 Task: Start a Sprint called Sprint0000000246 in Scrum Project Project0000000082 in Jira. Create a Scrum Project Project0000000083 in Jira. Create a Scrum Project Project0000000084 in Jira. Add mailaustralia7@gmail.com as Team Member of Scrum Project Project0000000083 in Jira. Add carxxstreet791@gmail.com as Team Member of Scrum Project Project0000000083 in Jira
Action: Mouse moved to (114, 321)
Screenshot: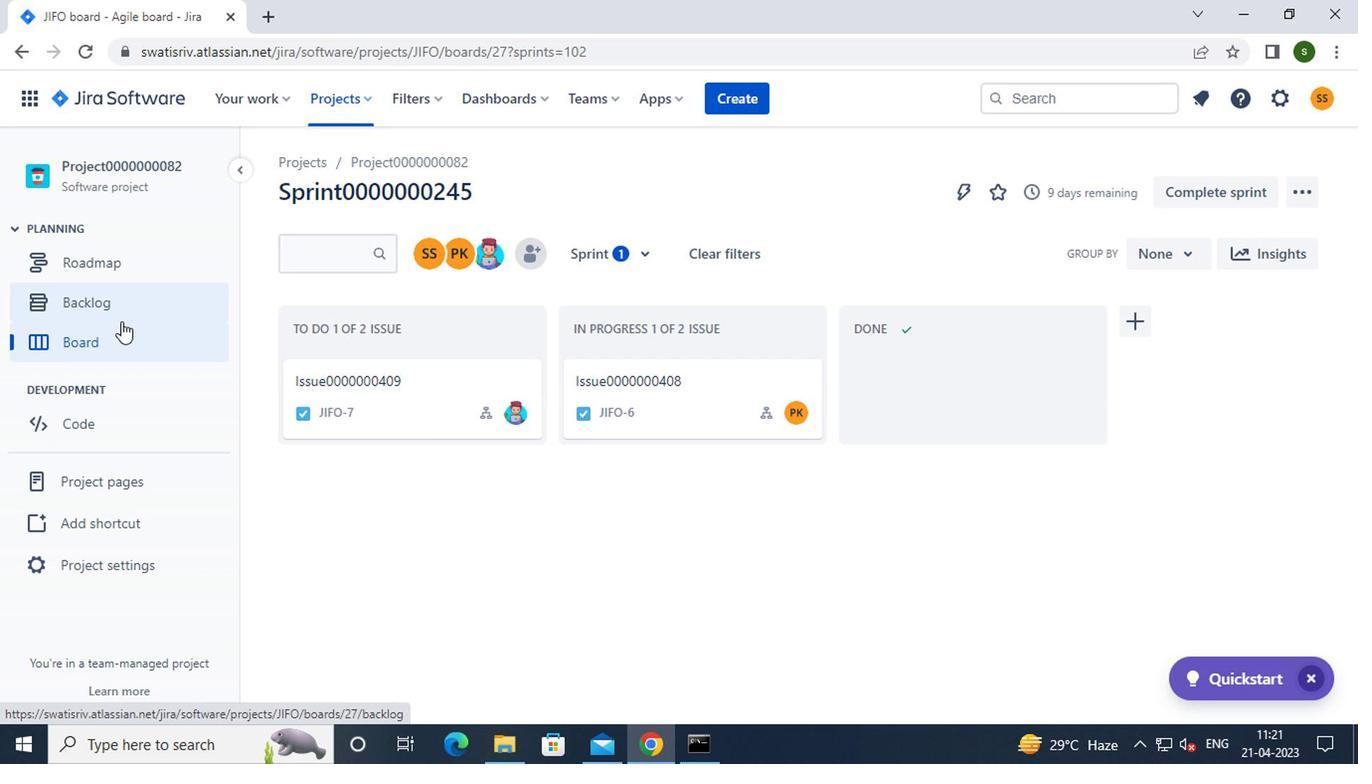 
Action: Mouse pressed left at (114, 321)
Screenshot: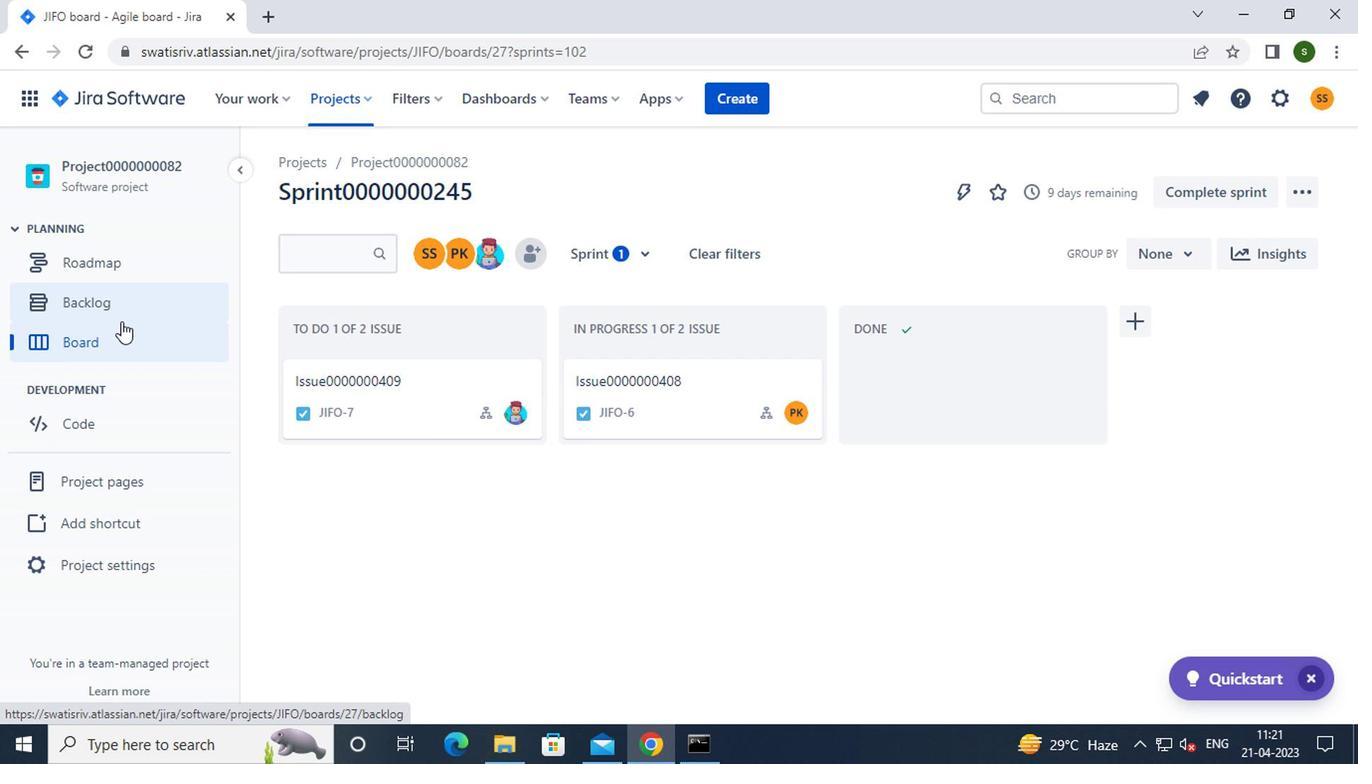
Action: Mouse moved to (841, 496)
Screenshot: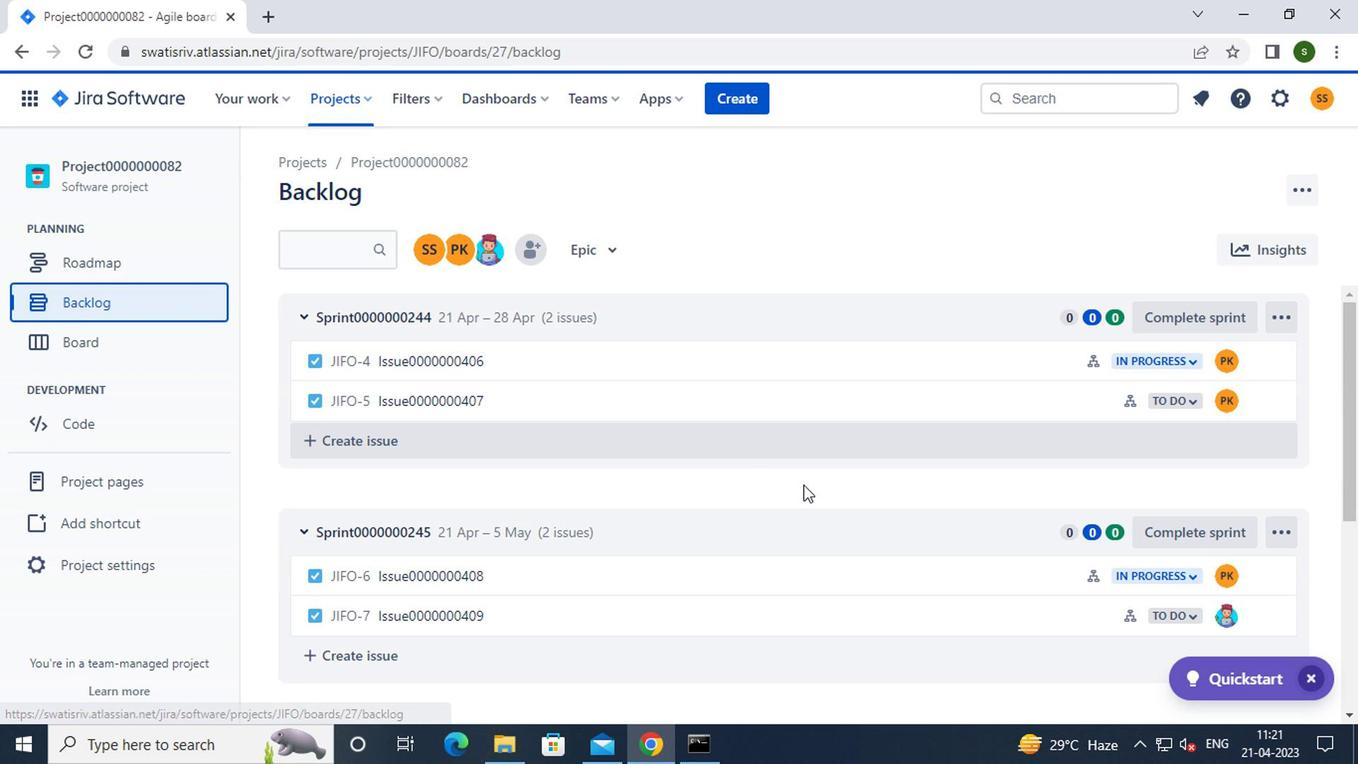 
Action: Mouse scrolled (841, 495) with delta (0, 0)
Screenshot: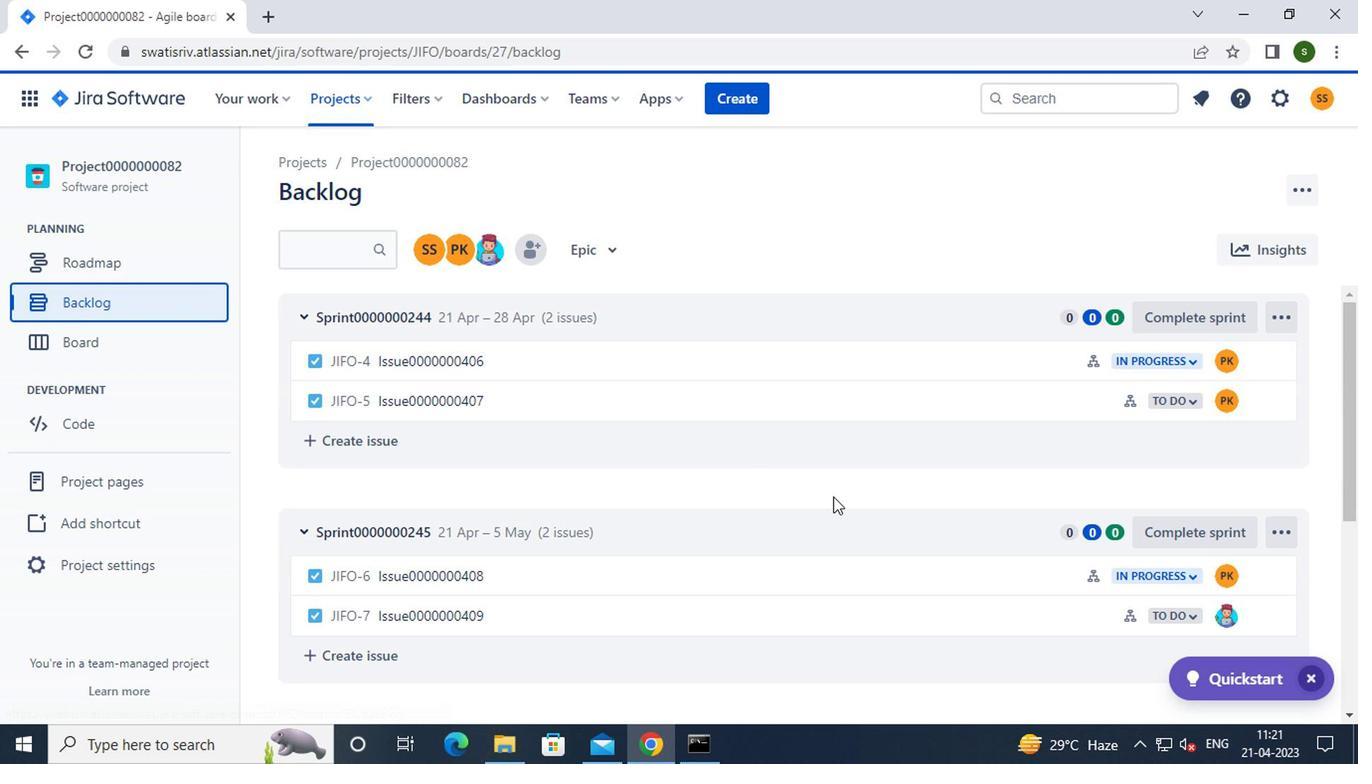 
Action: Mouse scrolled (841, 495) with delta (0, 0)
Screenshot: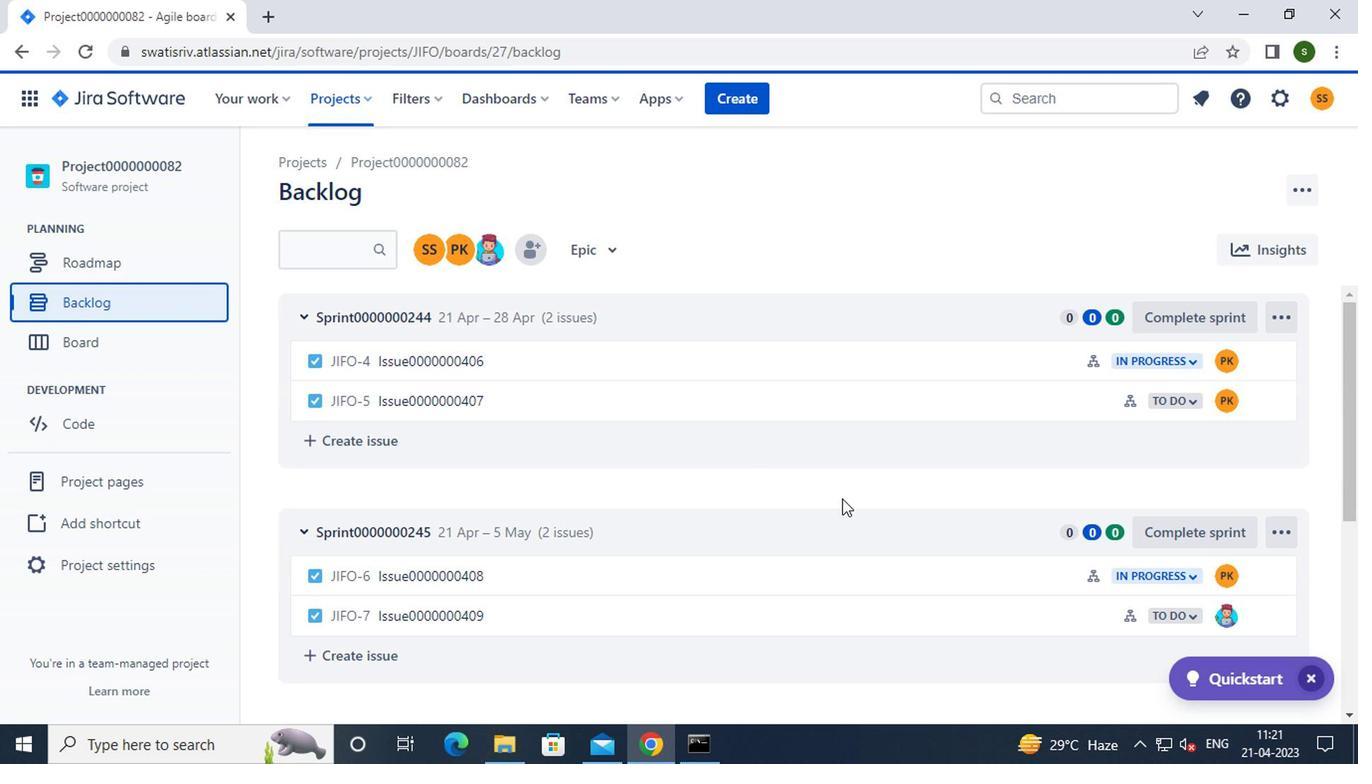 
Action: Mouse moved to (1223, 551)
Screenshot: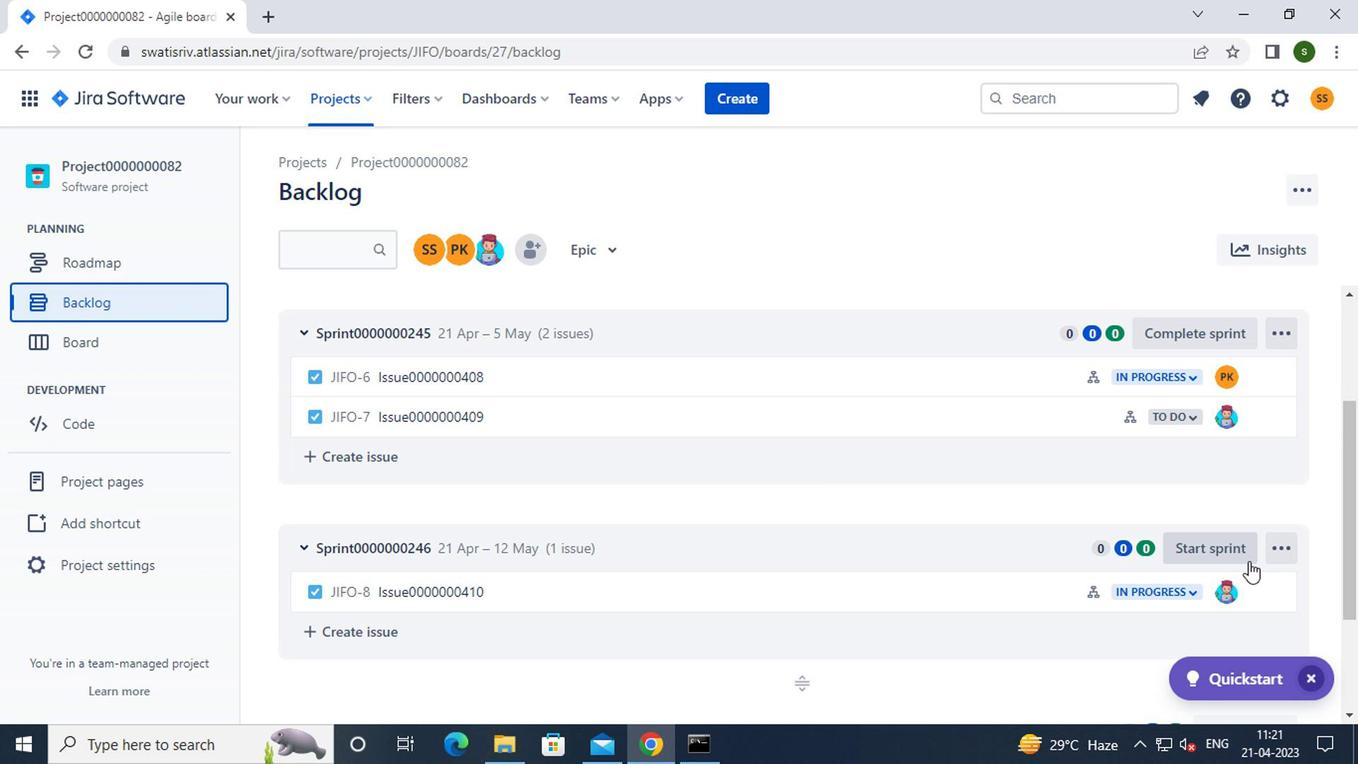 
Action: Mouse pressed left at (1223, 551)
Screenshot: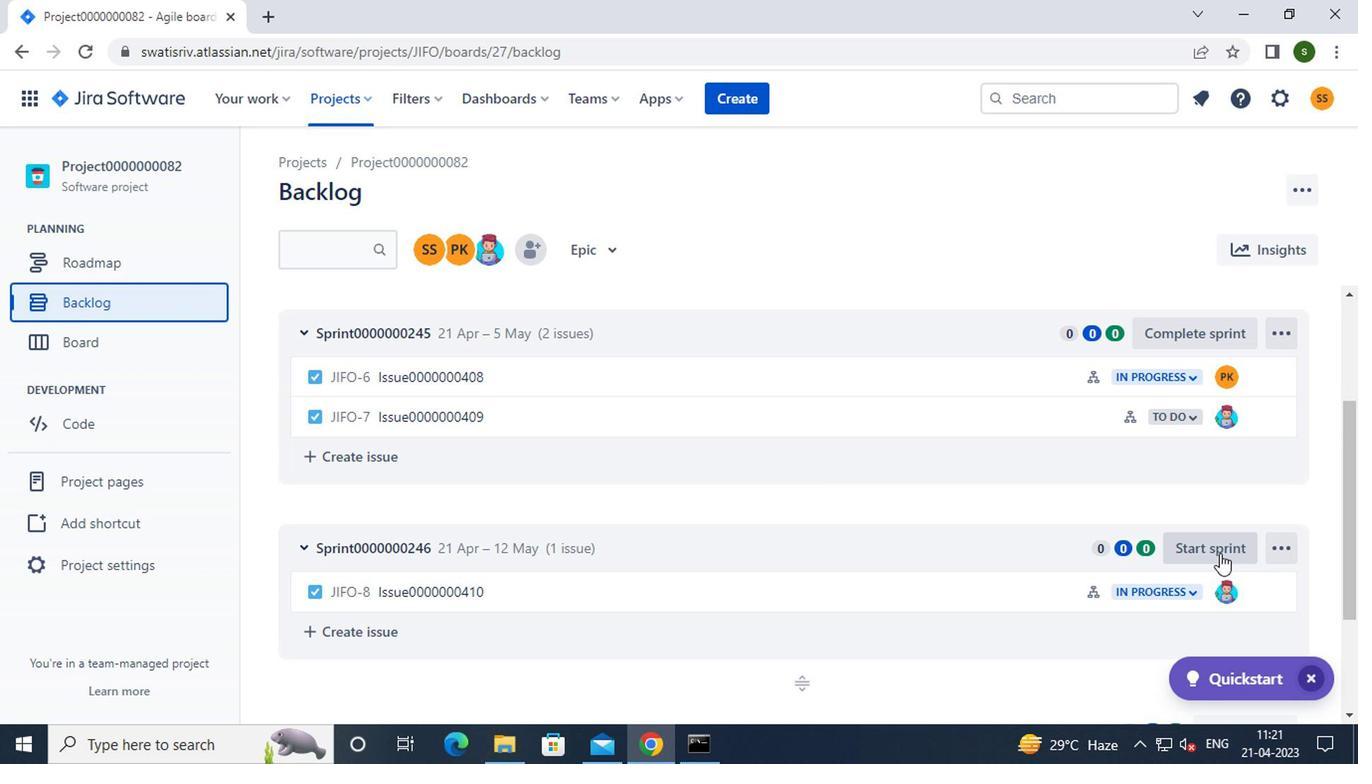 
Action: Mouse moved to (923, 539)
Screenshot: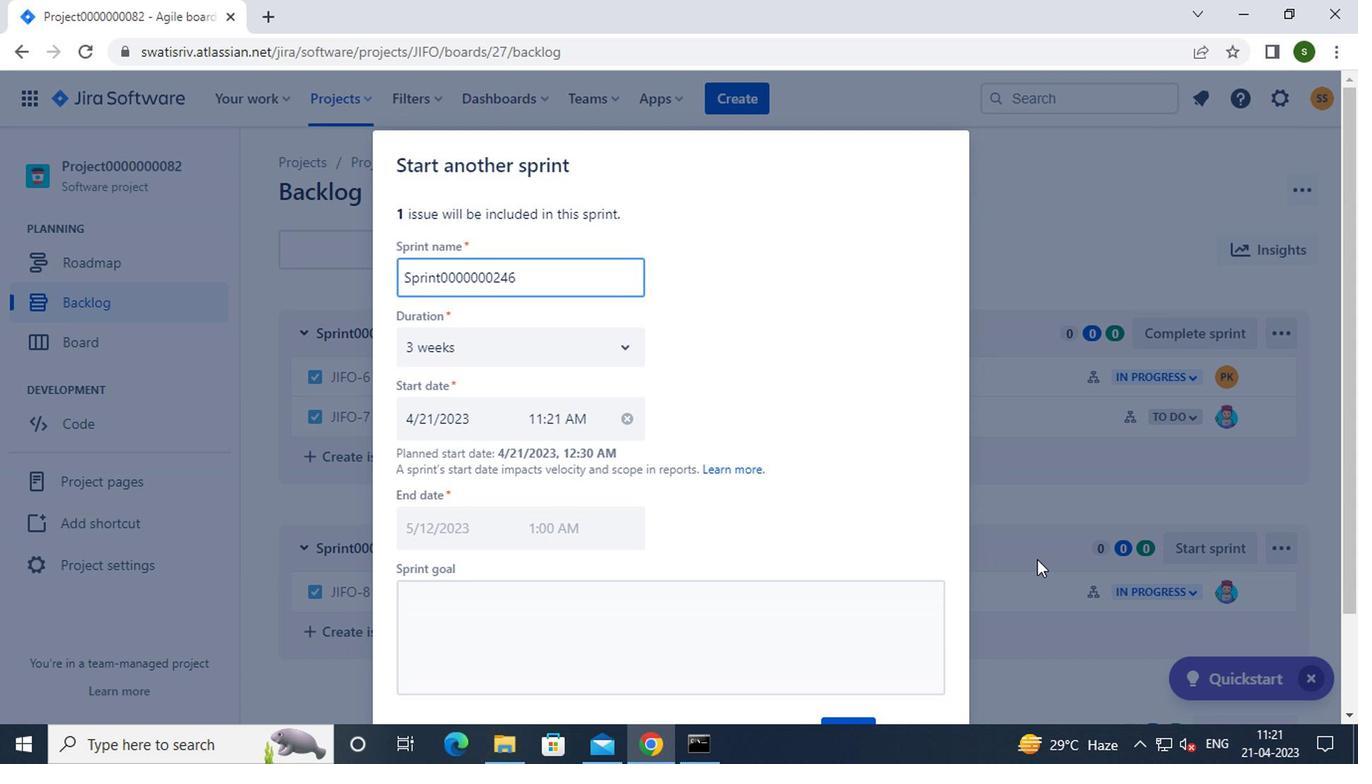 
Action: Mouse scrolled (923, 538) with delta (0, 0)
Screenshot: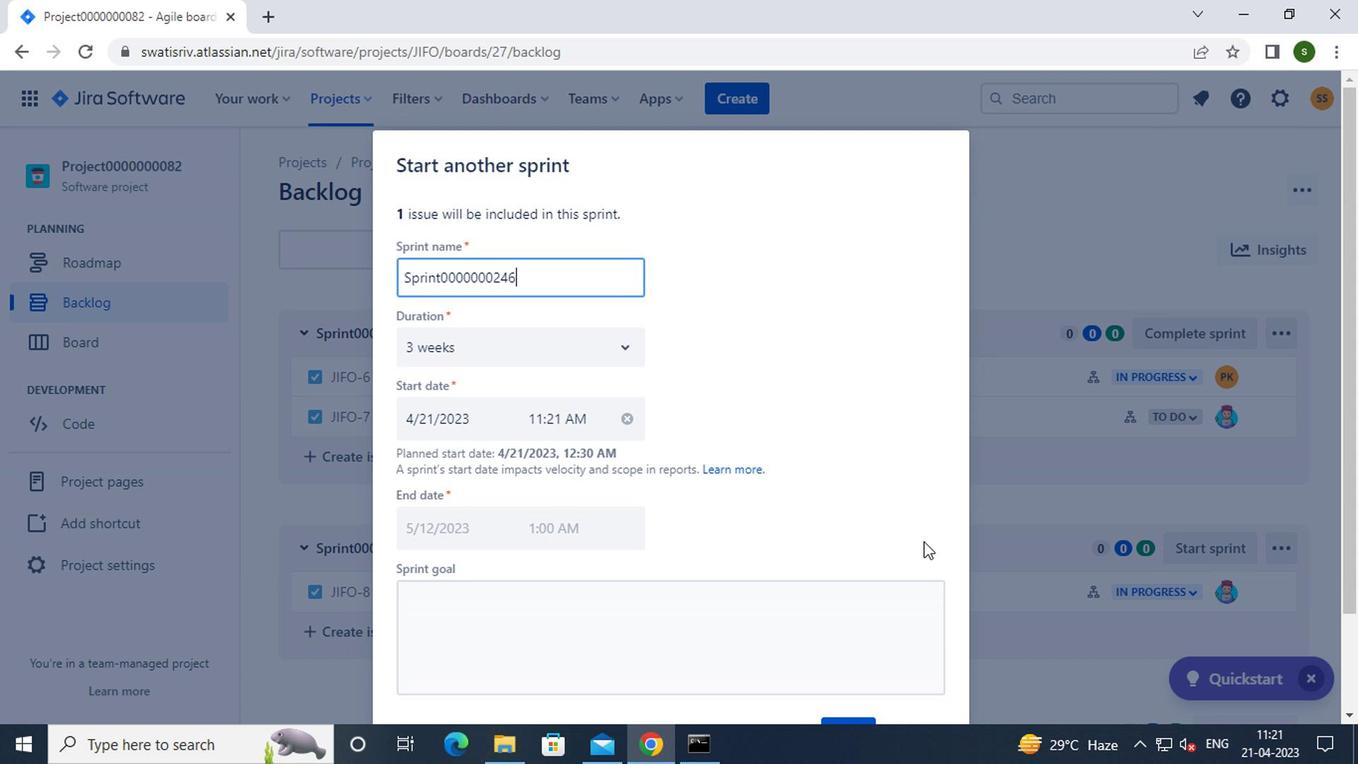 
Action: Mouse scrolled (923, 538) with delta (0, 0)
Screenshot: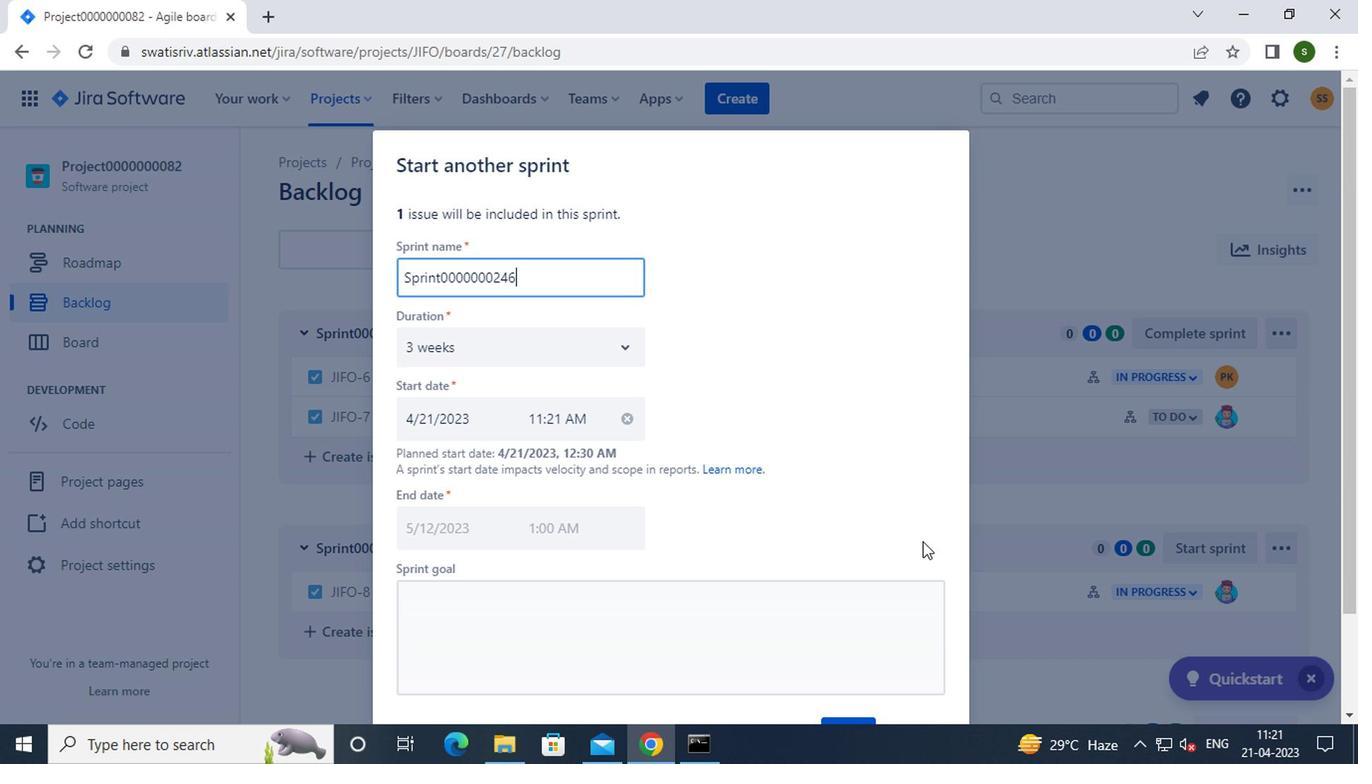 
Action: Mouse moved to (863, 611)
Screenshot: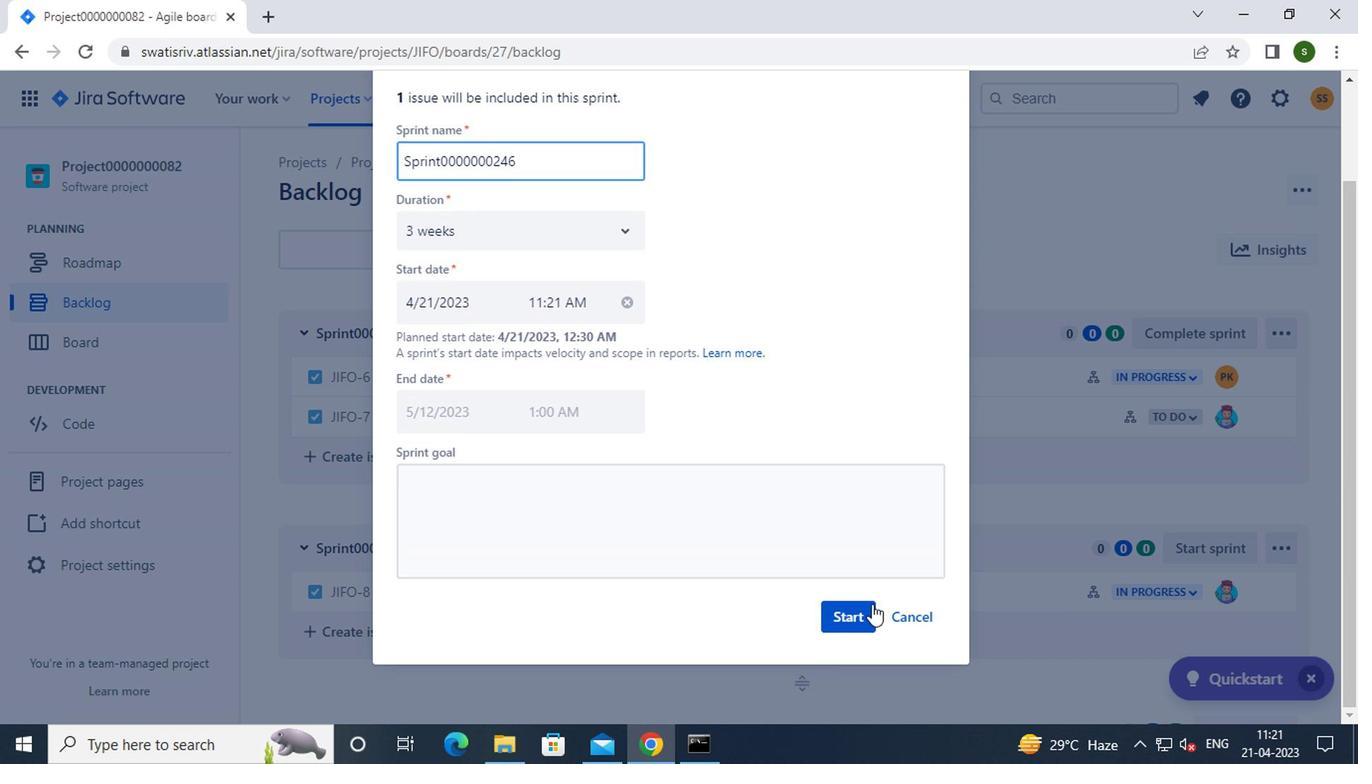 
Action: Mouse pressed left at (863, 611)
Screenshot: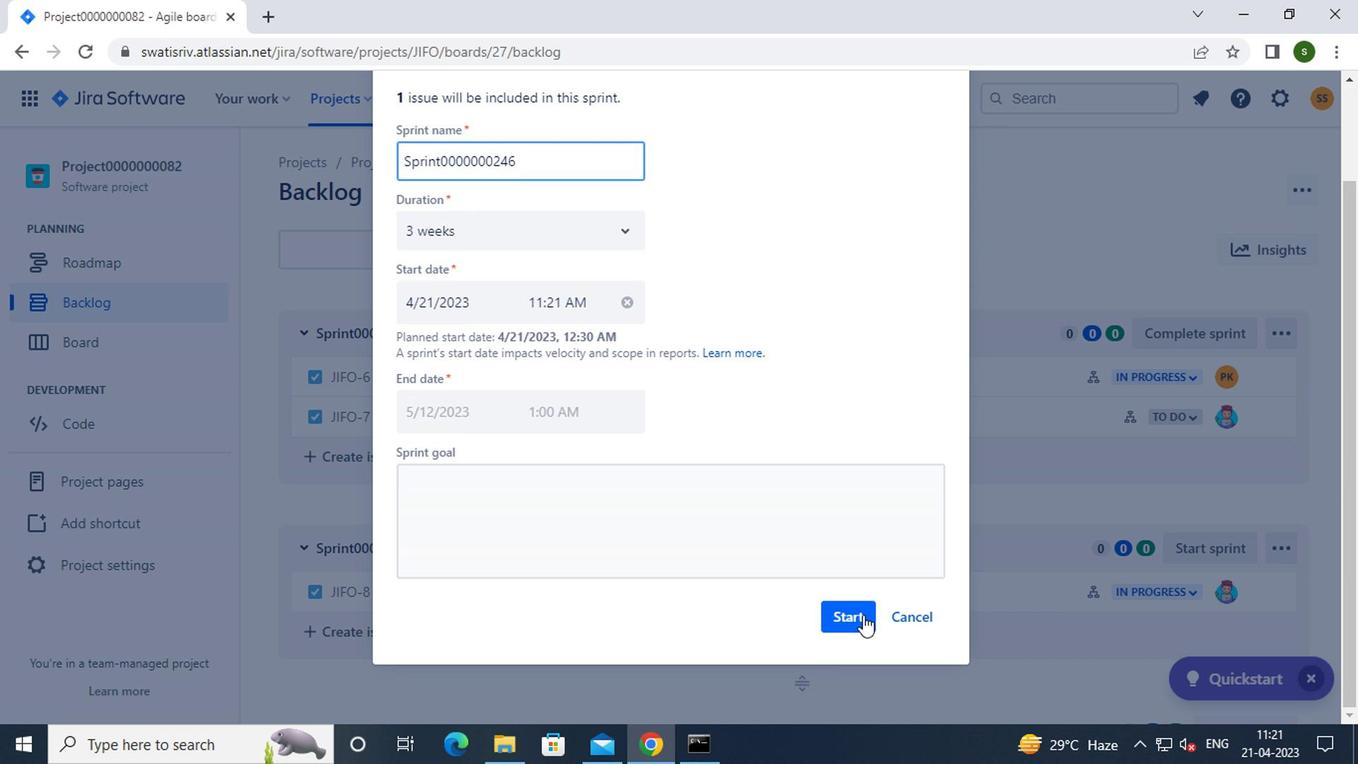 
Action: Mouse moved to (352, 97)
Screenshot: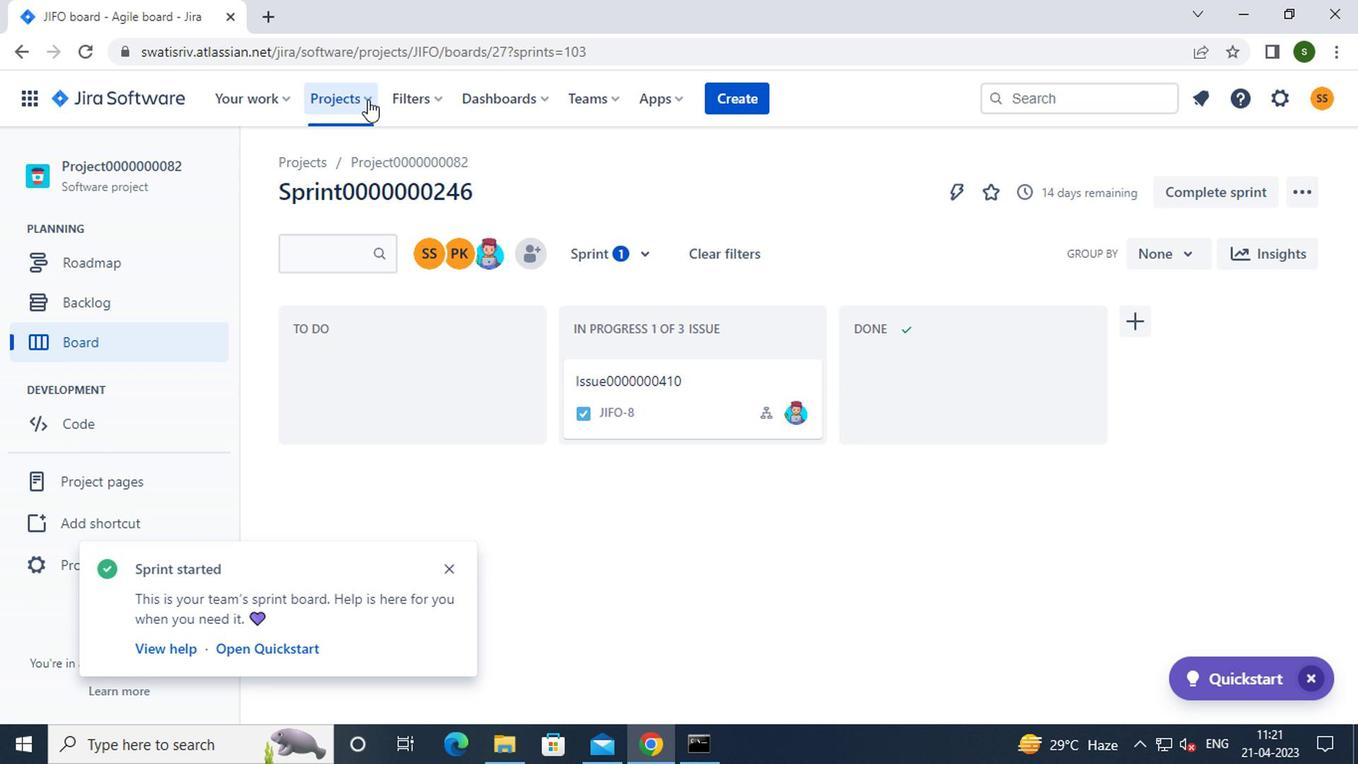 
Action: Mouse pressed left at (352, 97)
Screenshot: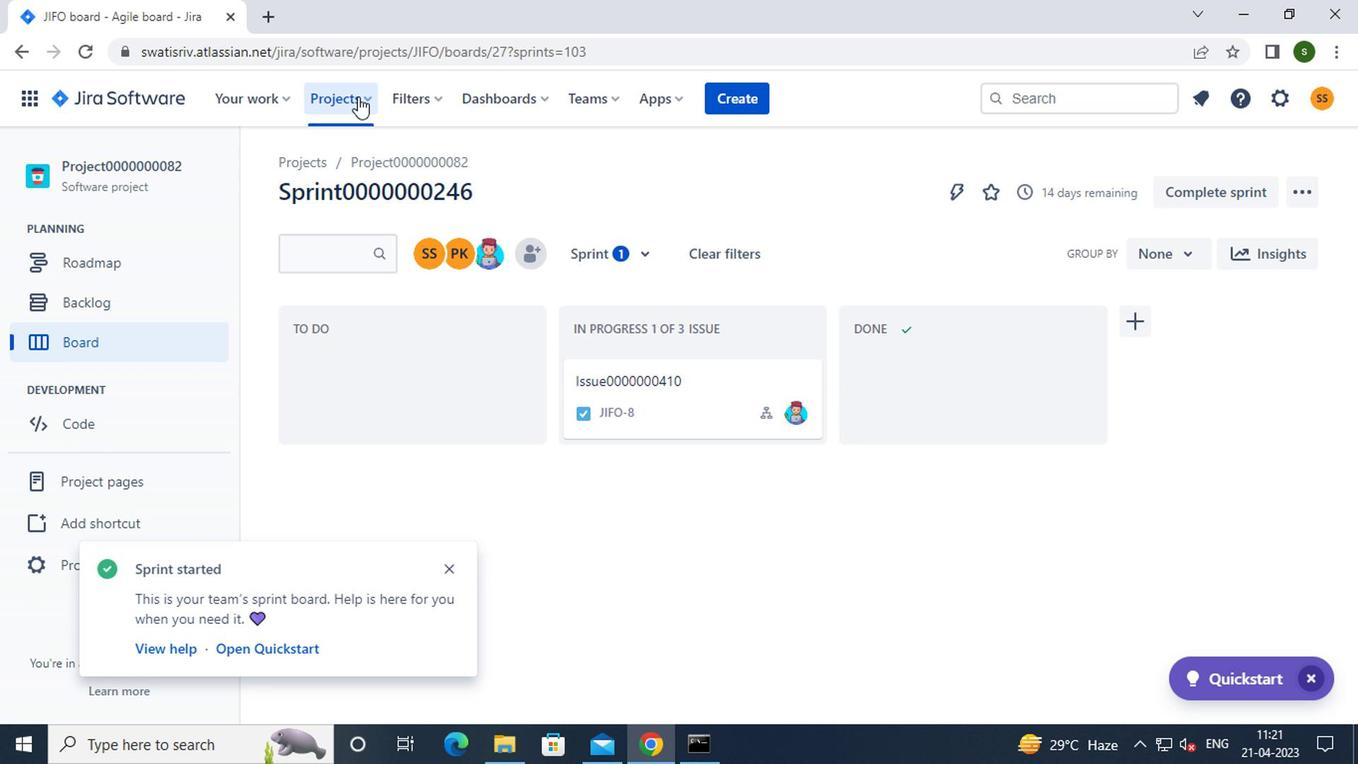 
Action: Mouse moved to (409, 484)
Screenshot: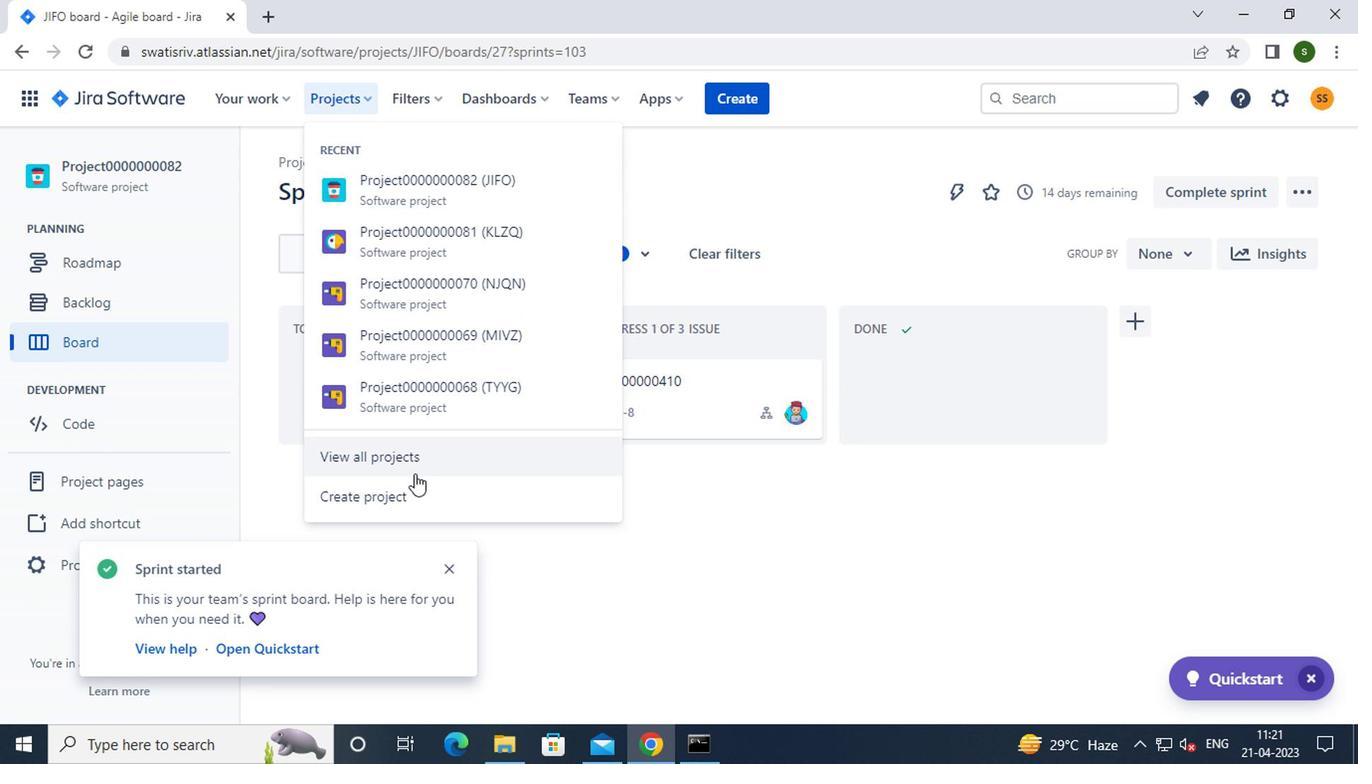 
Action: Mouse pressed left at (409, 484)
Screenshot: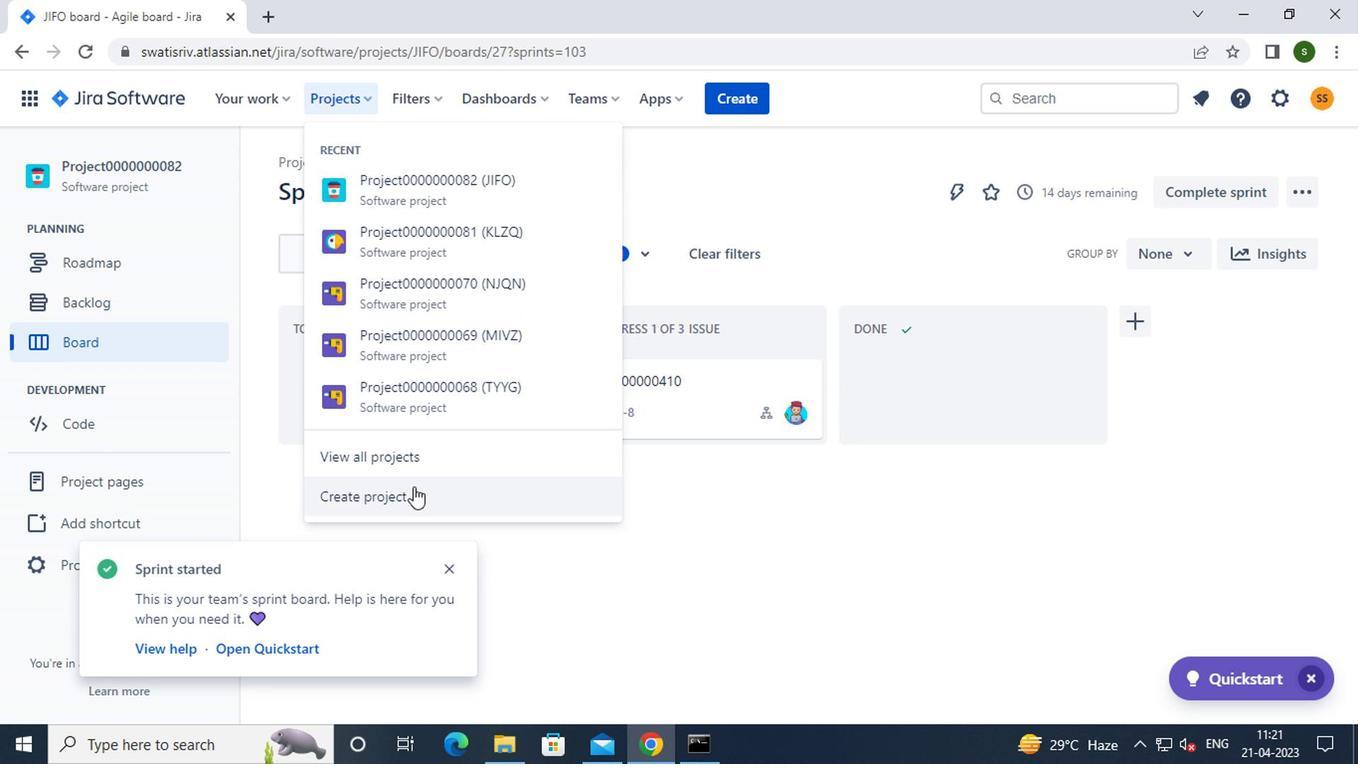 
Action: Mouse moved to (994, 512)
Screenshot: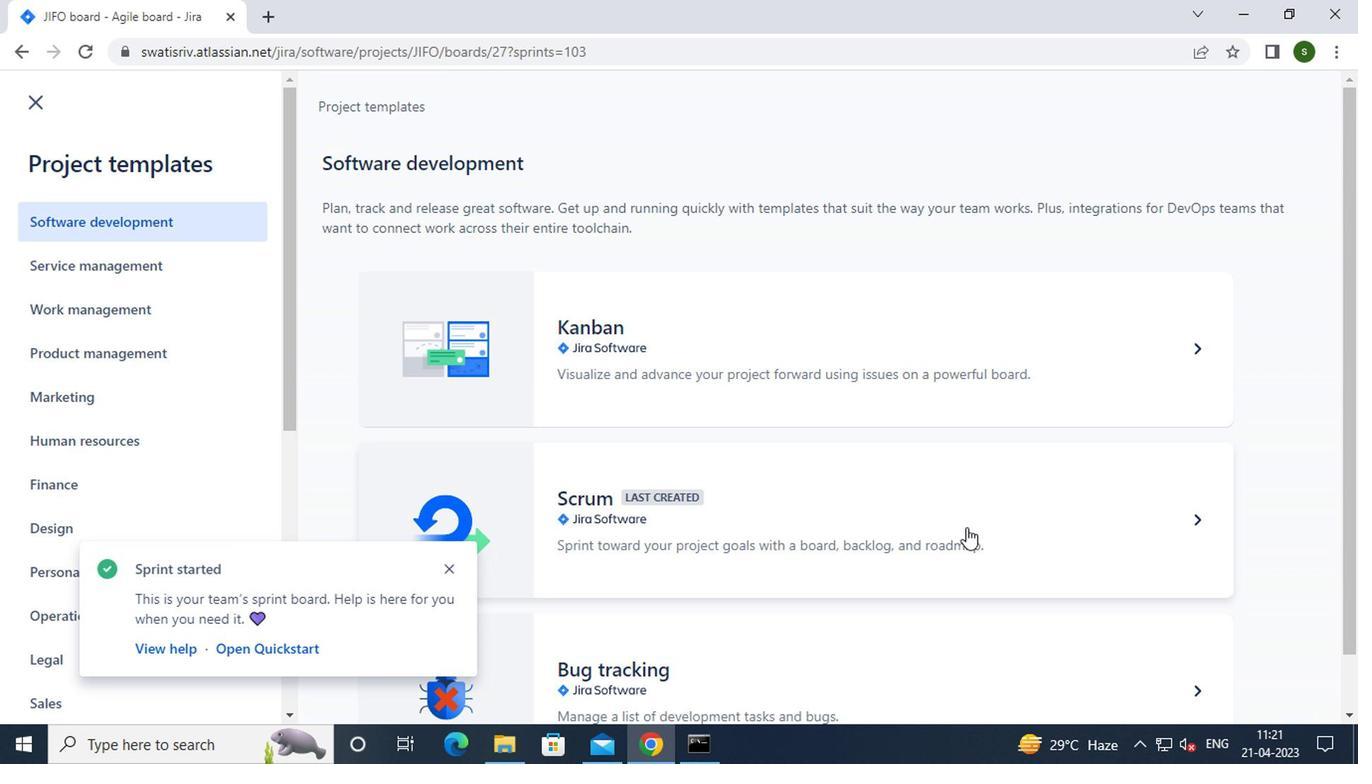 
Action: Mouse pressed left at (994, 512)
Screenshot: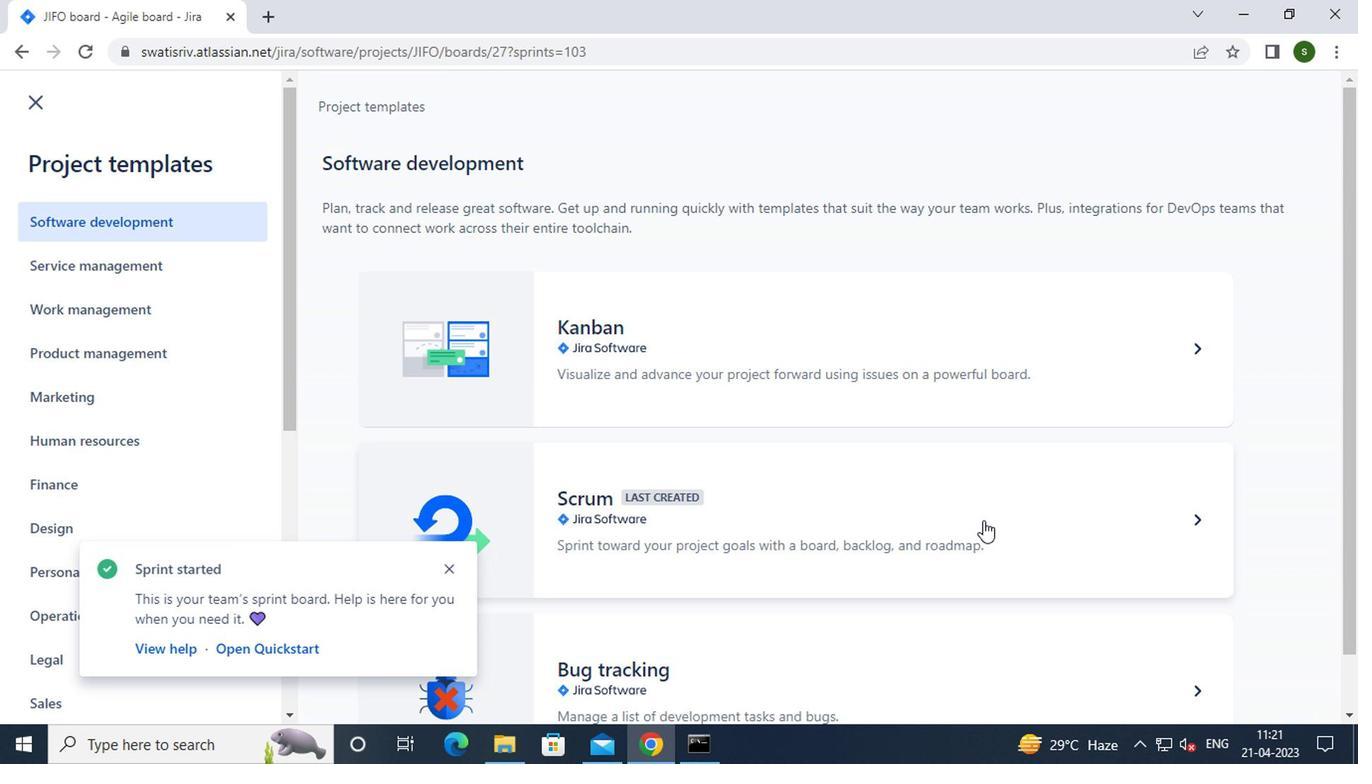 
Action: Mouse moved to (1191, 669)
Screenshot: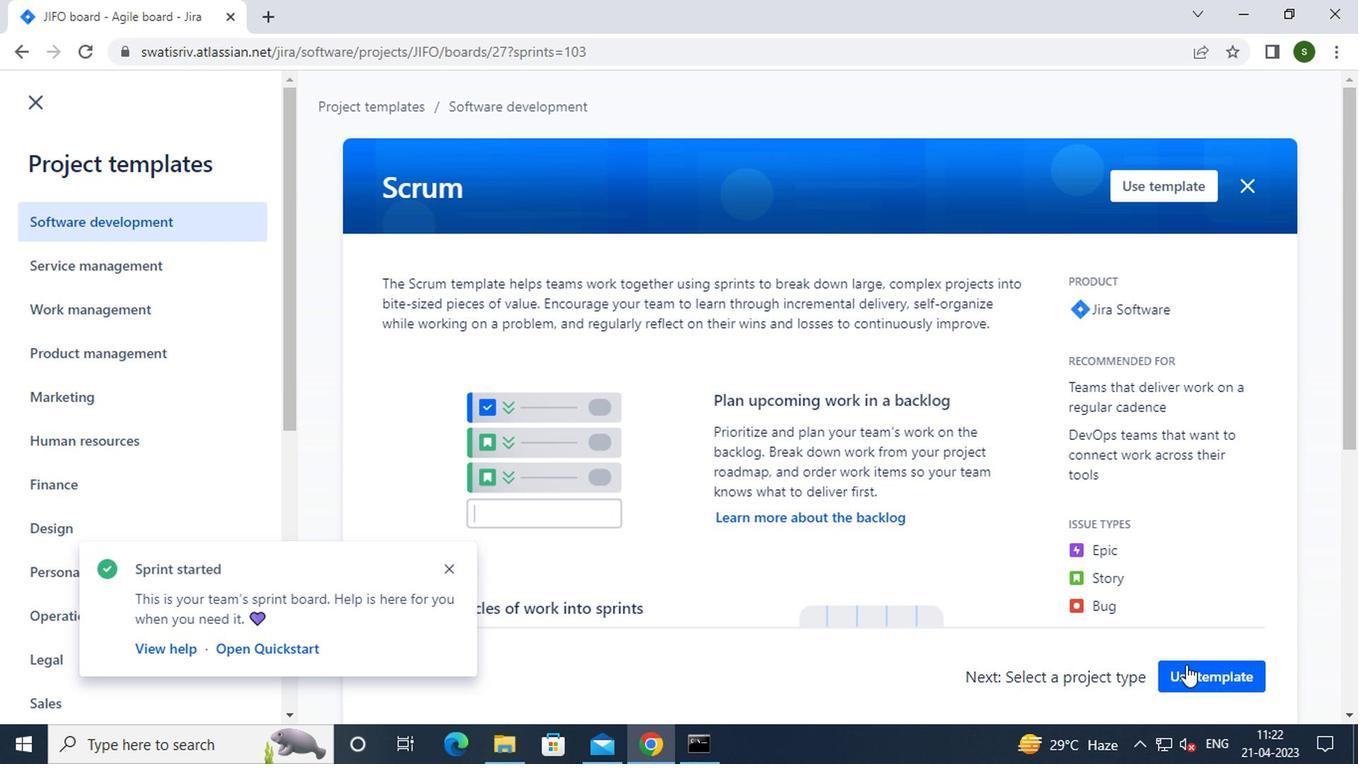 
Action: Mouse pressed left at (1191, 669)
Screenshot: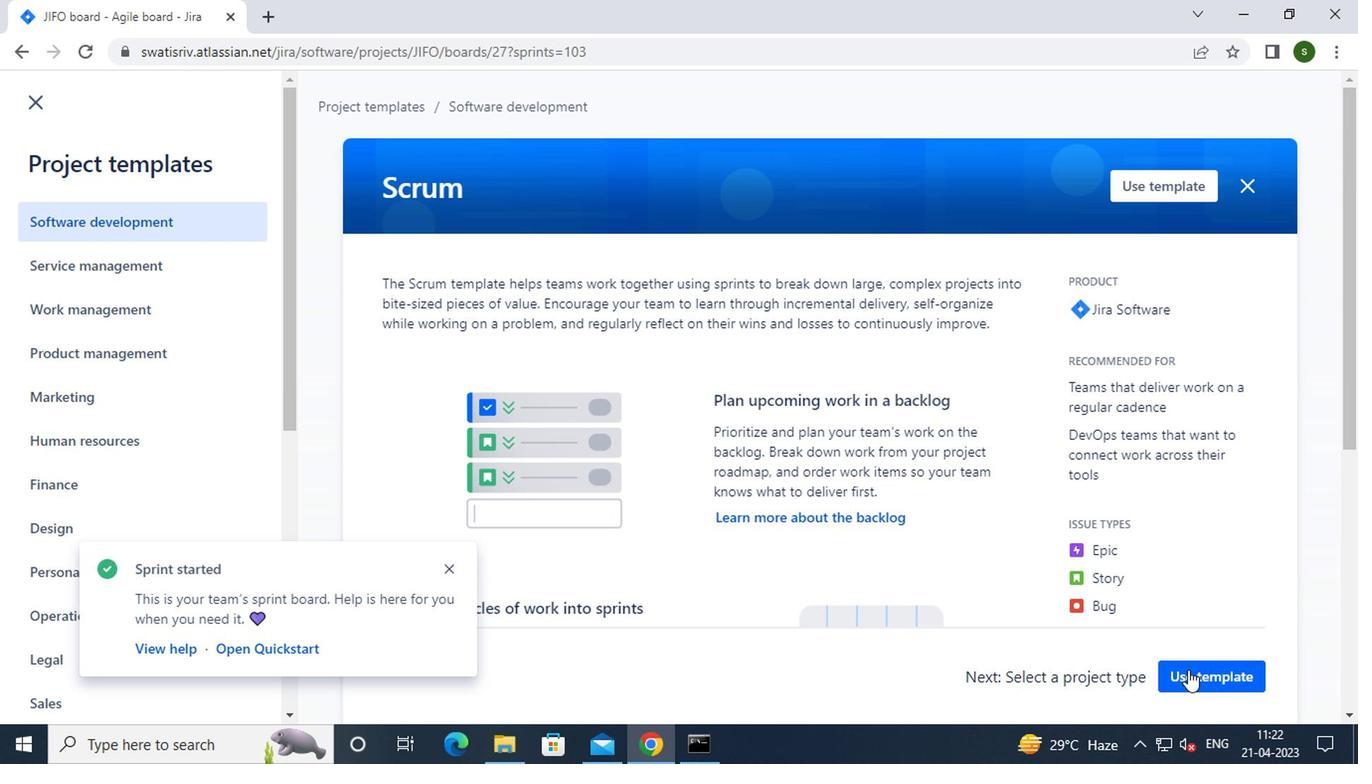 
Action: Mouse moved to (573, 645)
Screenshot: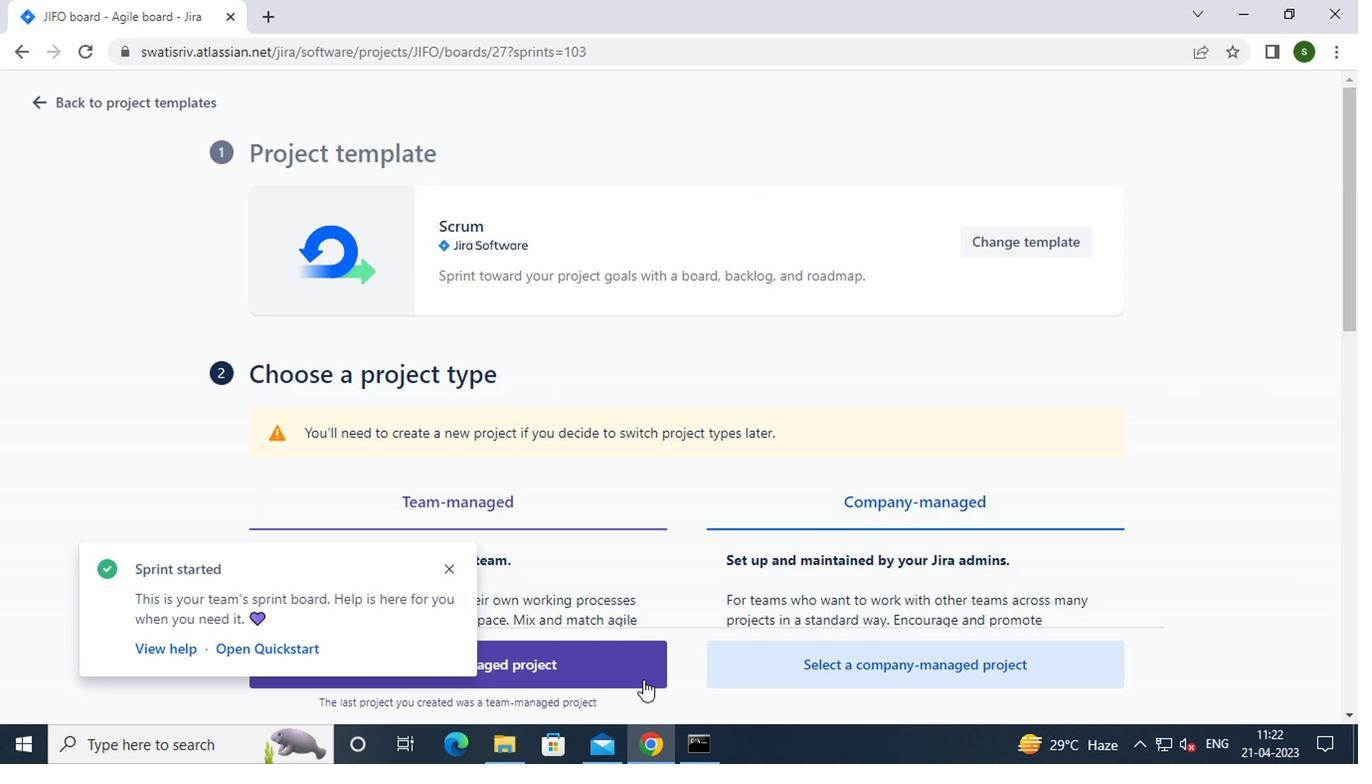 
Action: Mouse pressed left at (573, 645)
Screenshot: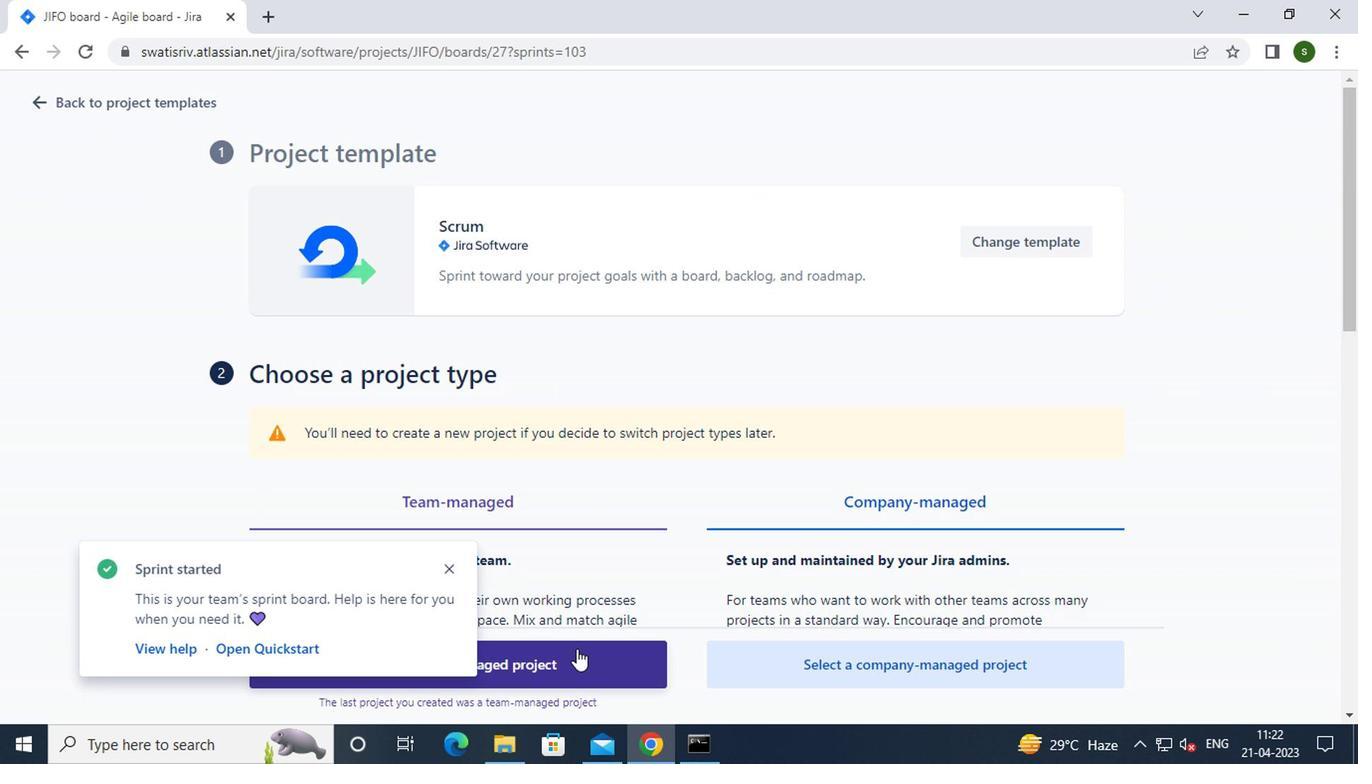 
Action: Mouse moved to (441, 565)
Screenshot: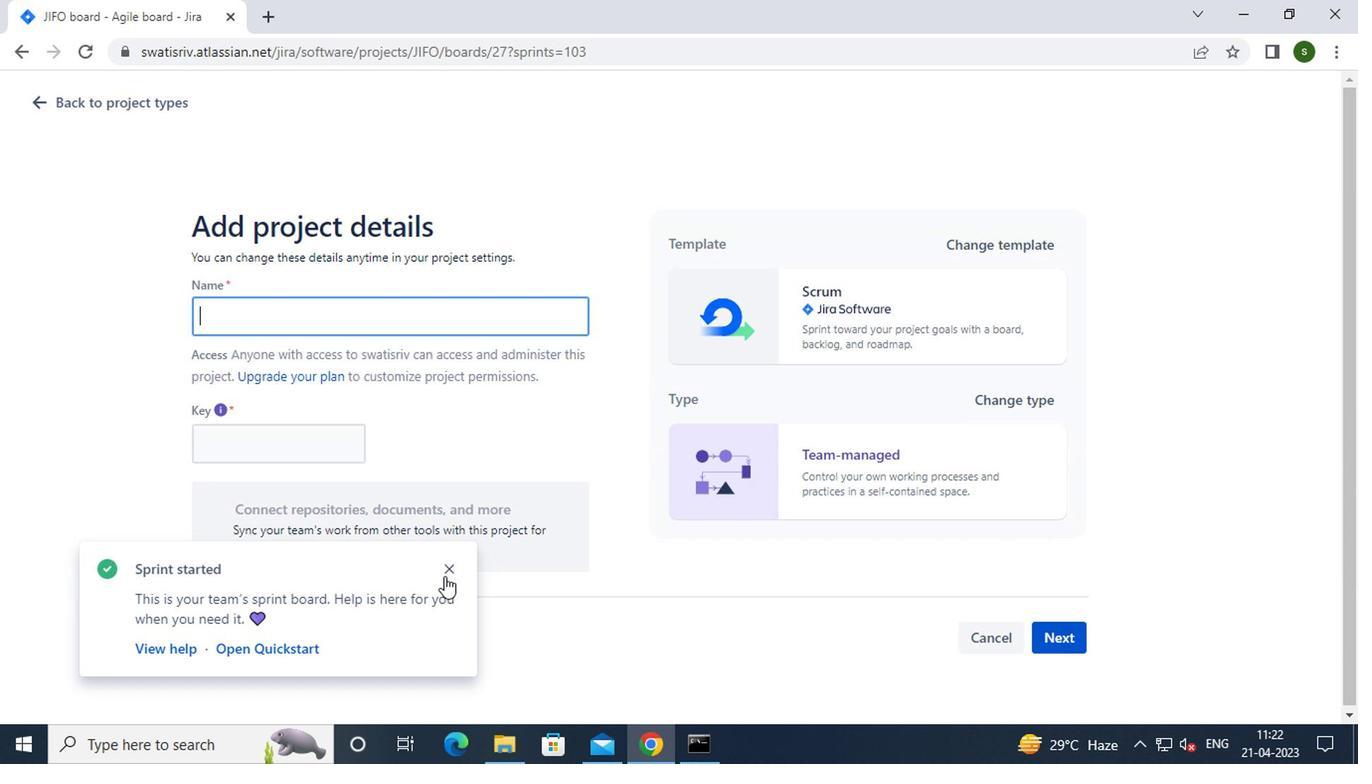 
Action: Mouse pressed left at (441, 565)
Screenshot: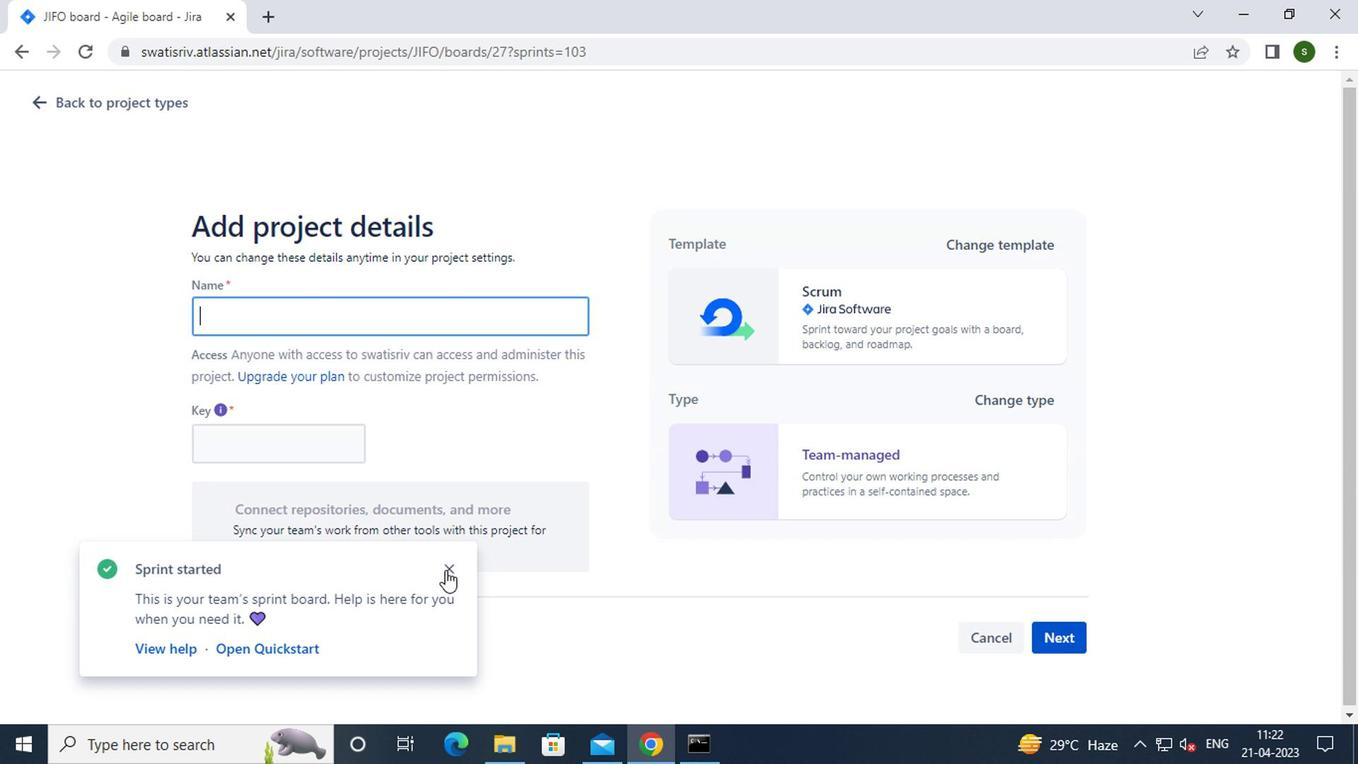 
Action: Mouse moved to (401, 316)
Screenshot: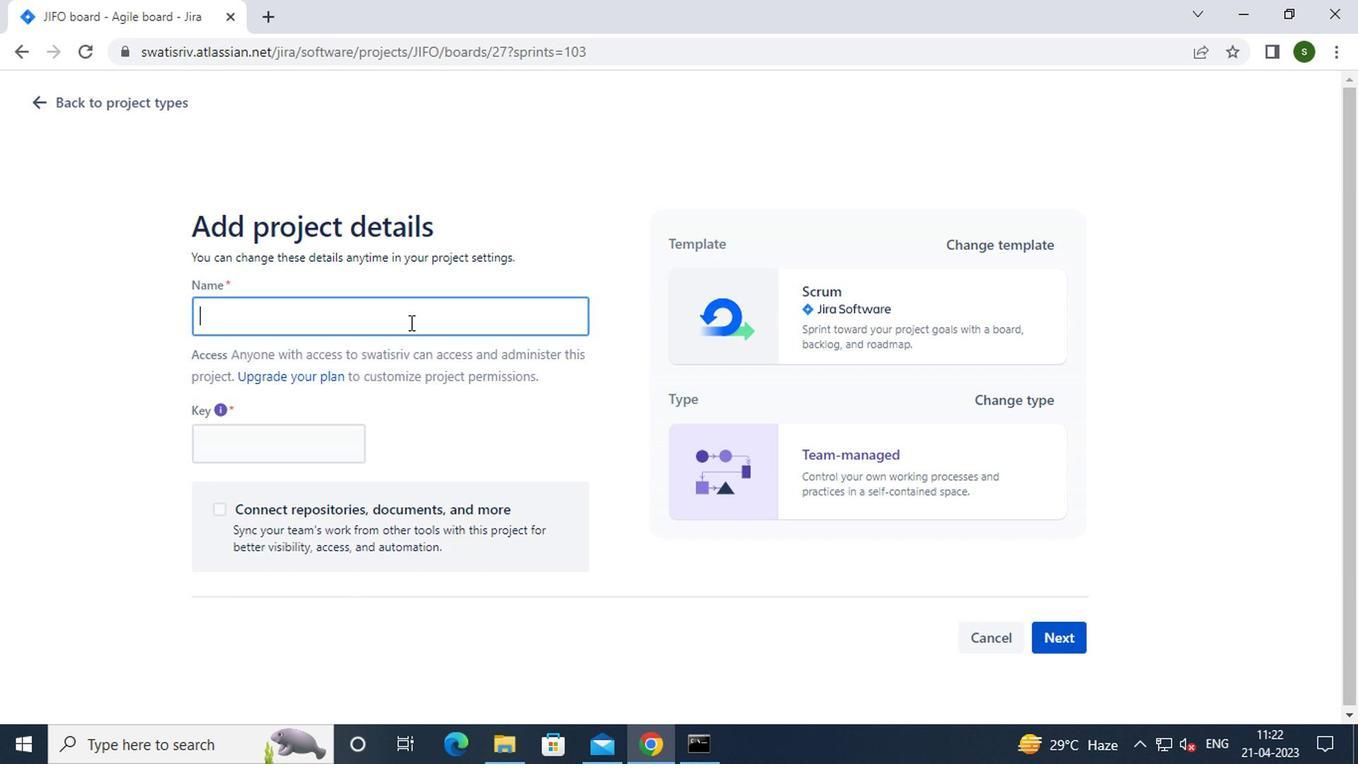 
Action: Mouse pressed left at (401, 316)
Screenshot: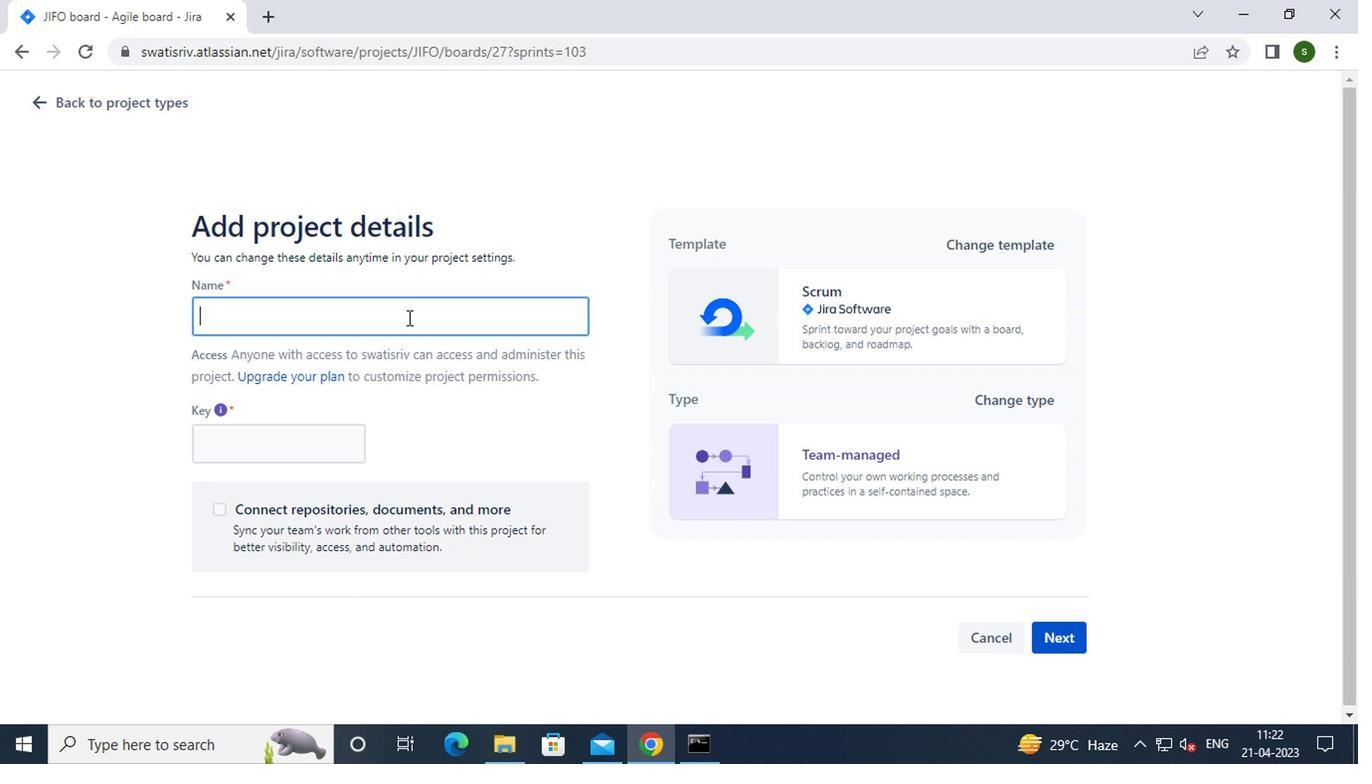 
Action: Key pressed p<Key.caps_lock>roject0000000083
Screenshot: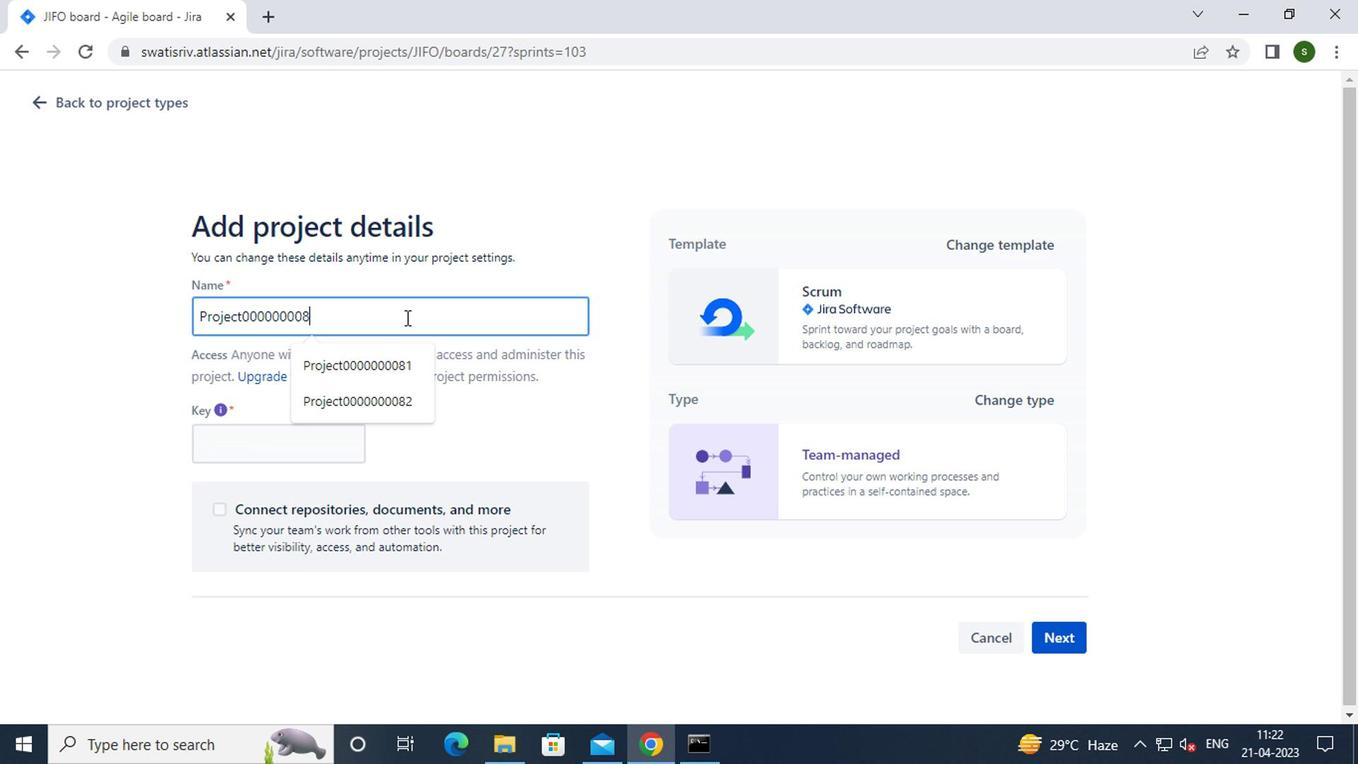 
Action: Mouse moved to (1047, 631)
Screenshot: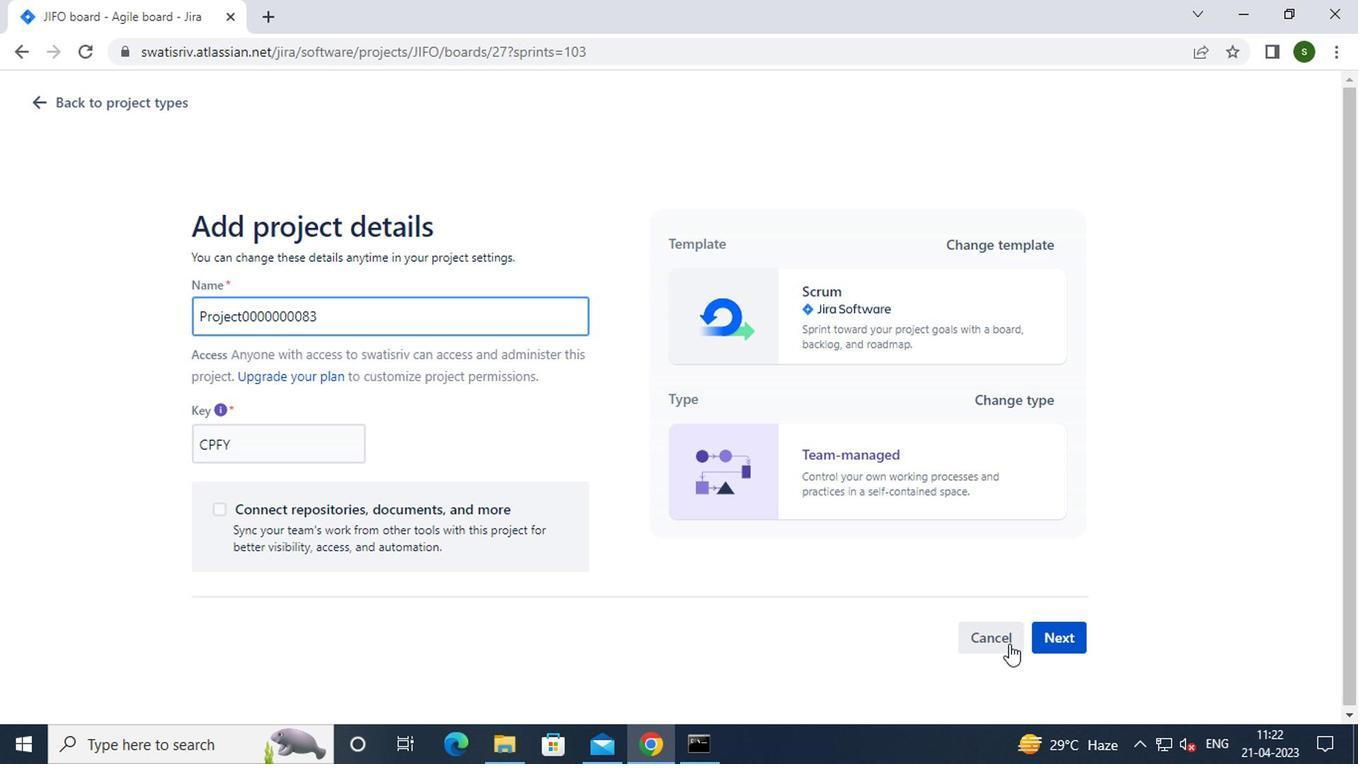 
Action: Mouse pressed left at (1047, 631)
Screenshot: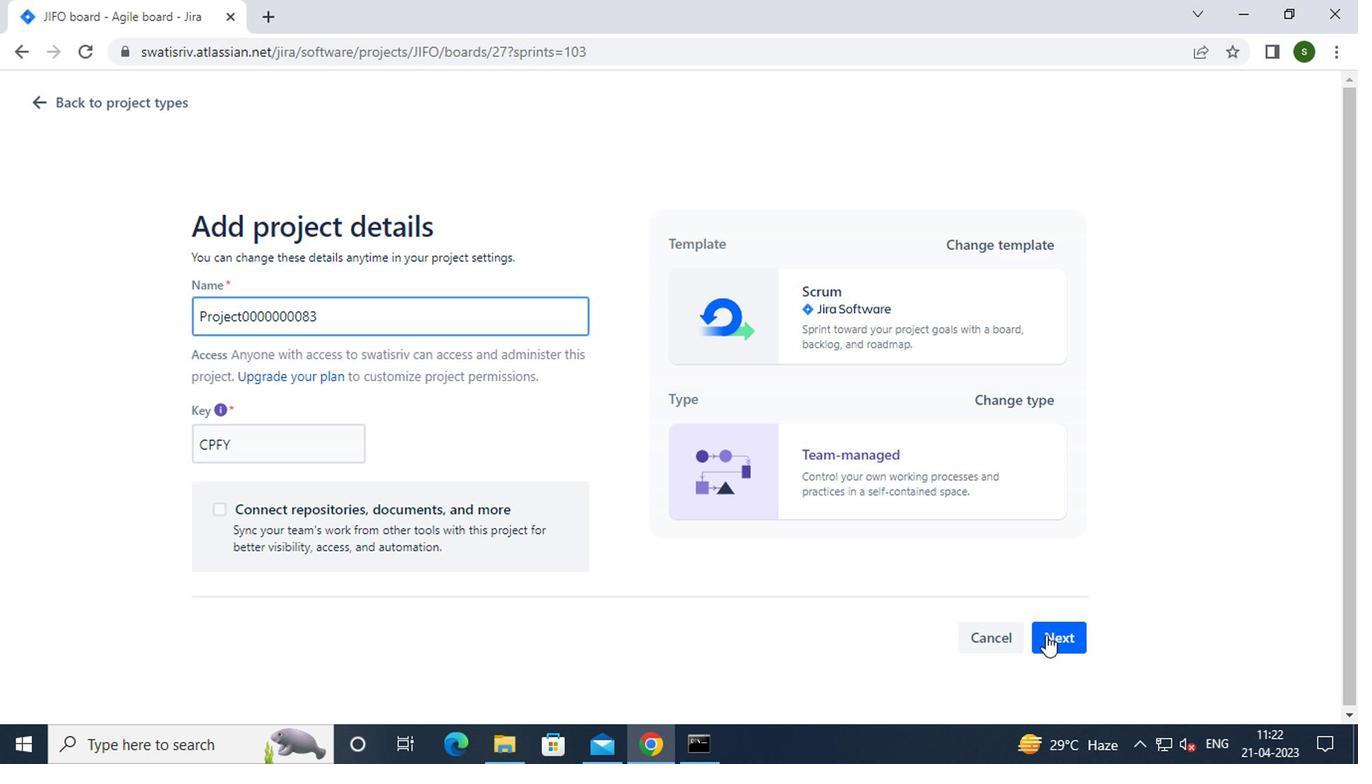 
Action: Mouse moved to (926, 517)
Screenshot: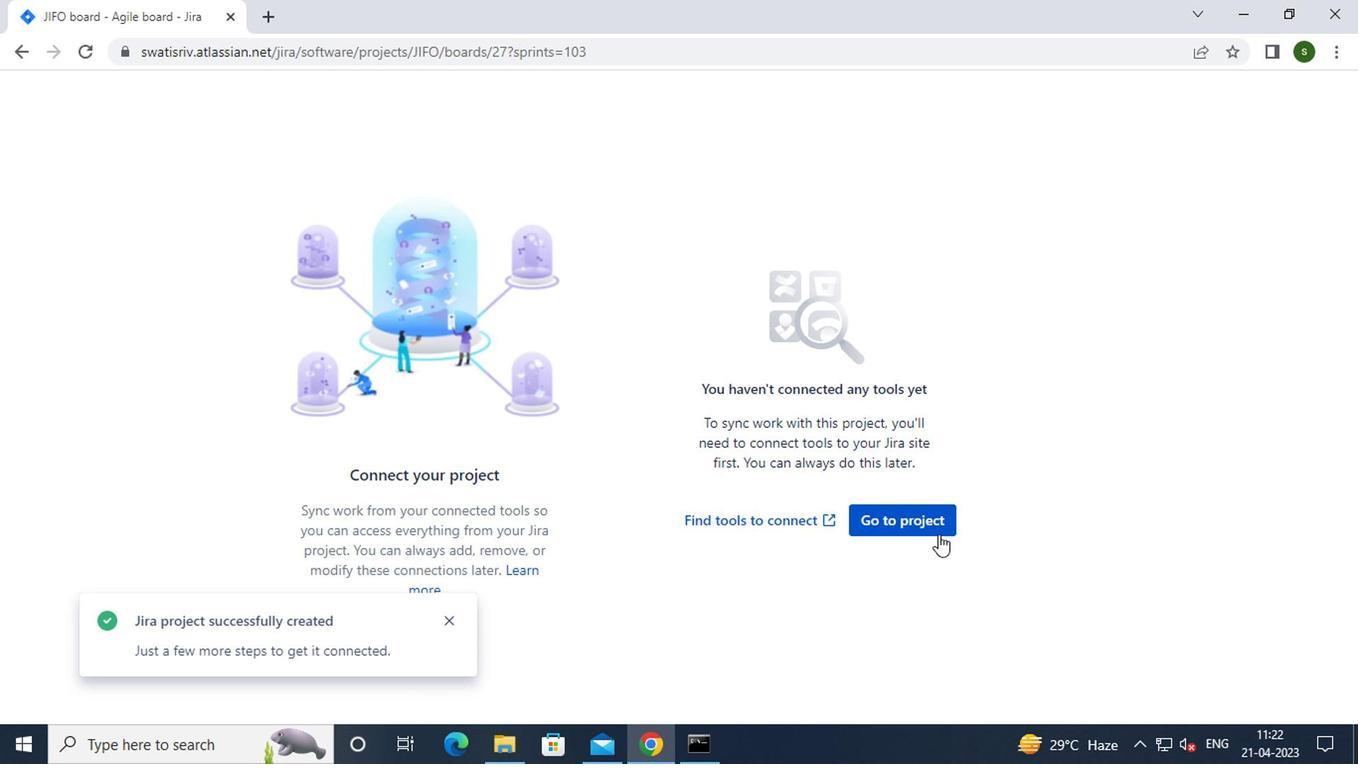 
Action: Mouse pressed left at (926, 517)
Screenshot: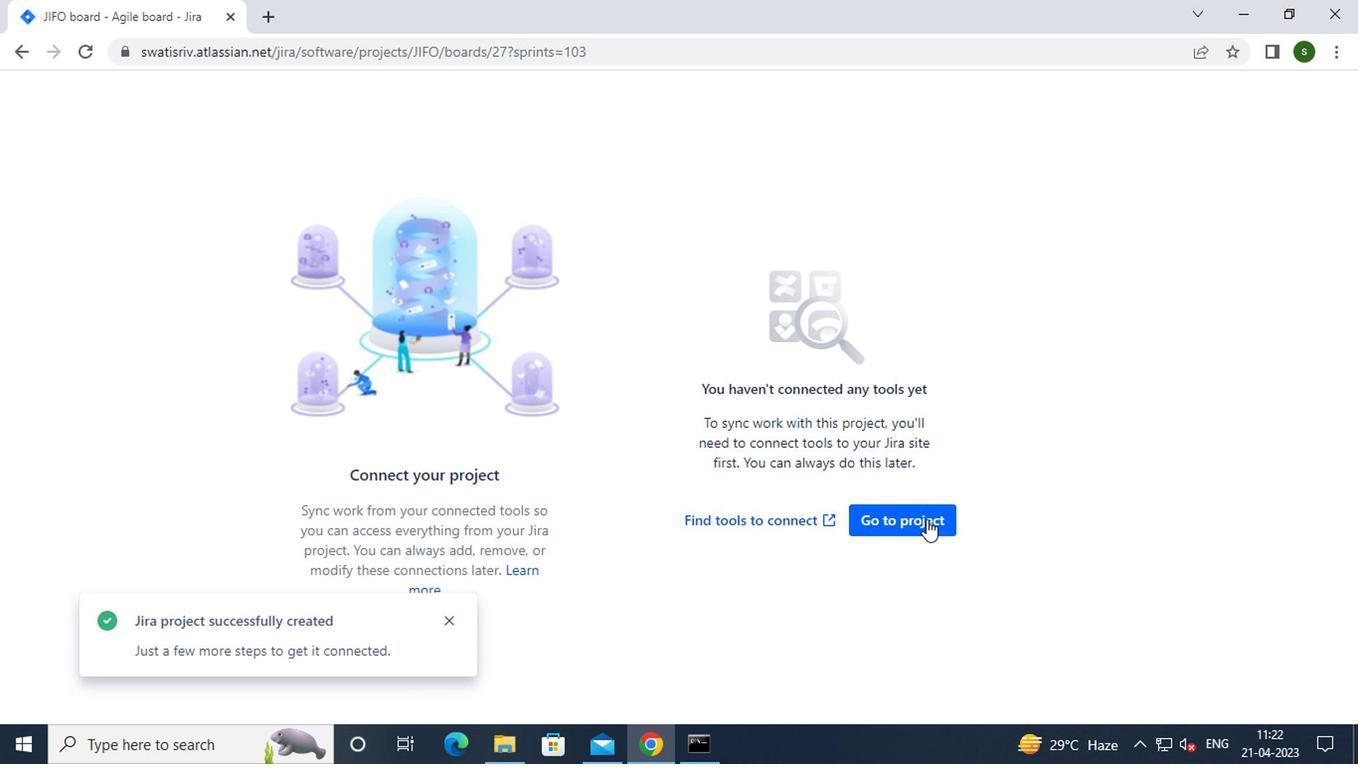 
Action: Mouse moved to (348, 105)
Screenshot: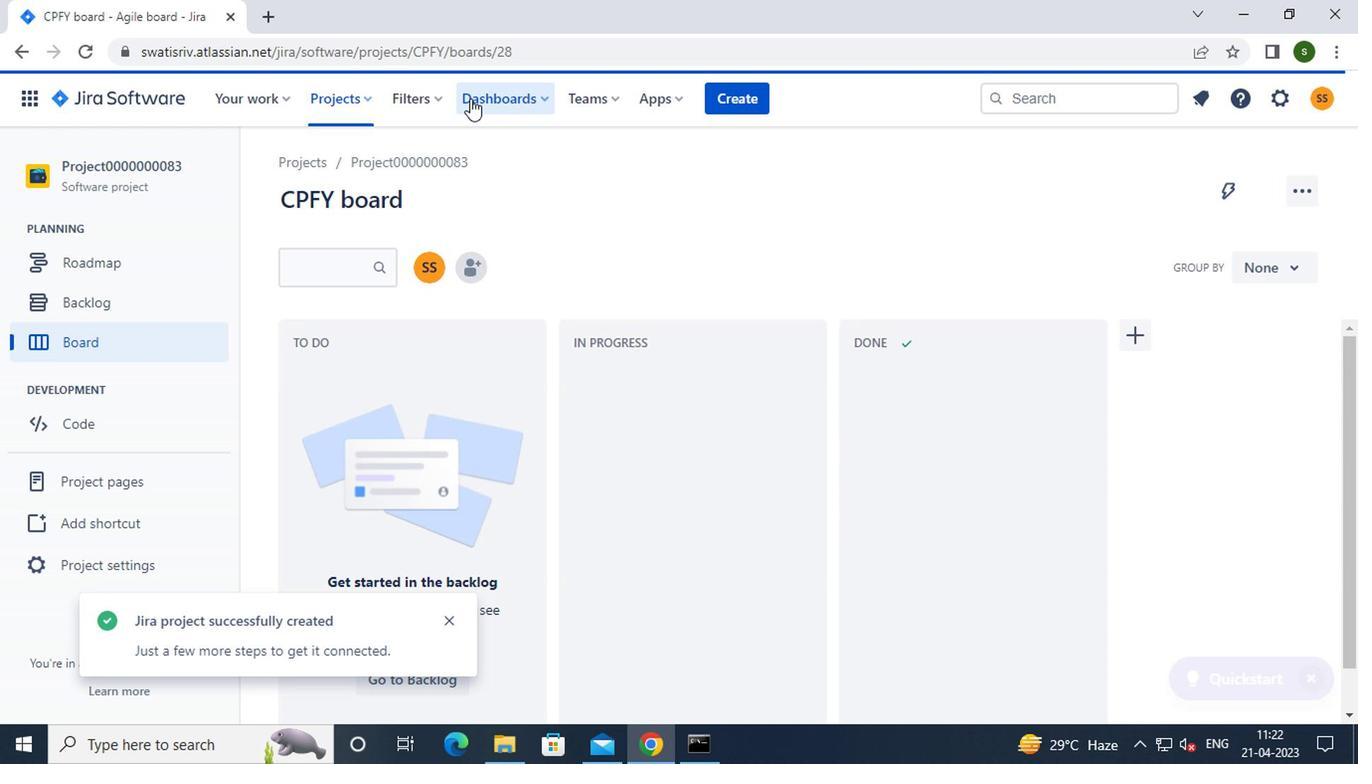 
Action: Mouse pressed left at (348, 105)
Screenshot: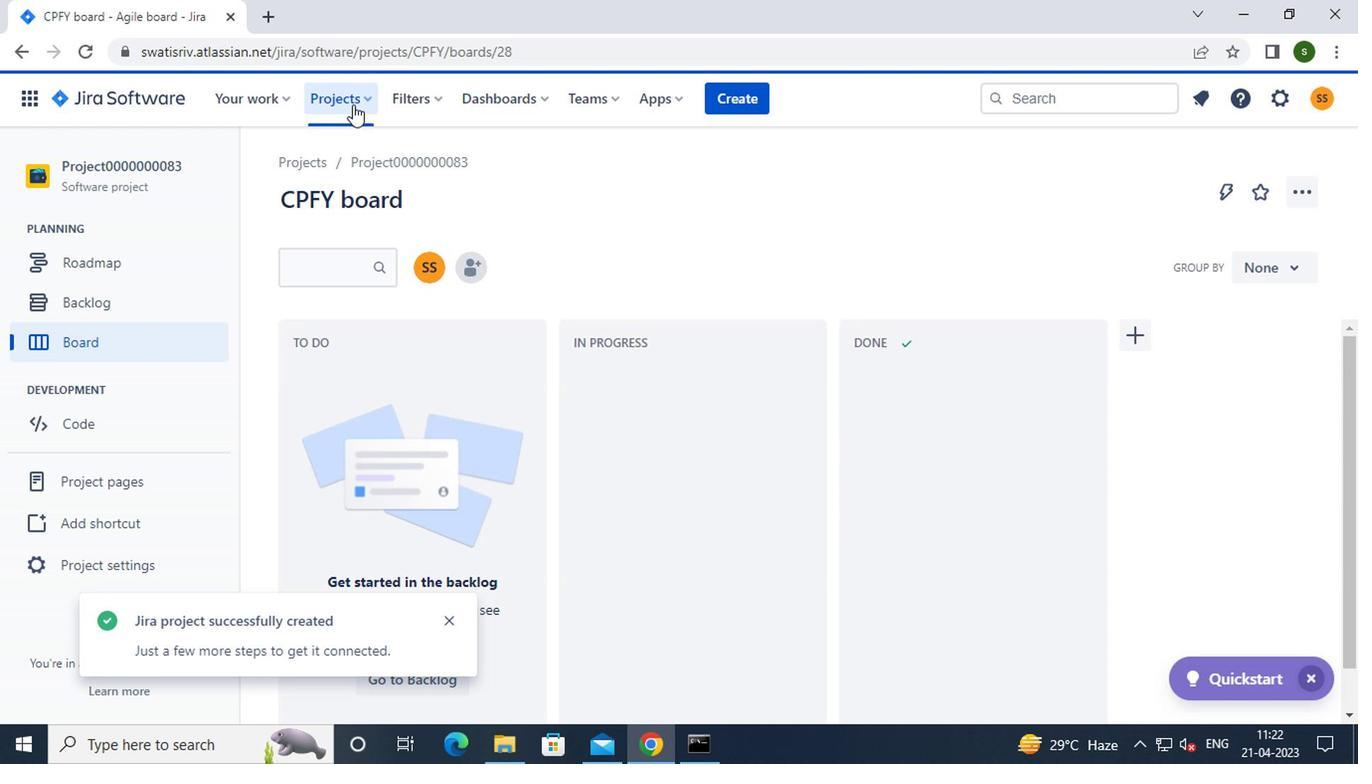 
Action: Mouse moved to (386, 492)
Screenshot: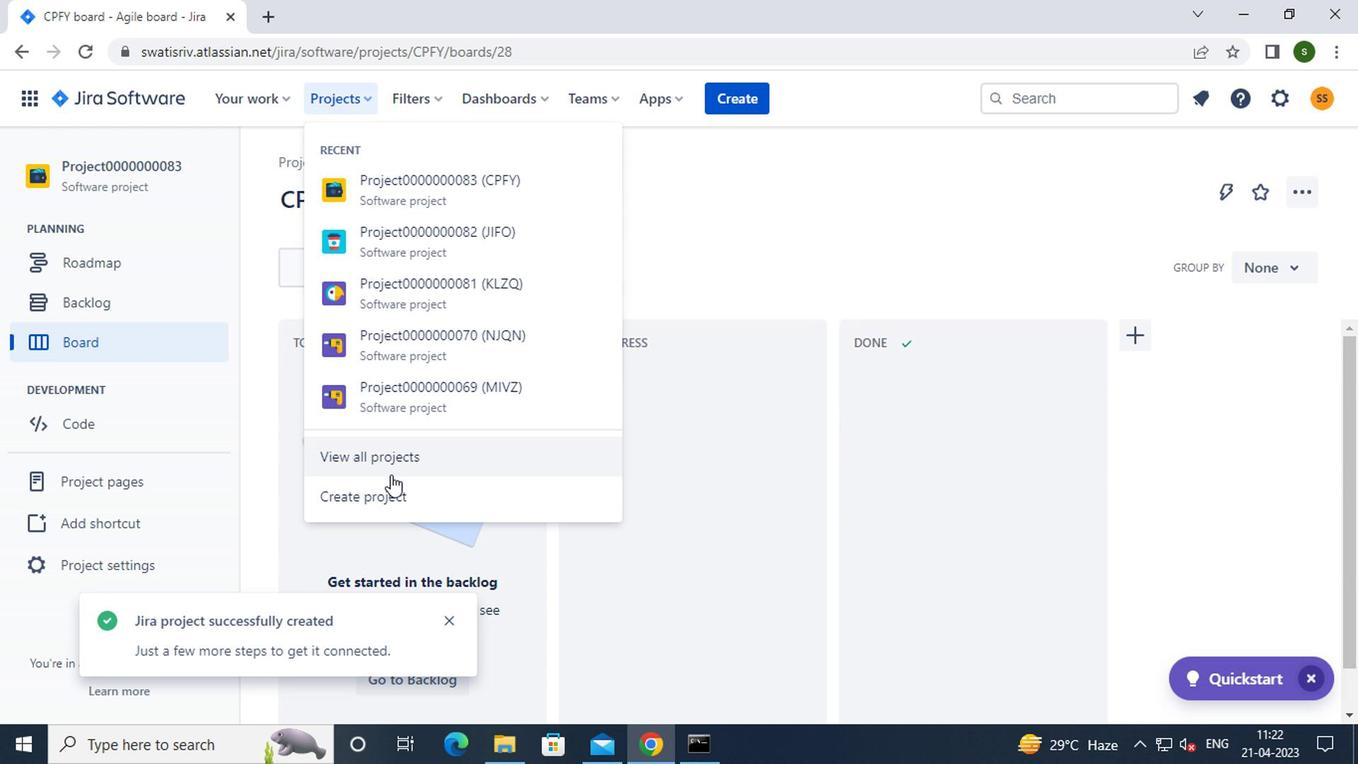 
Action: Mouse pressed left at (386, 492)
Screenshot: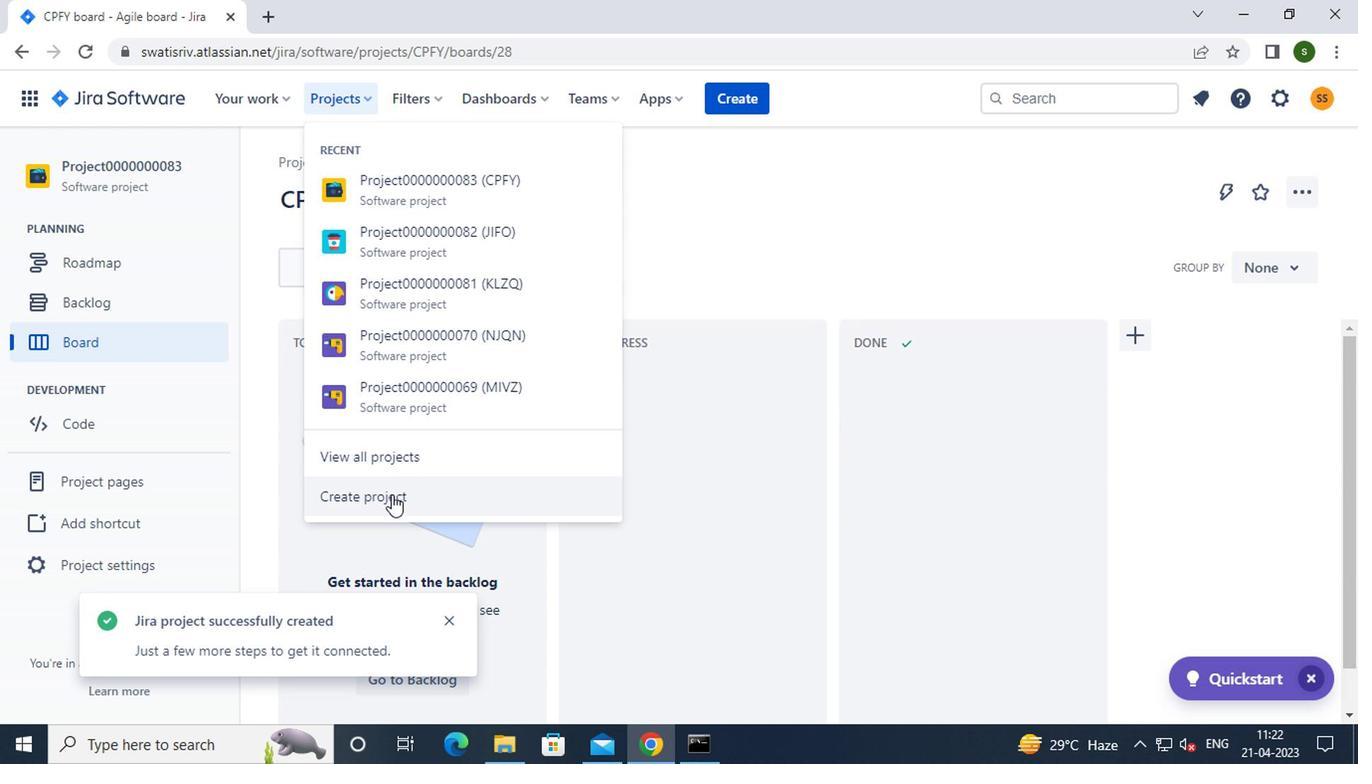 
Action: Mouse moved to (962, 497)
Screenshot: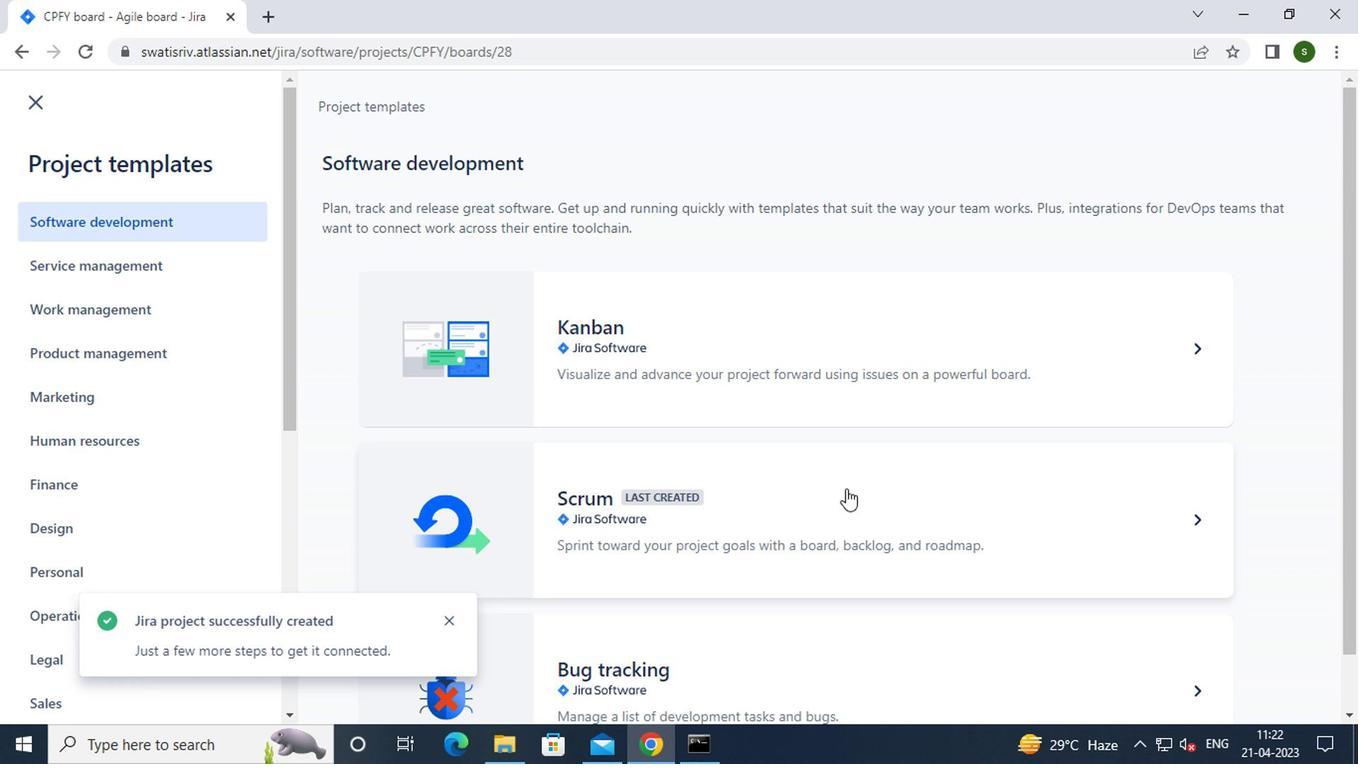 
Action: Mouse pressed left at (962, 497)
Screenshot: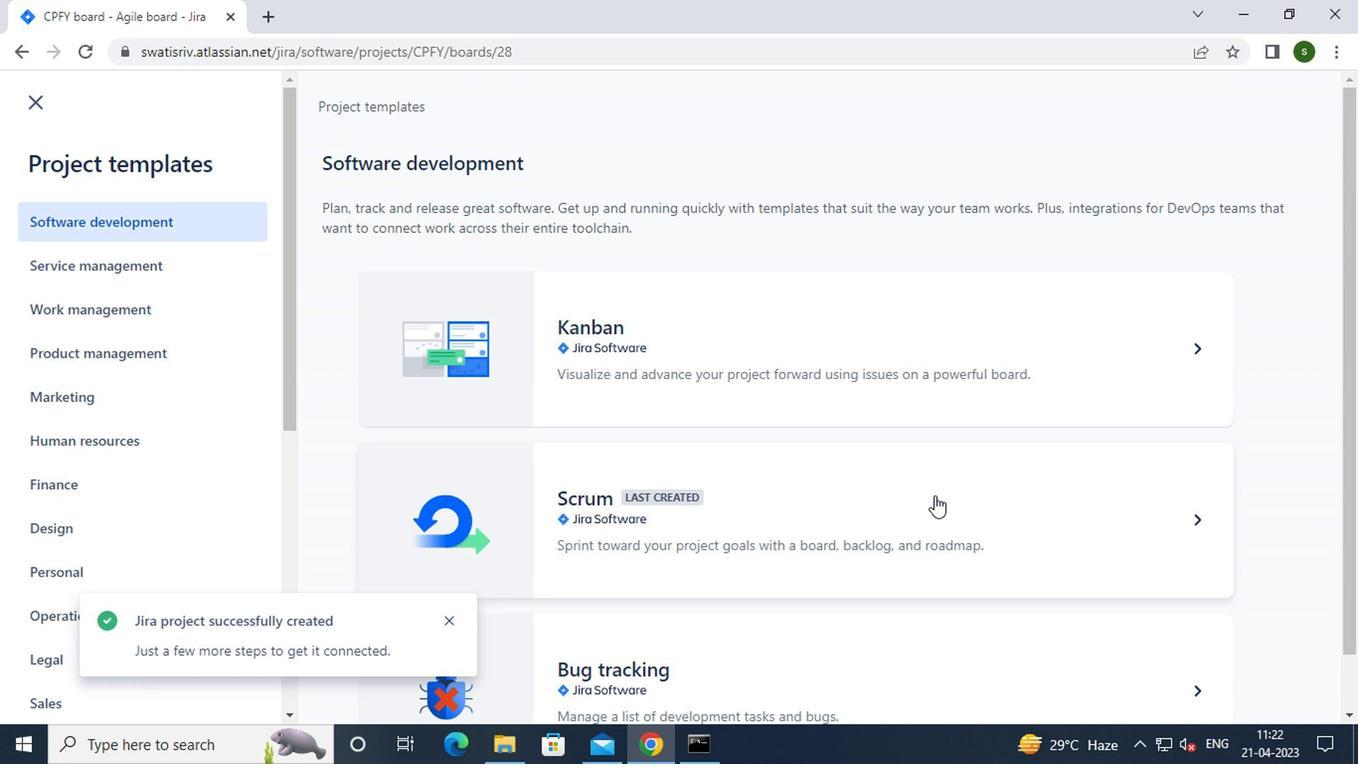 
Action: Mouse moved to (1215, 668)
Screenshot: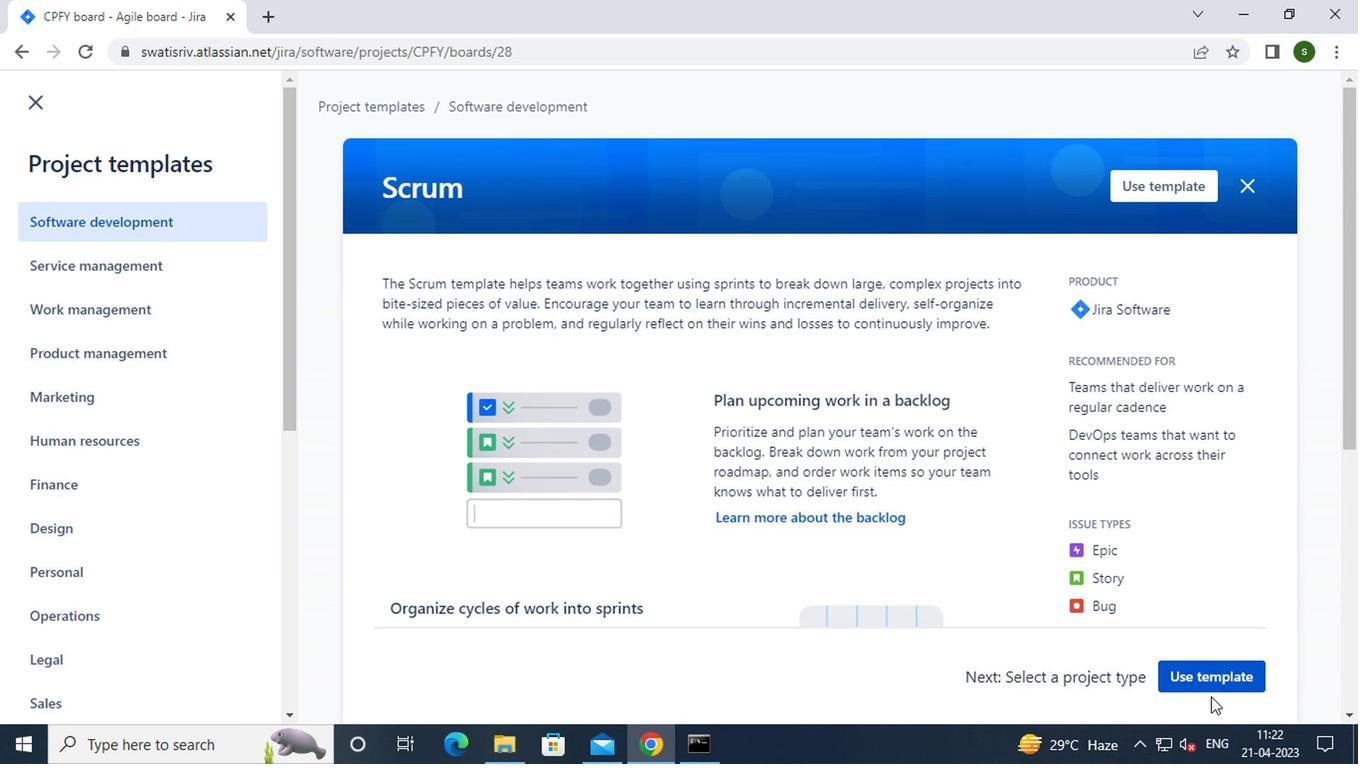 
Action: Mouse pressed left at (1215, 668)
Screenshot: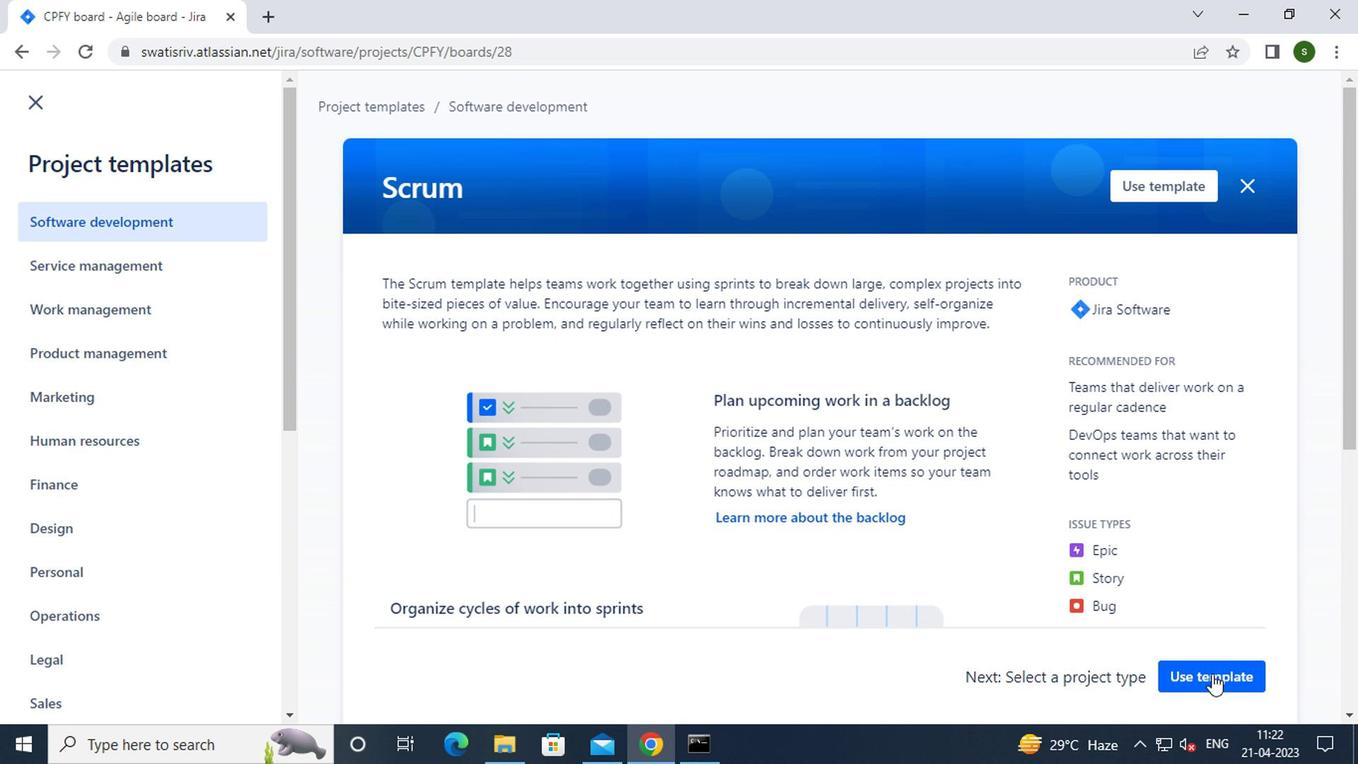 
Action: Mouse moved to (631, 641)
Screenshot: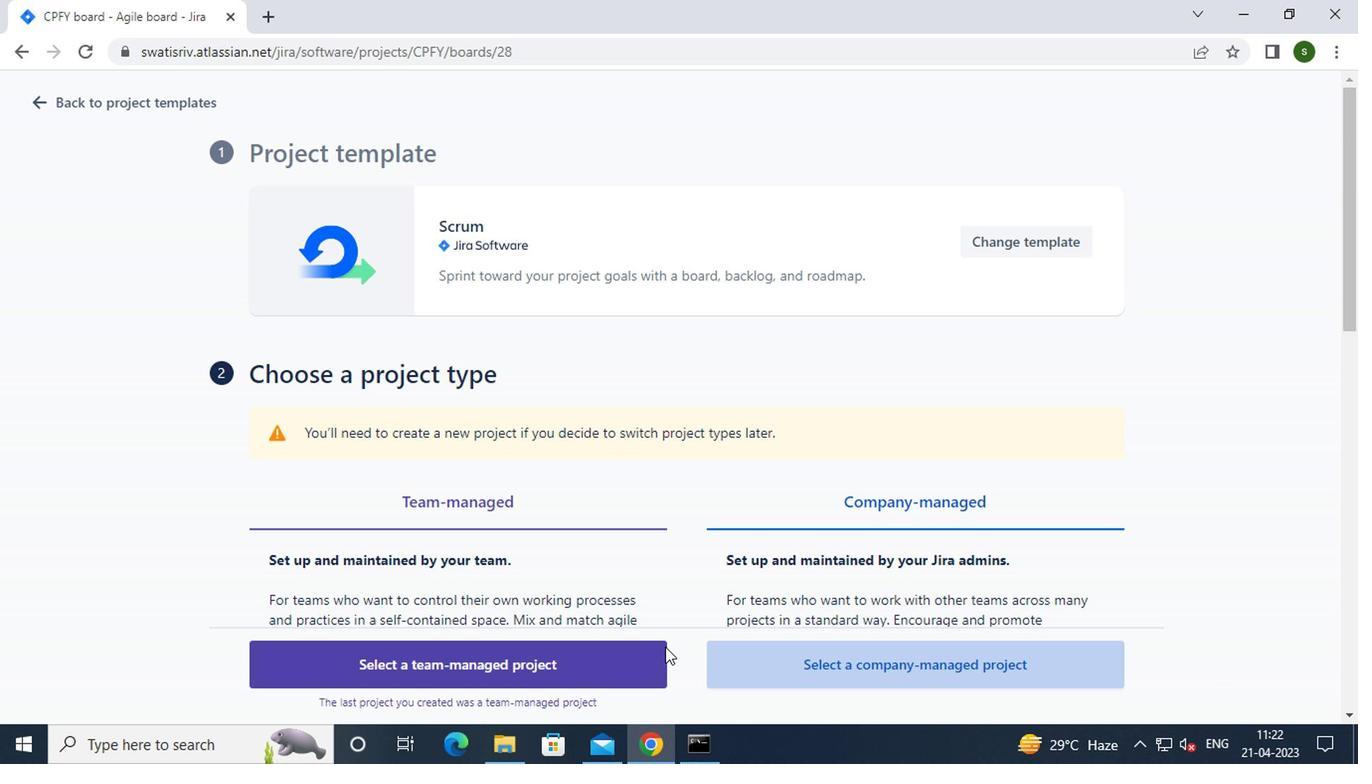 
Action: Mouse pressed left at (631, 641)
Screenshot: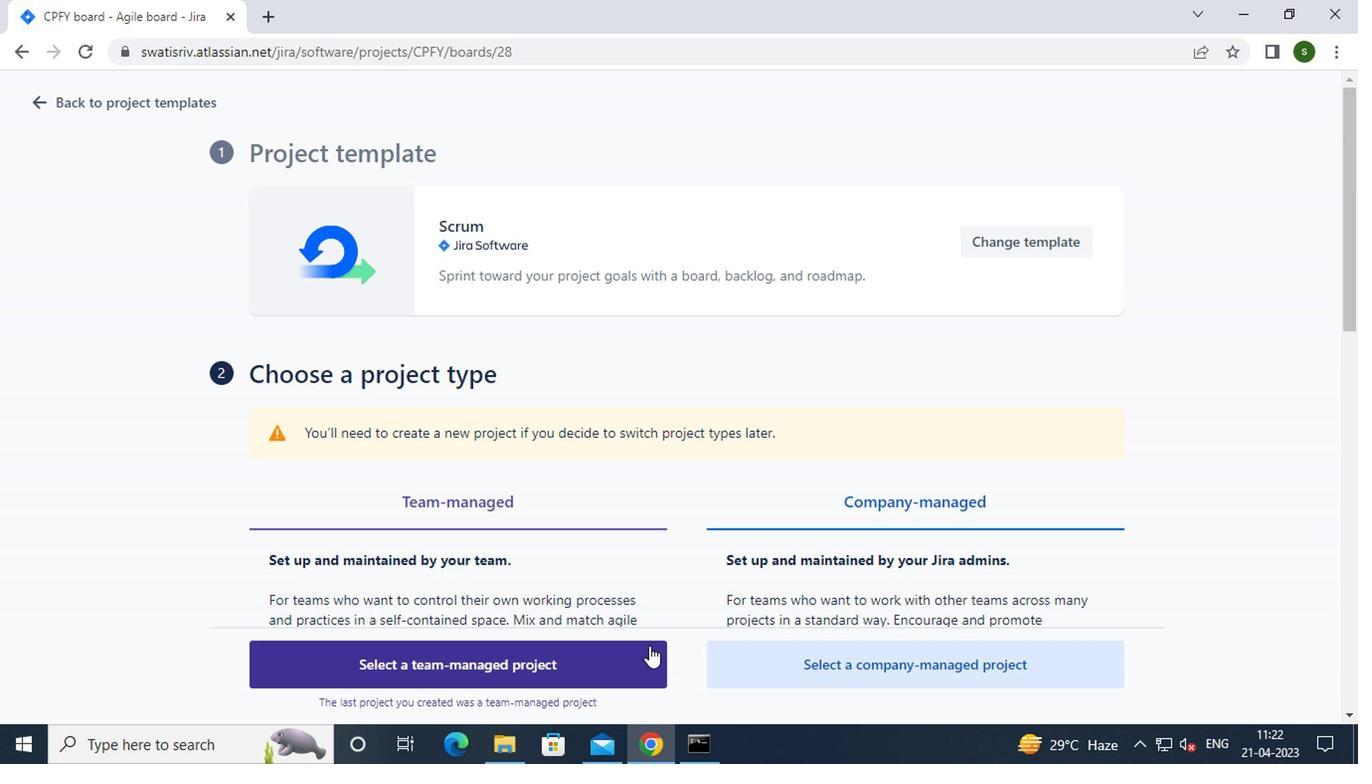 
Action: Mouse moved to (407, 317)
Screenshot: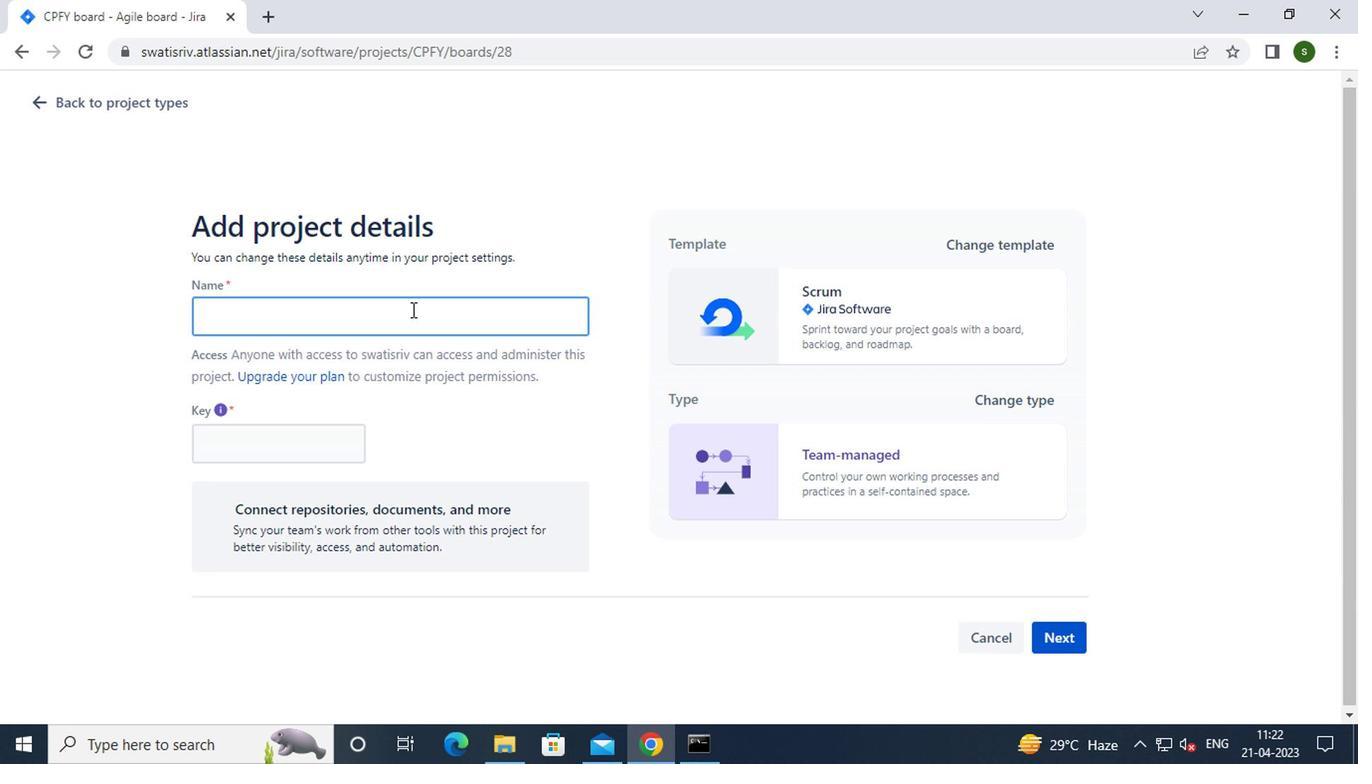 
Action: Mouse pressed left at (407, 317)
Screenshot: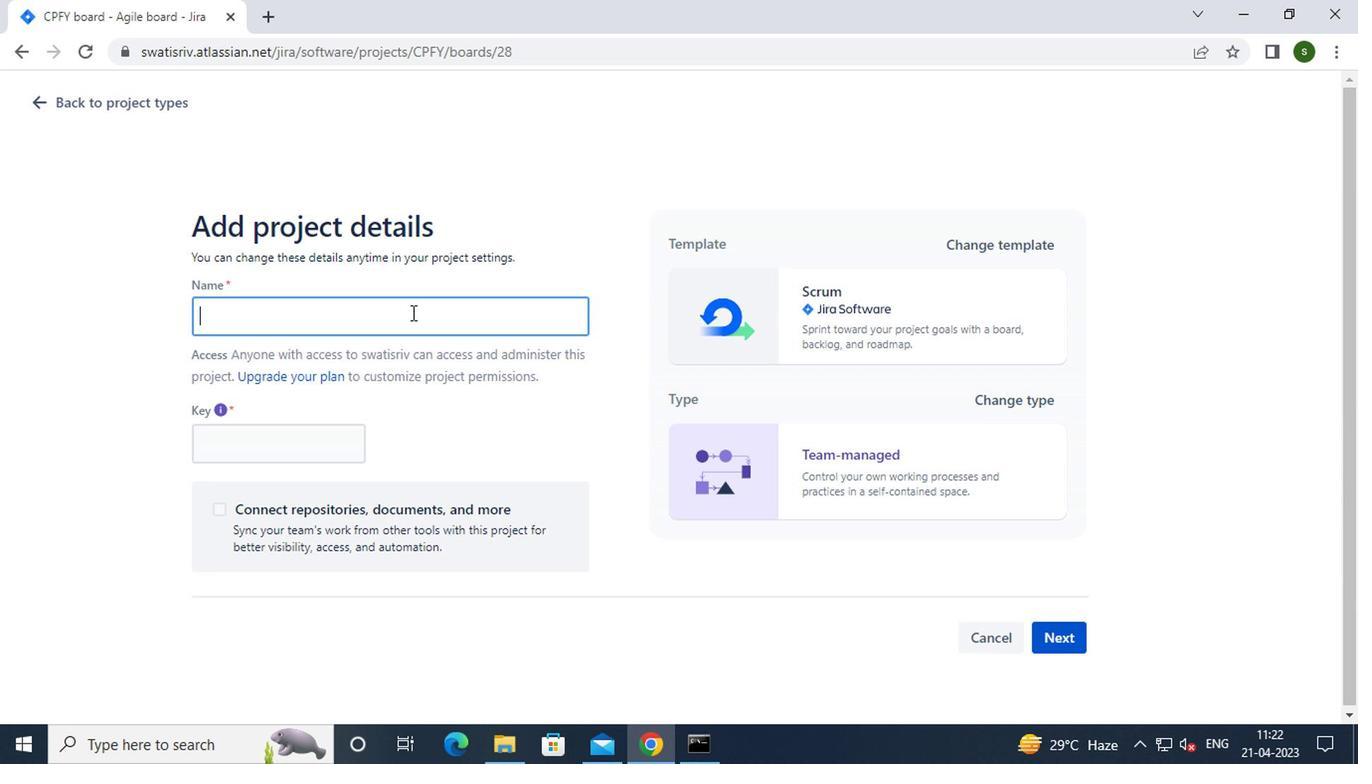 
Action: Key pressed <Key.caps_lock>p<Key.caps_lock>roject0000000084
Screenshot: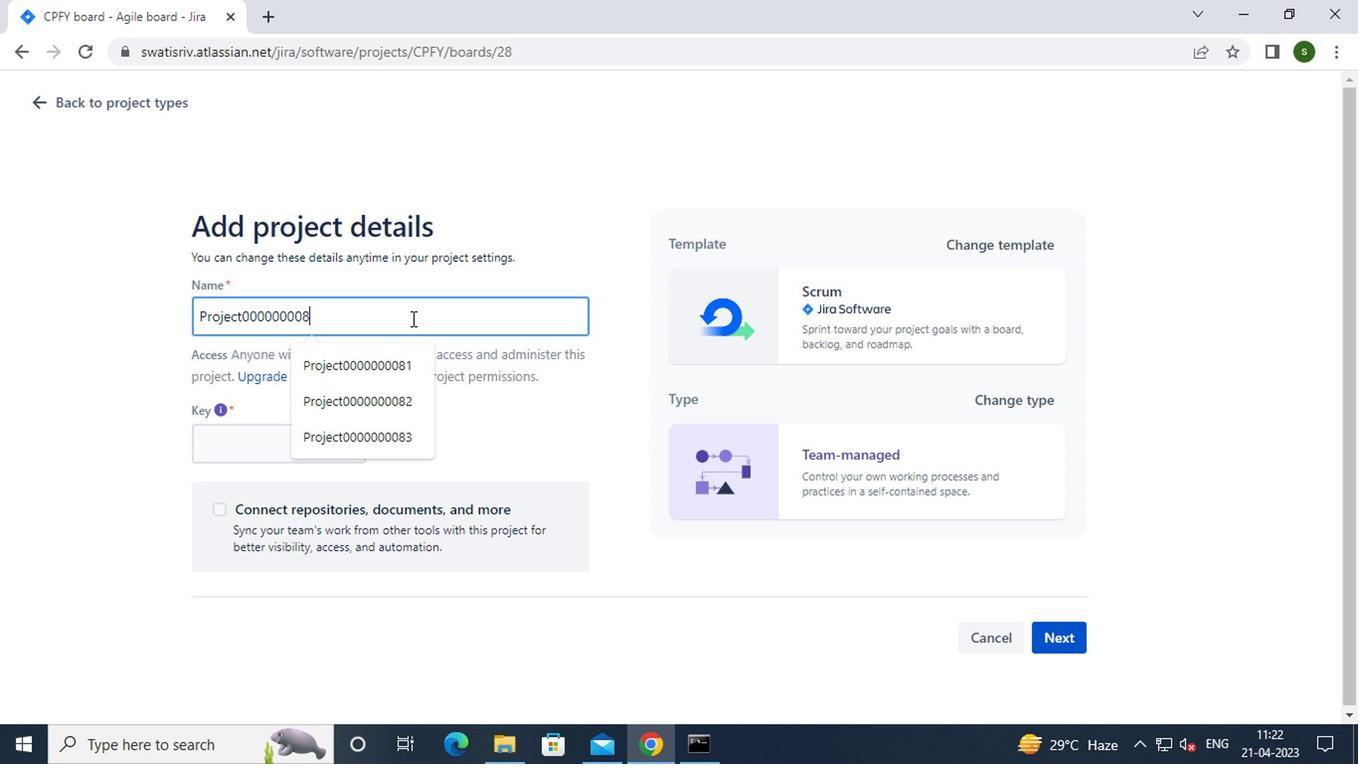 
Action: Mouse moved to (1068, 628)
Screenshot: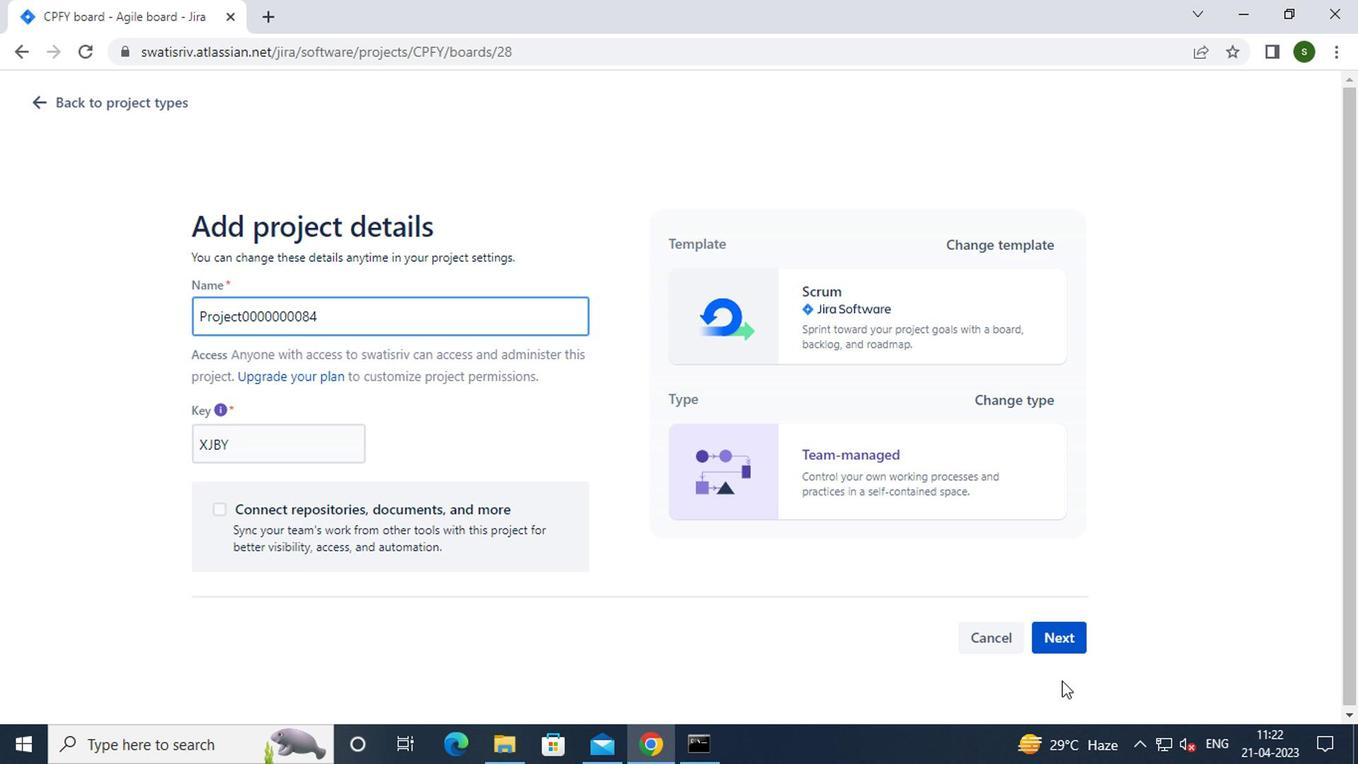 
Action: Mouse pressed left at (1068, 628)
Screenshot: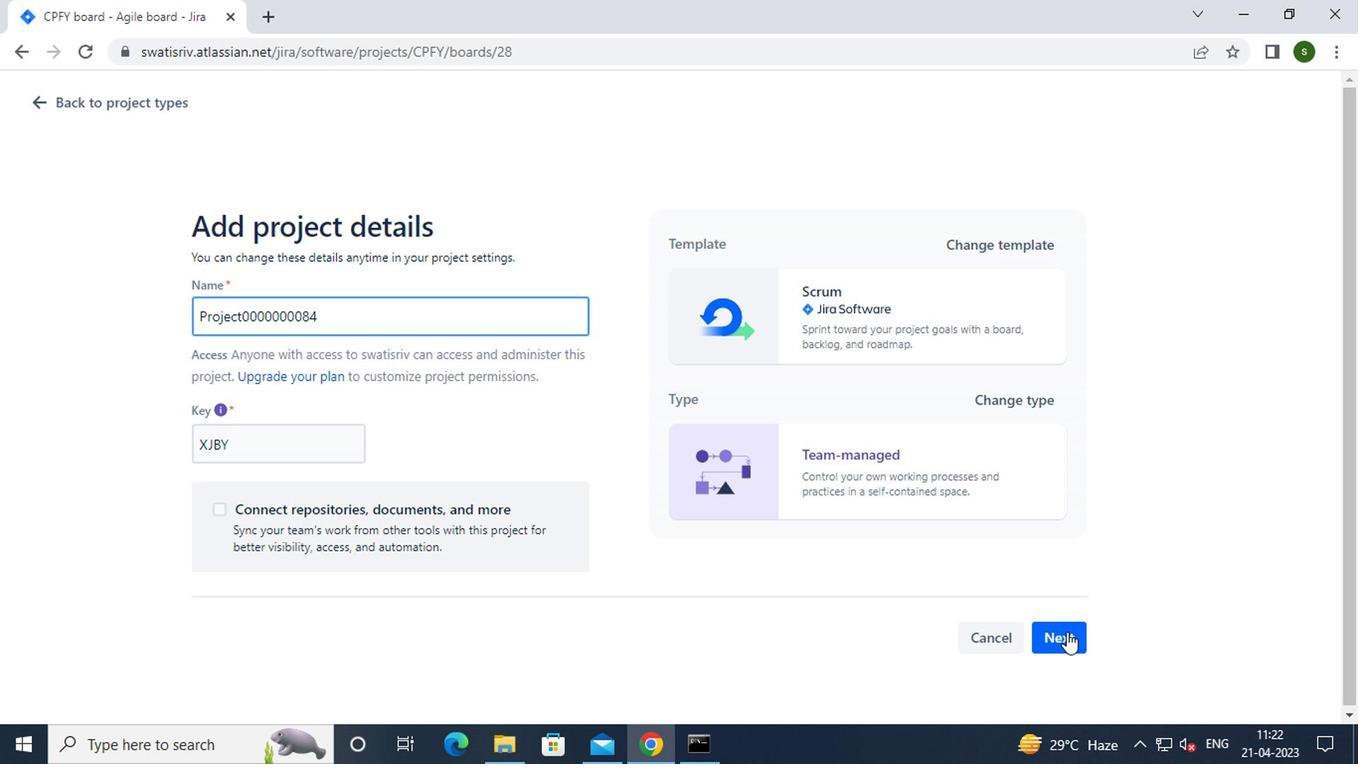 
Action: Mouse moved to (894, 521)
Screenshot: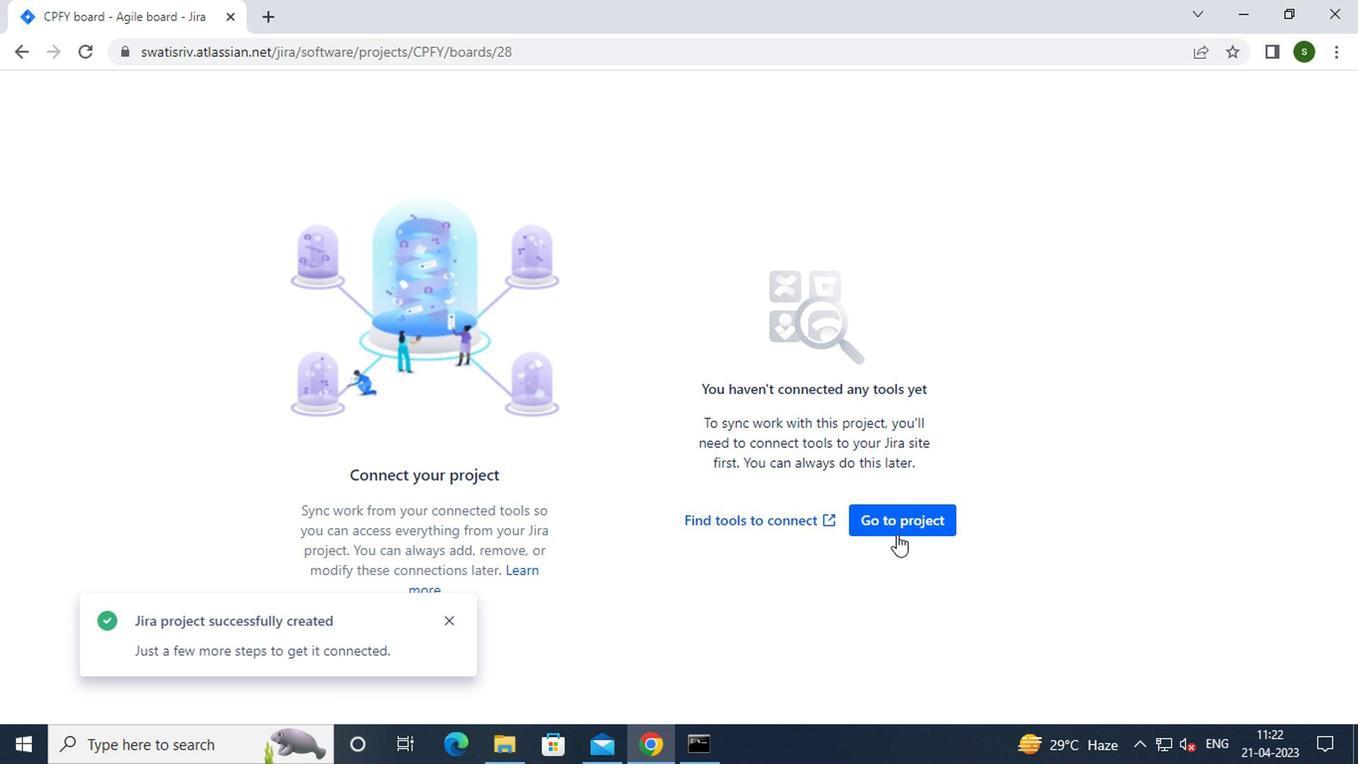 
Action: Mouse pressed left at (894, 521)
Screenshot: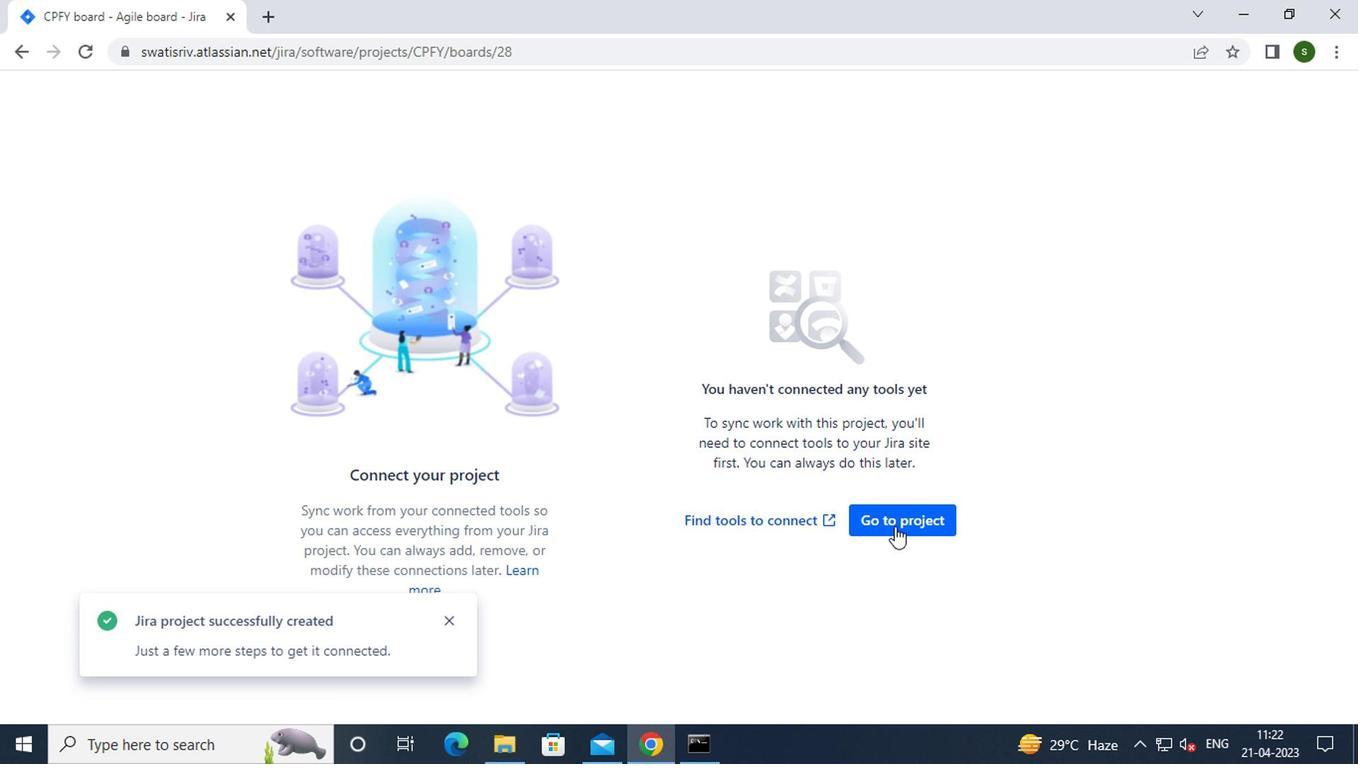 
Action: Mouse moved to (362, 95)
Screenshot: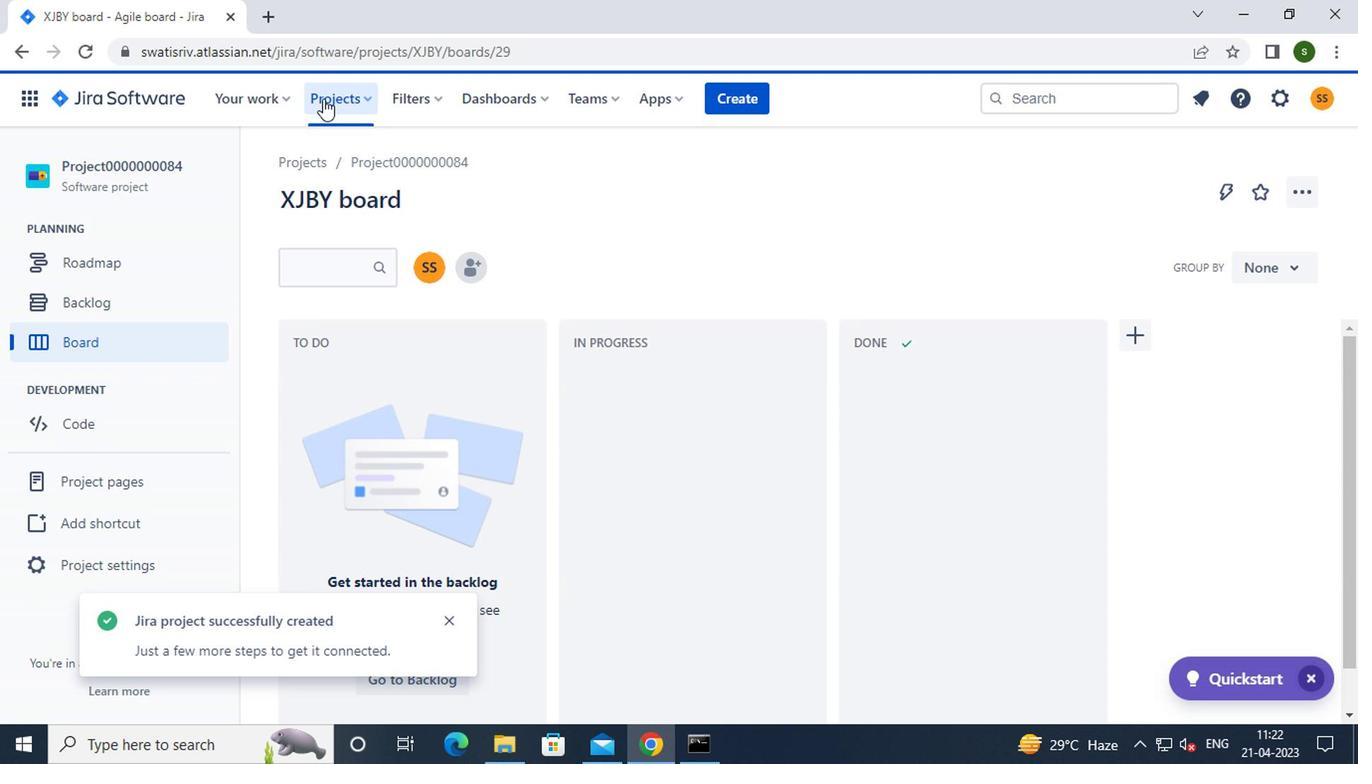 
Action: Mouse pressed left at (362, 95)
Screenshot: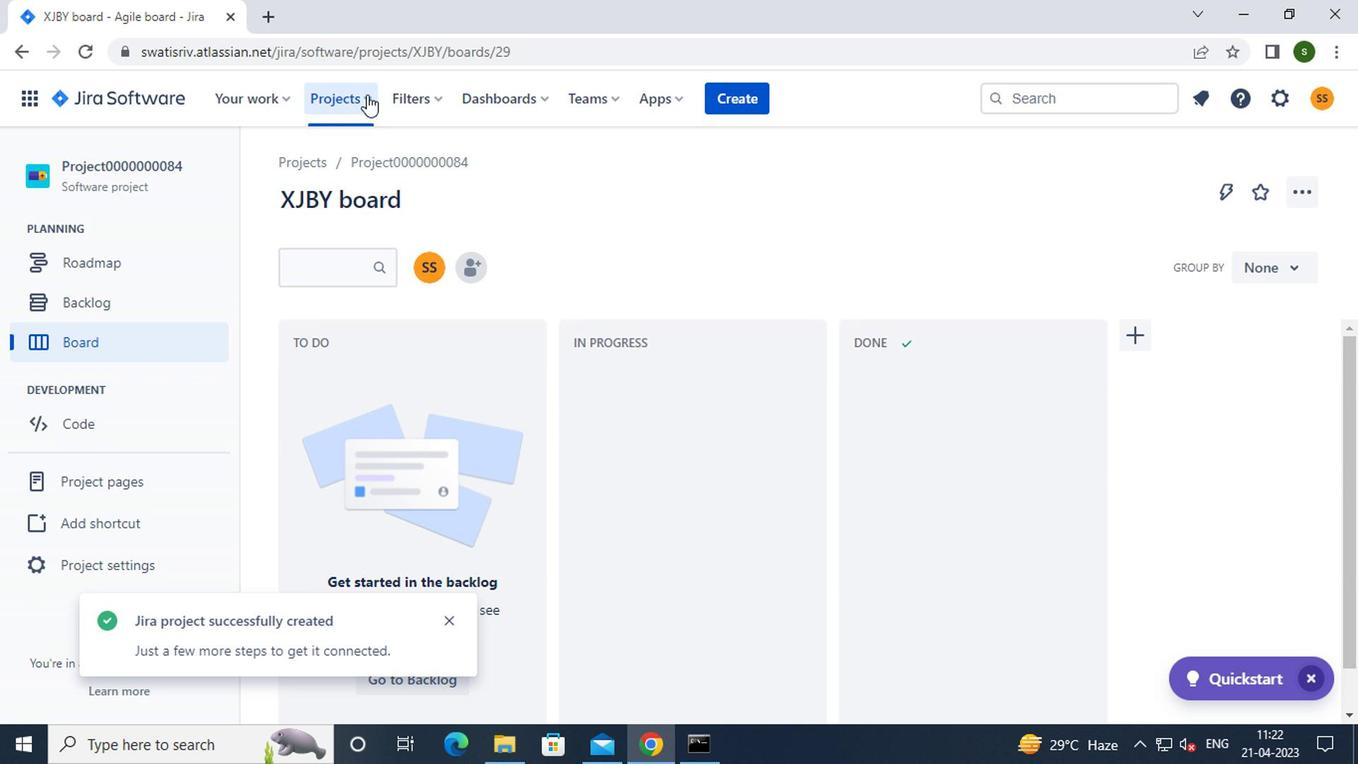 
Action: Mouse moved to (414, 227)
Screenshot: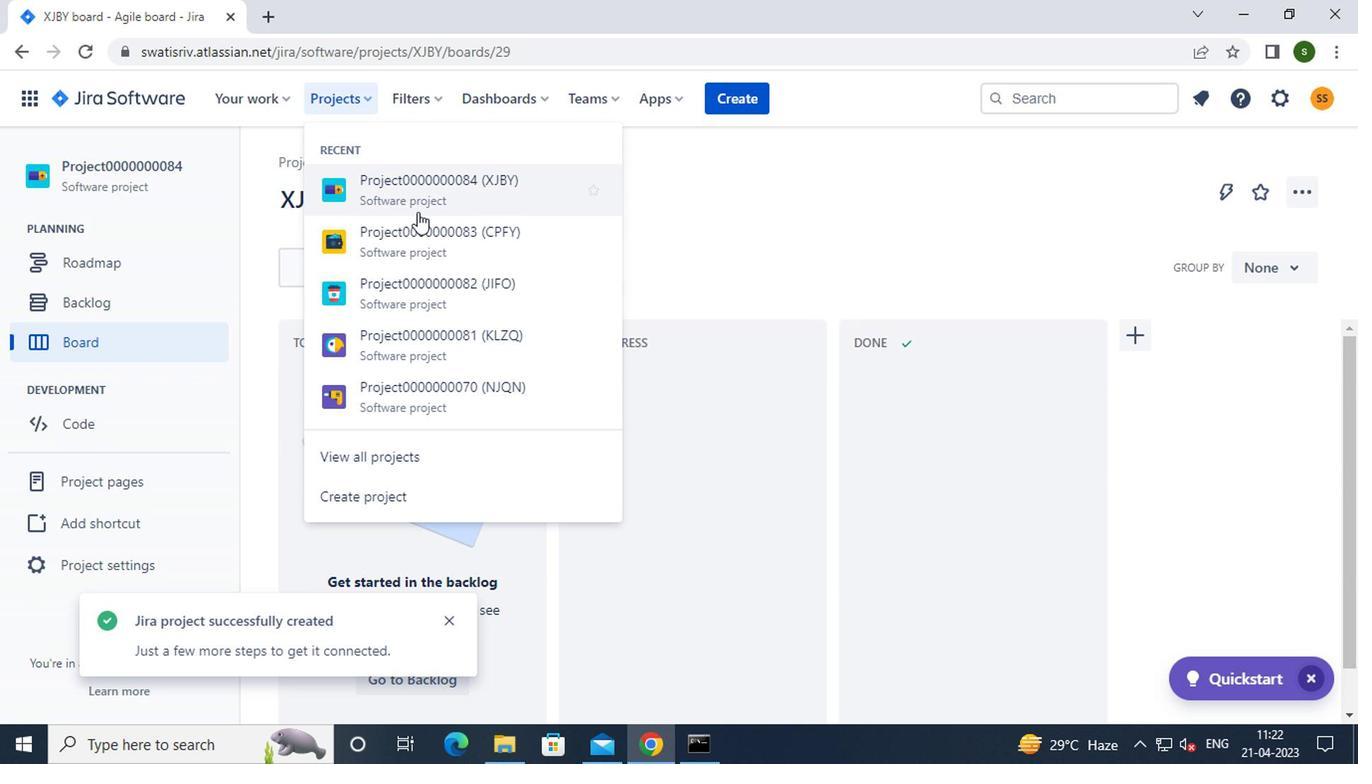 
Action: Mouse pressed left at (414, 227)
Screenshot: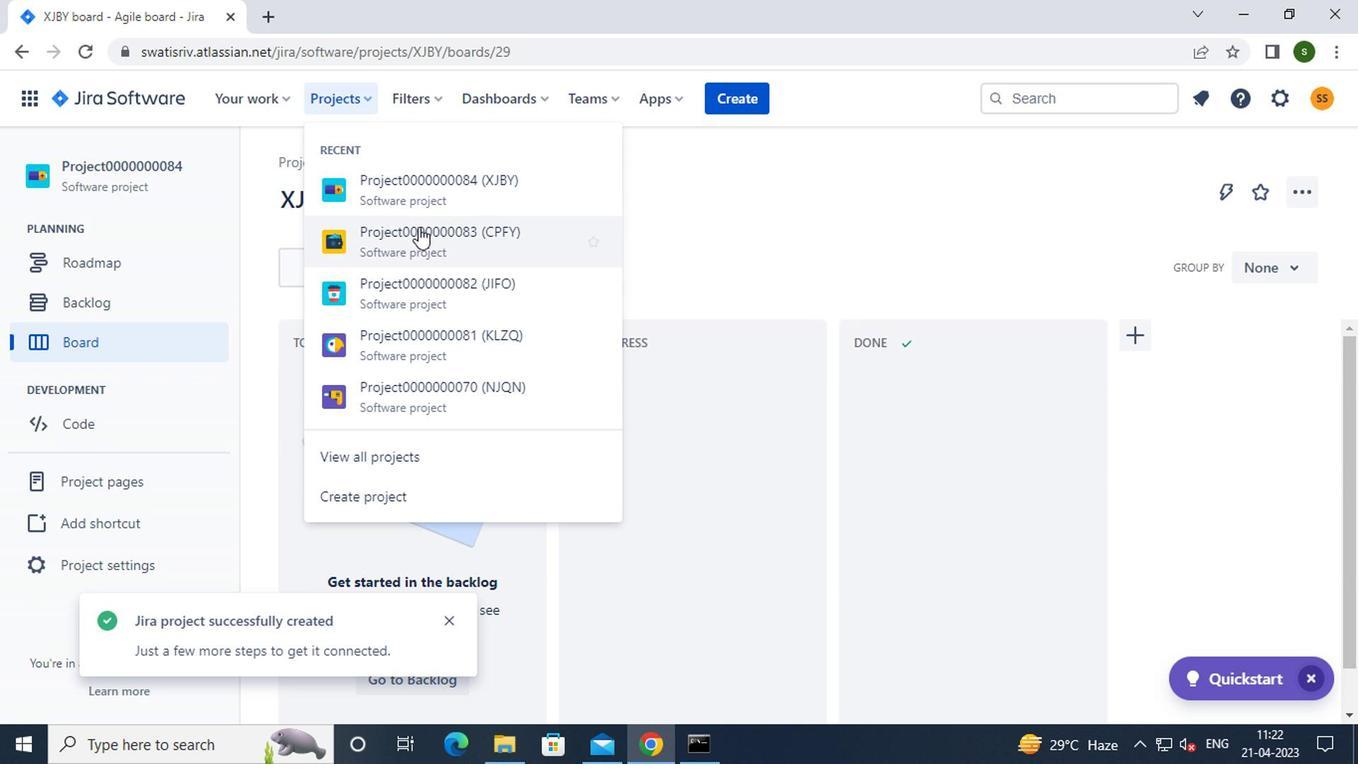 
Action: Mouse moved to (476, 265)
Screenshot: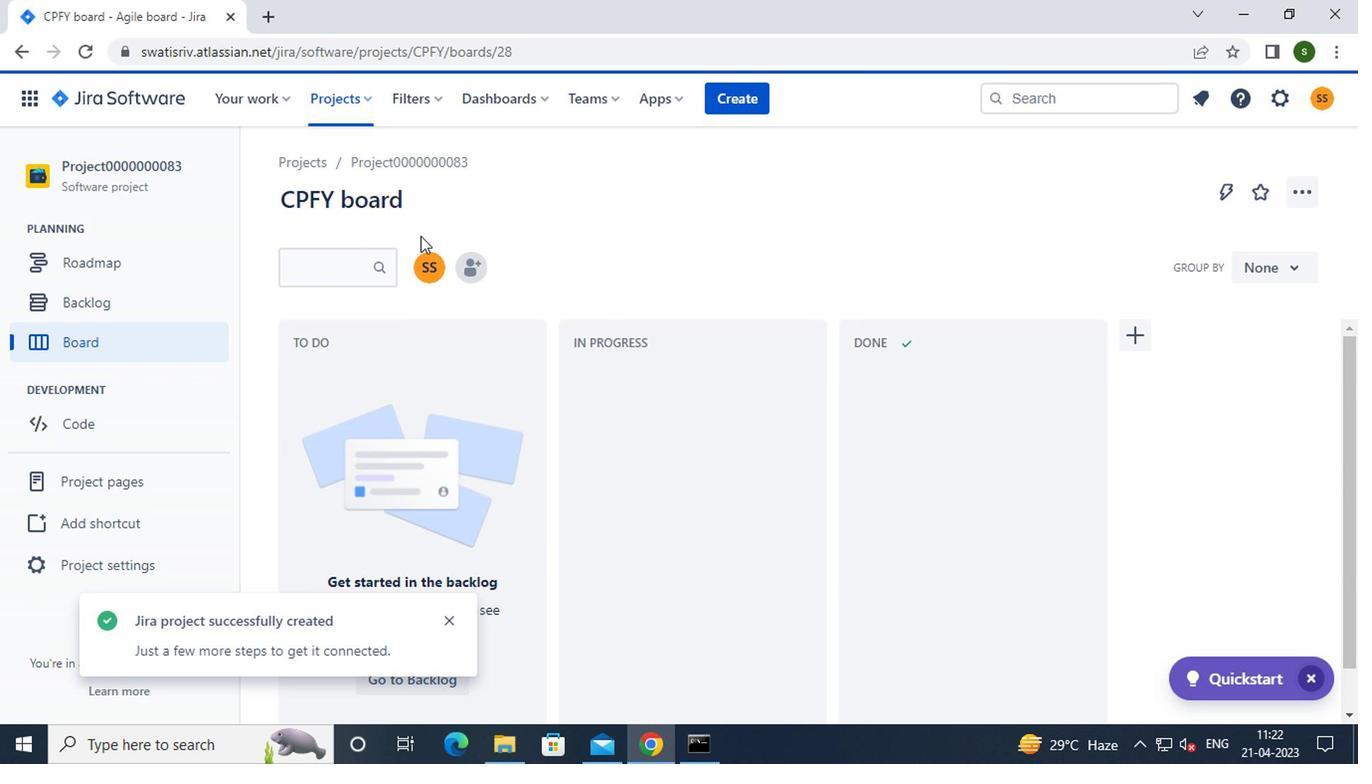 
Action: Mouse pressed left at (476, 265)
Screenshot: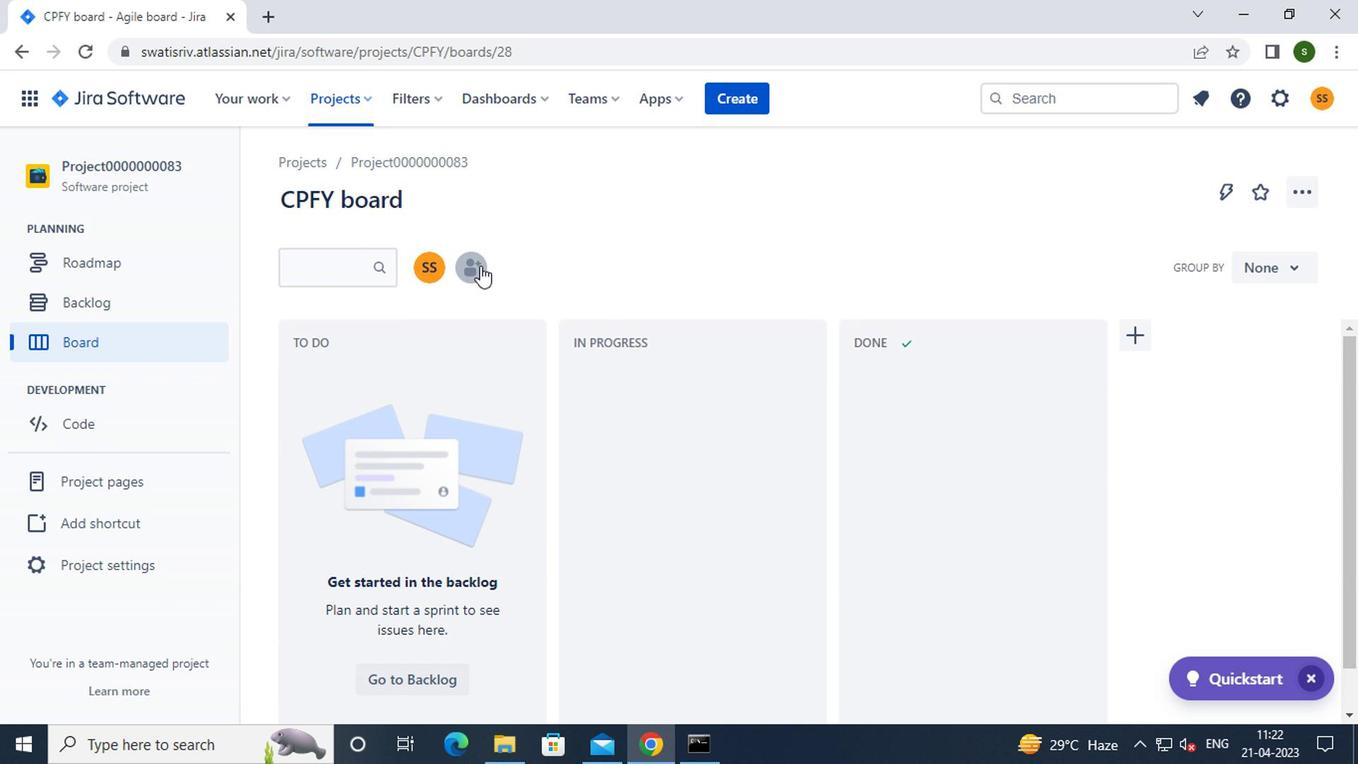 
Action: Mouse moved to (587, 227)
Screenshot: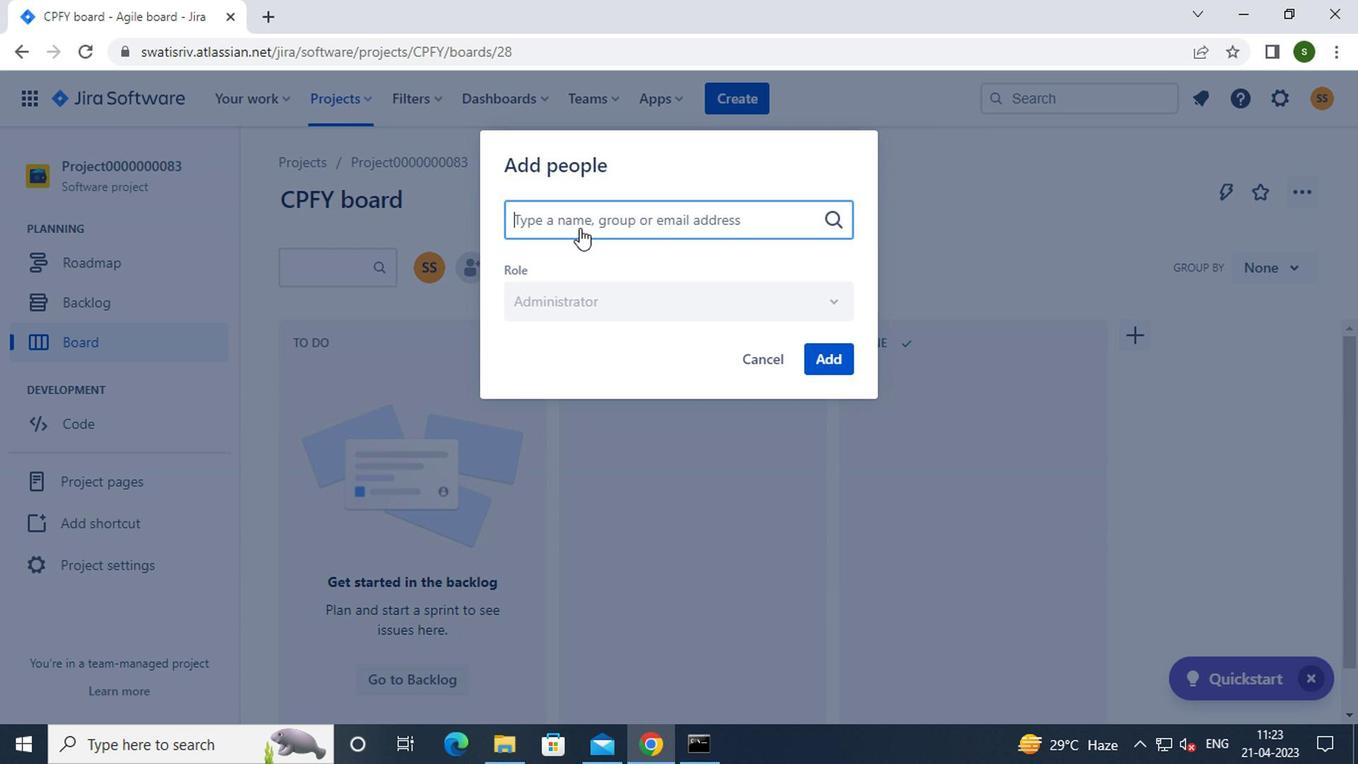 
Action: Key pressed m
Screenshot: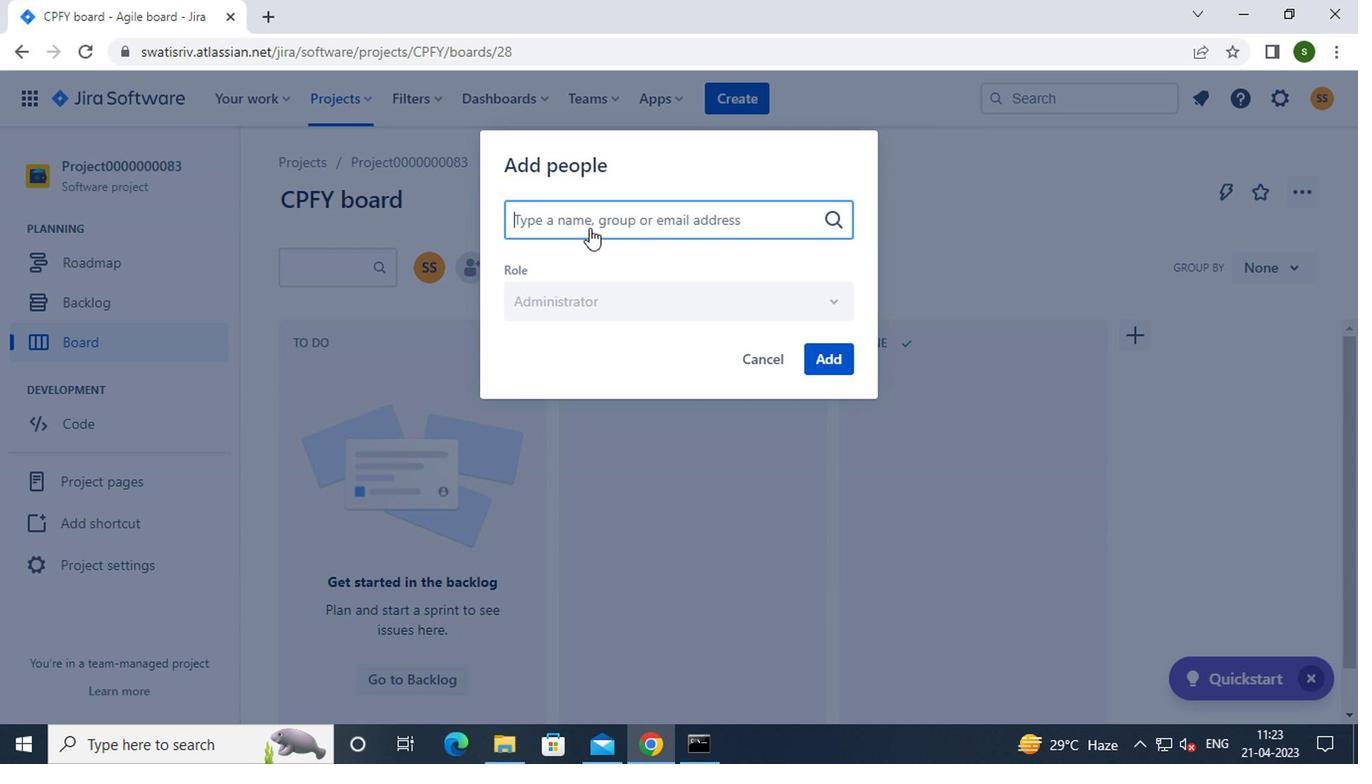 
Action: Mouse moved to (618, 392)
Screenshot: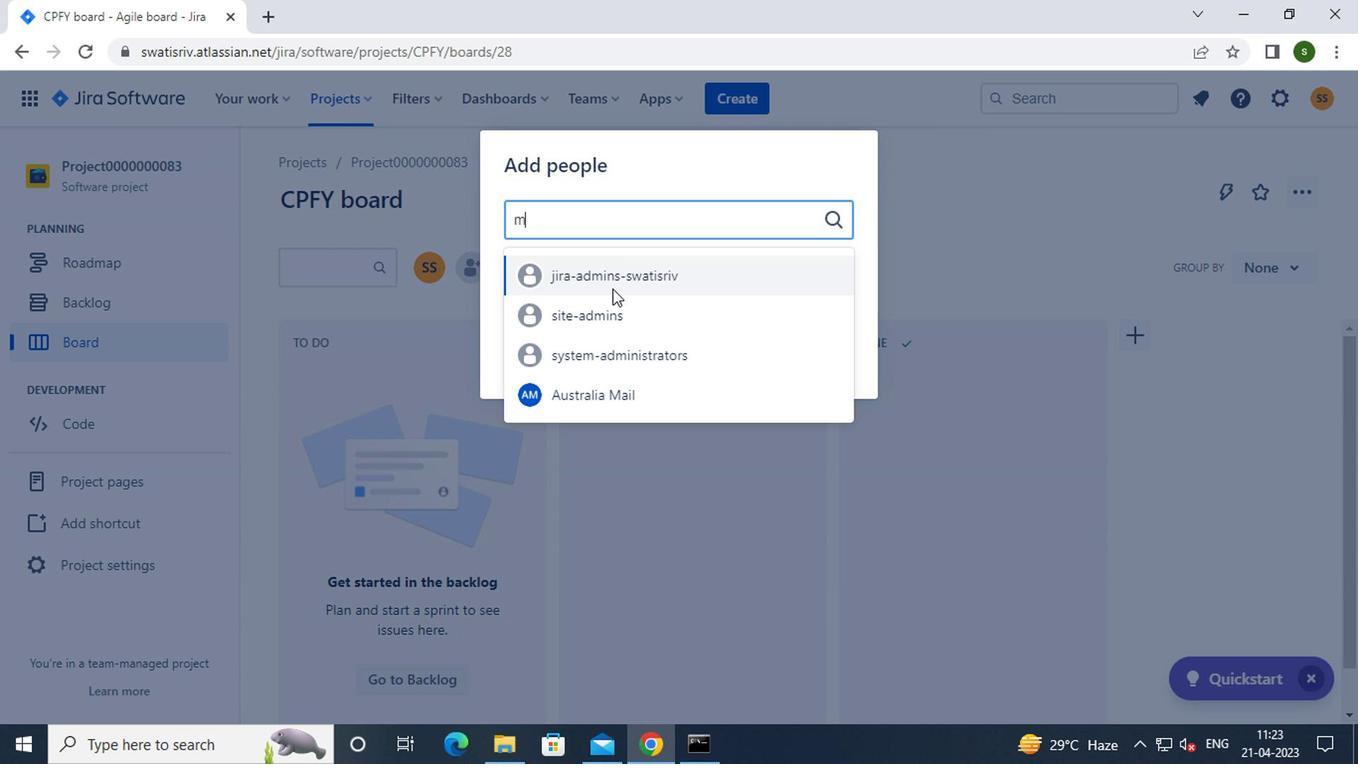 
Action: Mouse pressed left at (618, 392)
Screenshot: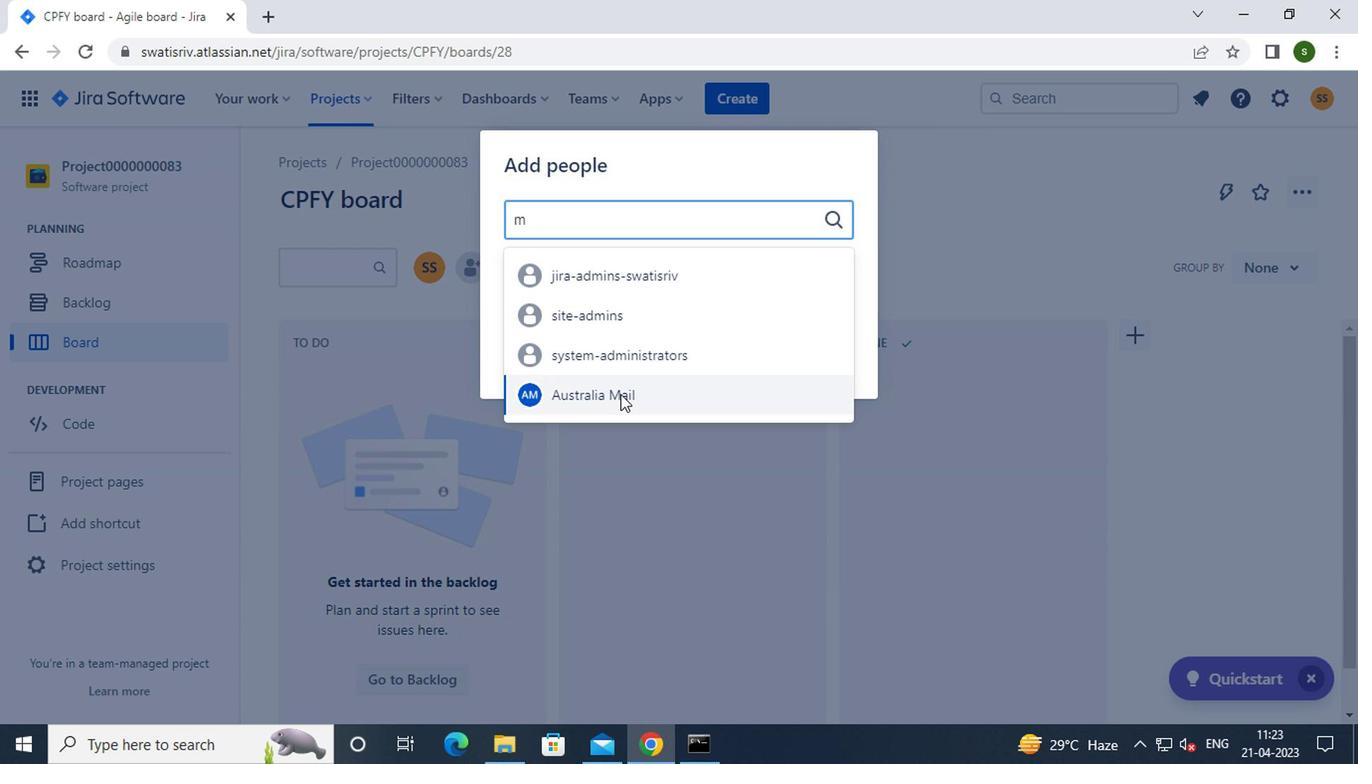 
Action: Mouse moved to (813, 352)
Screenshot: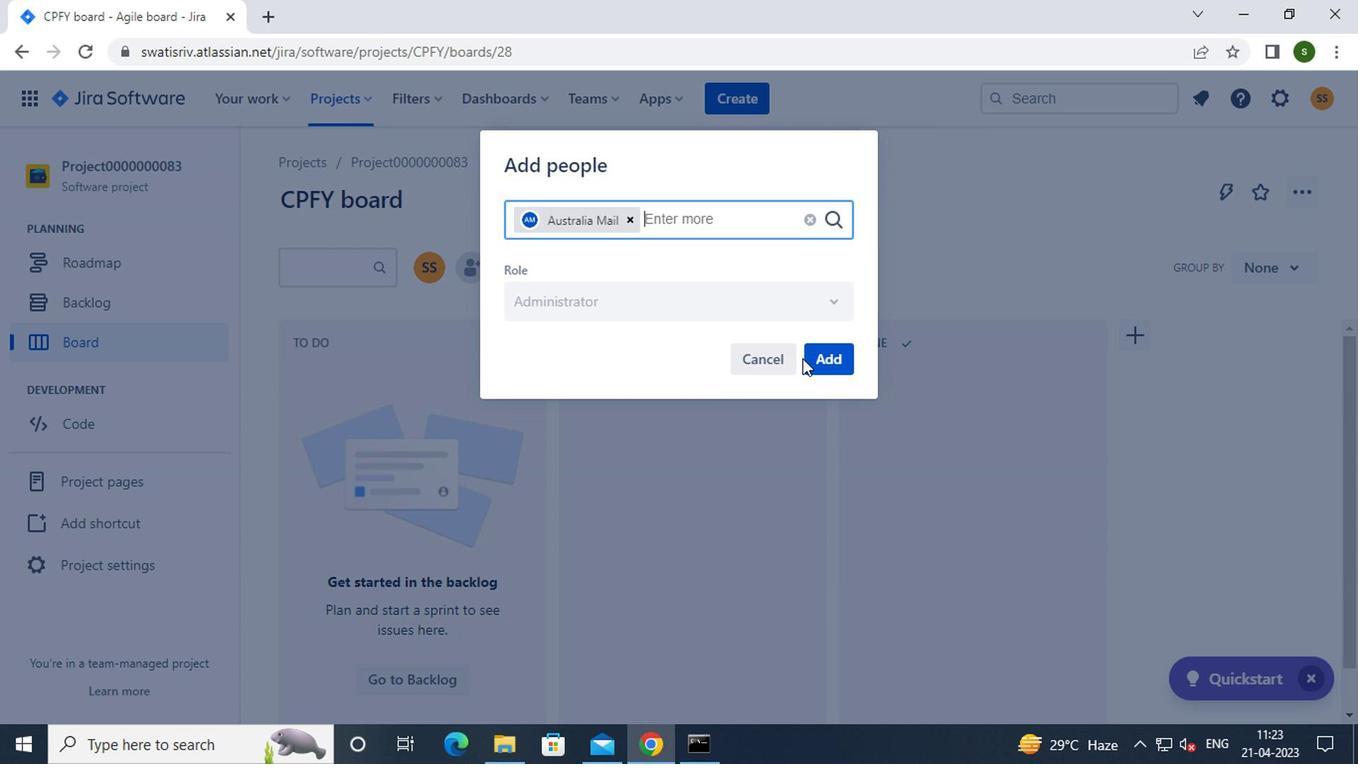 
Action: Mouse pressed left at (813, 352)
Screenshot: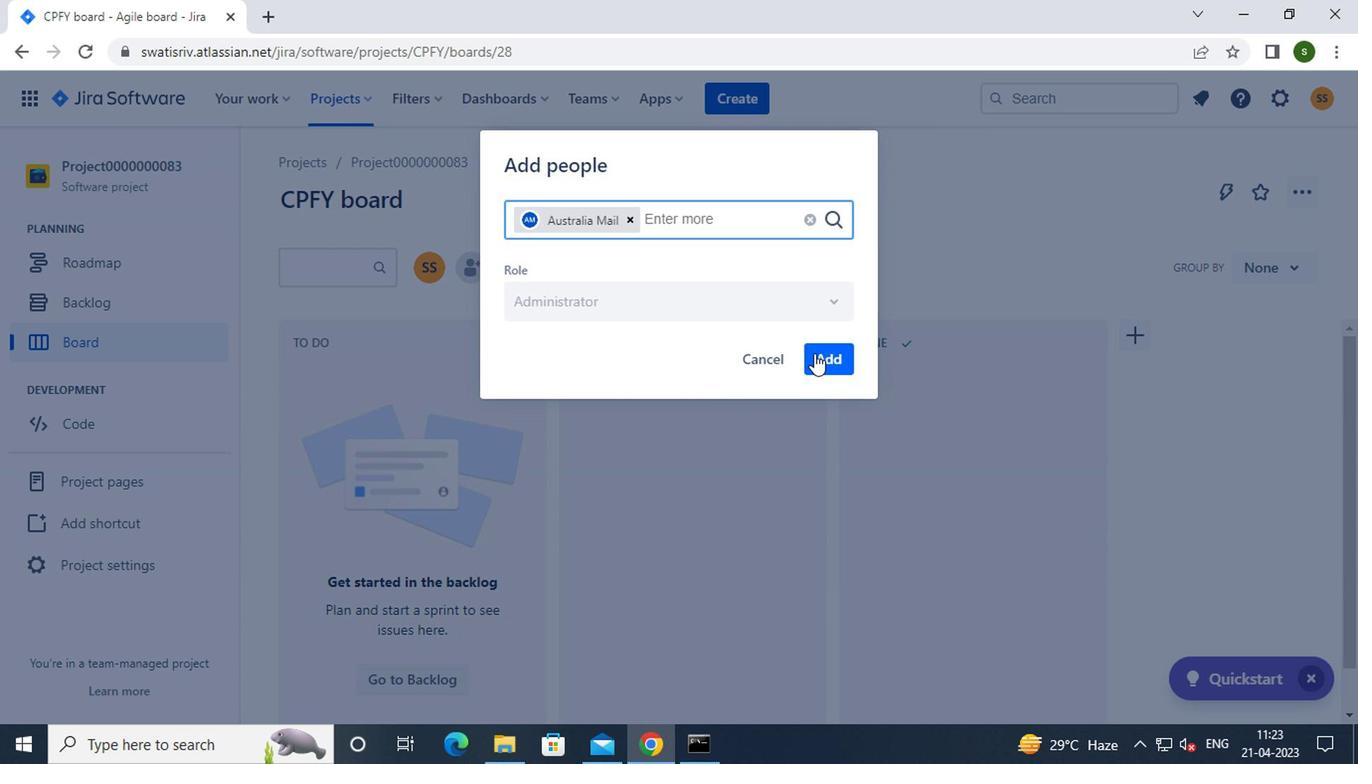 
Action: Mouse moved to (467, 266)
Screenshot: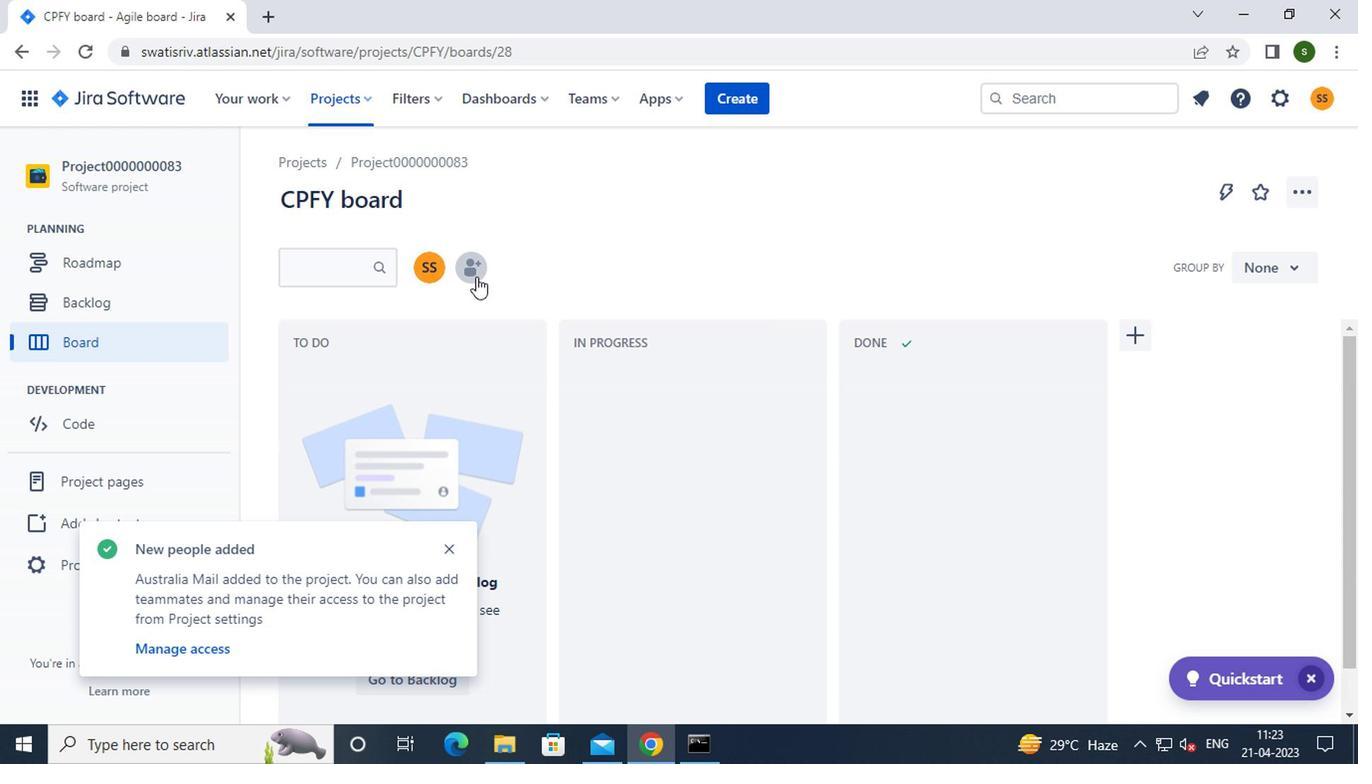 
Action: Mouse pressed left at (467, 266)
Screenshot: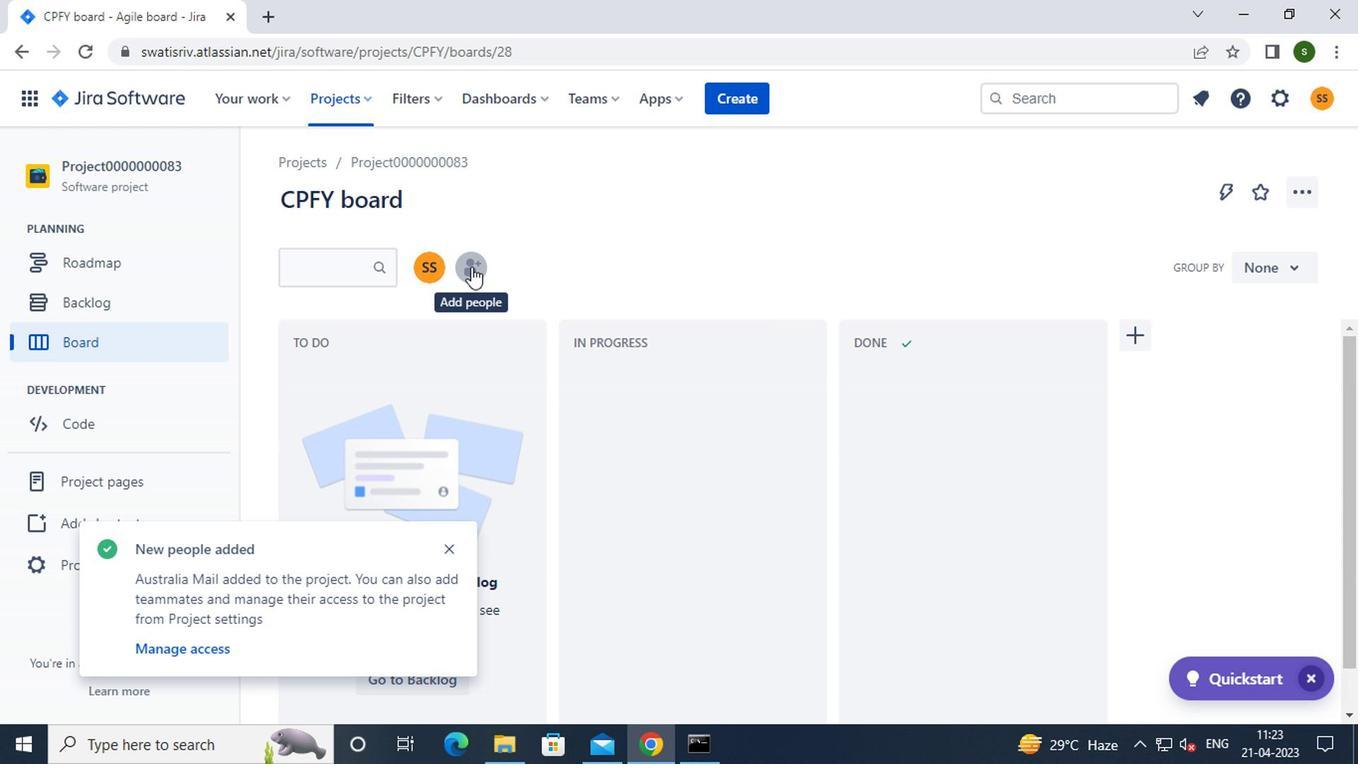 
Action: Mouse moved to (611, 234)
Screenshot: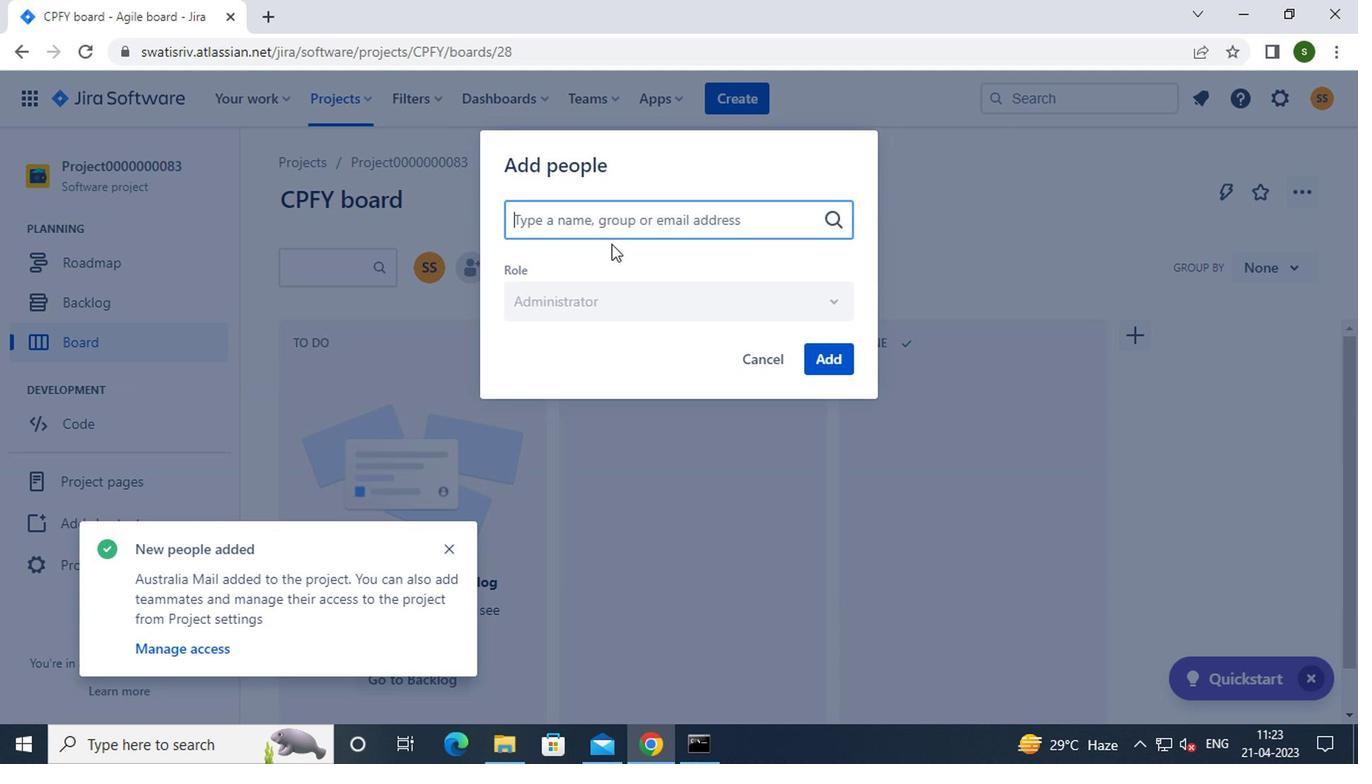 
Action: Key pressed c
Screenshot: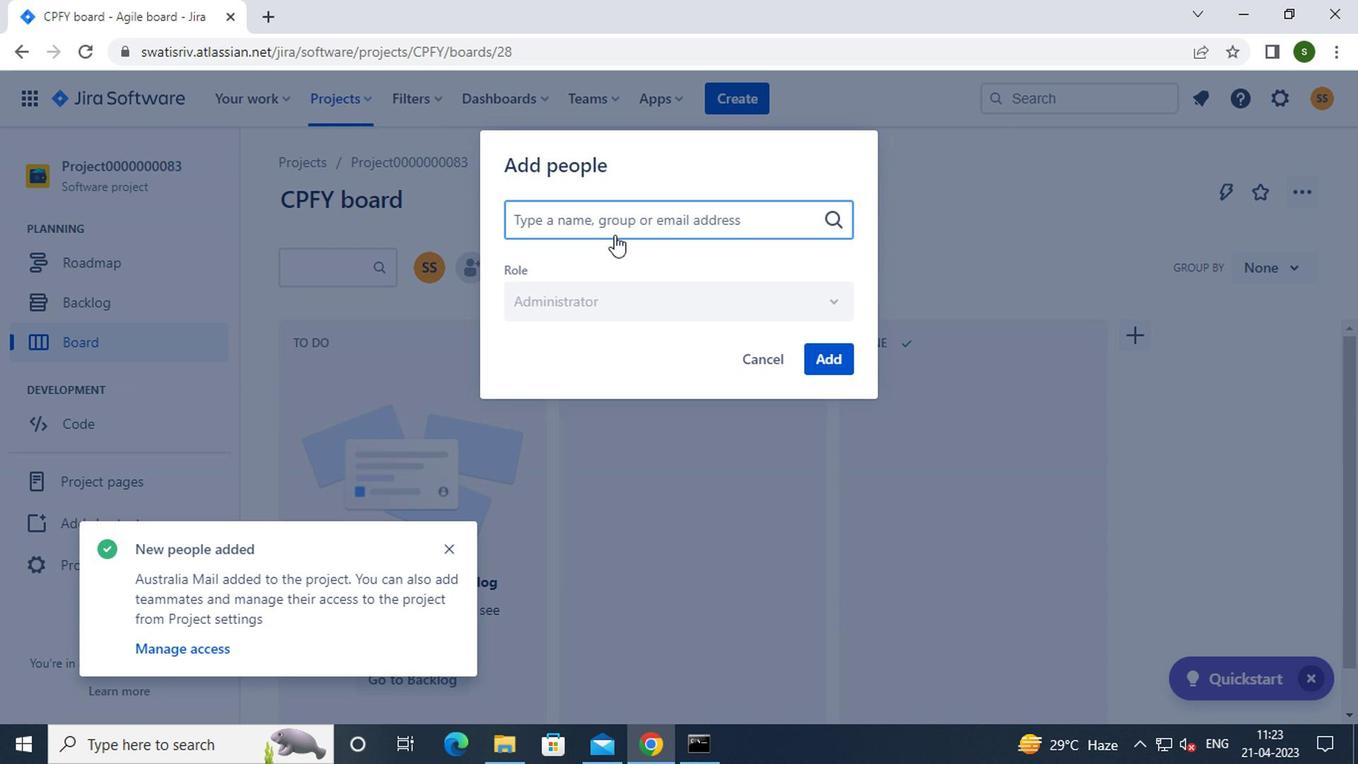 
Action: Mouse moved to (618, 270)
Screenshot: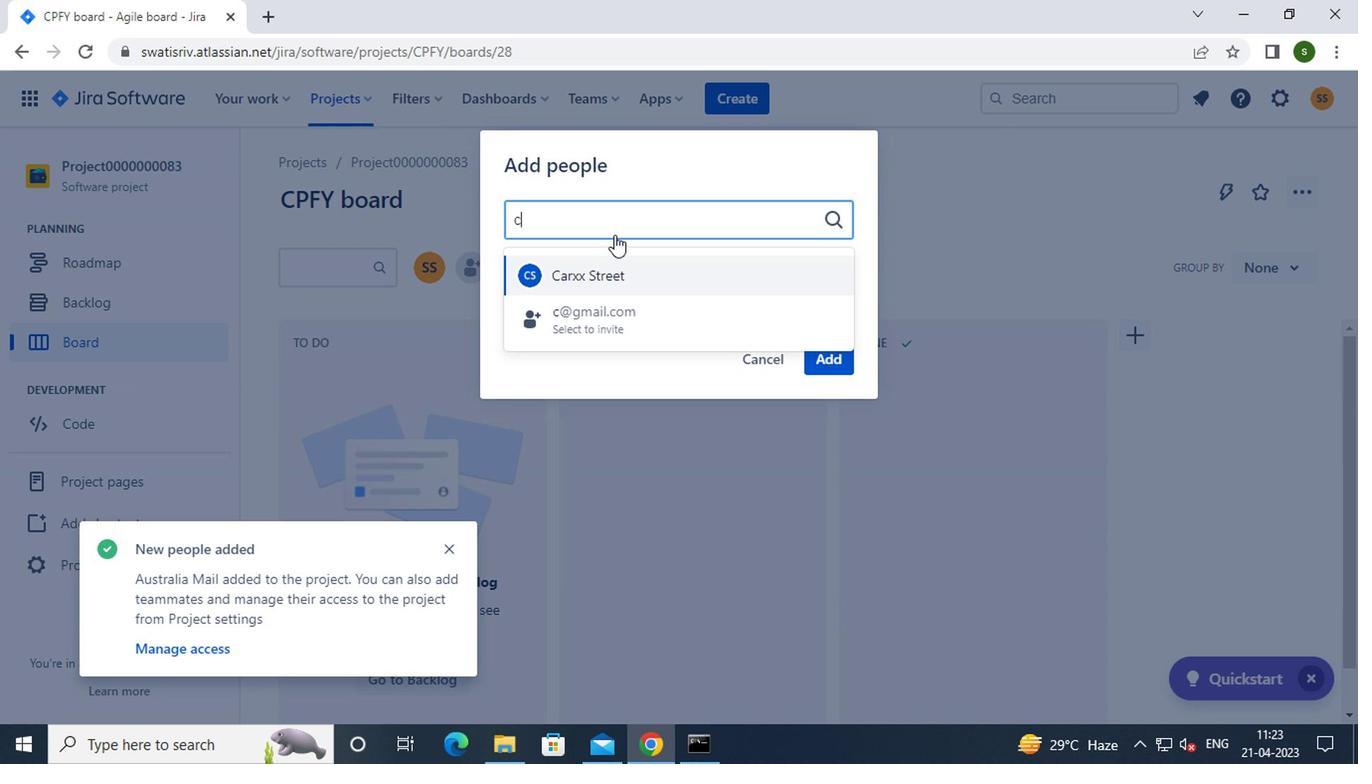 
Action: Mouse pressed left at (618, 270)
Screenshot: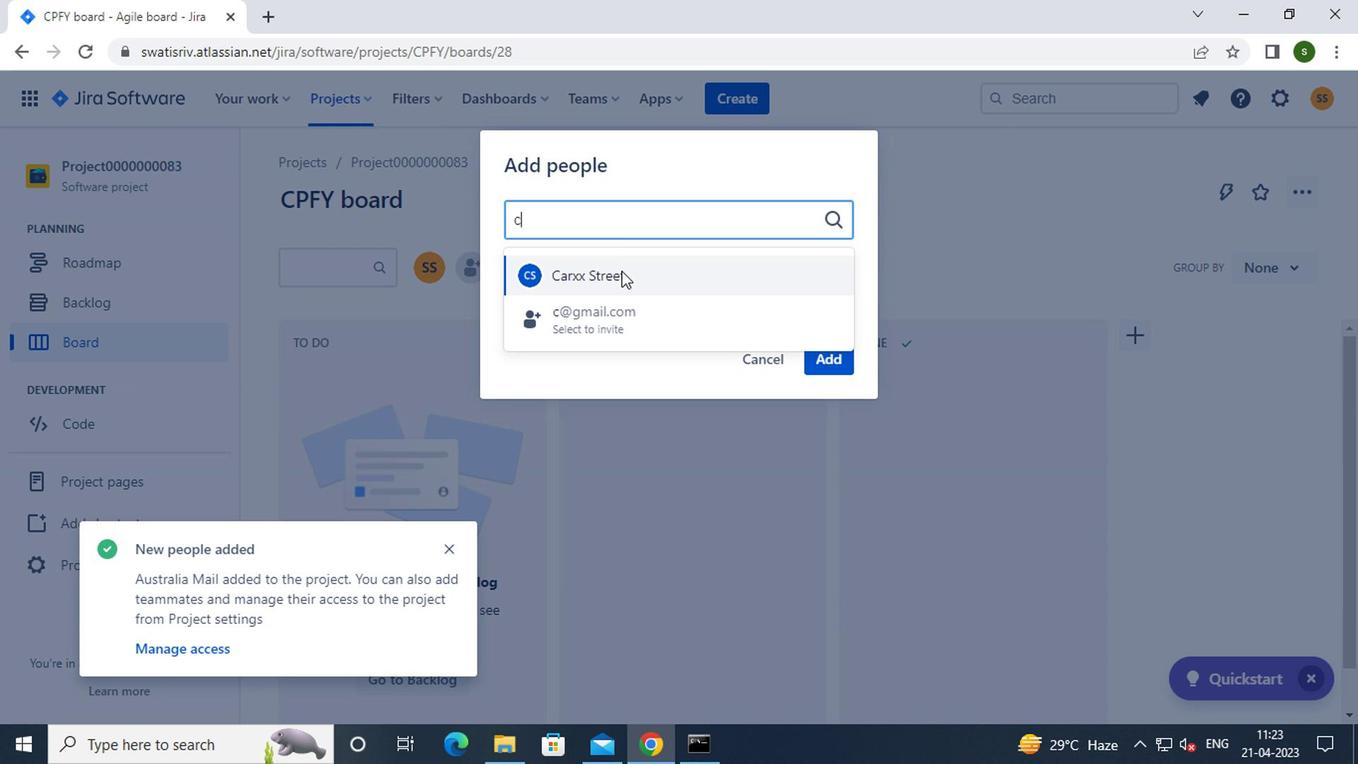 
Action: Mouse moved to (826, 356)
Screenshot: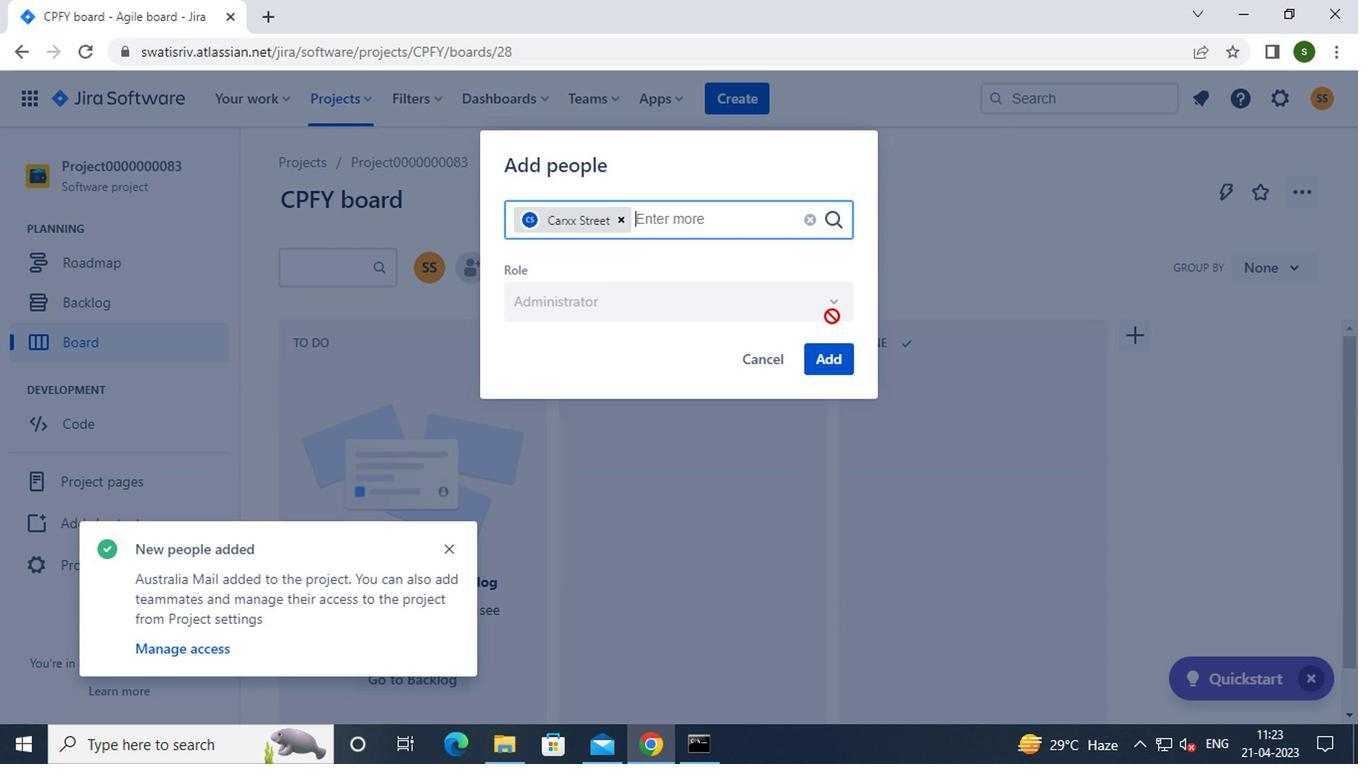 
Action: Mouse pressed left at (826, 356)
Screenshot: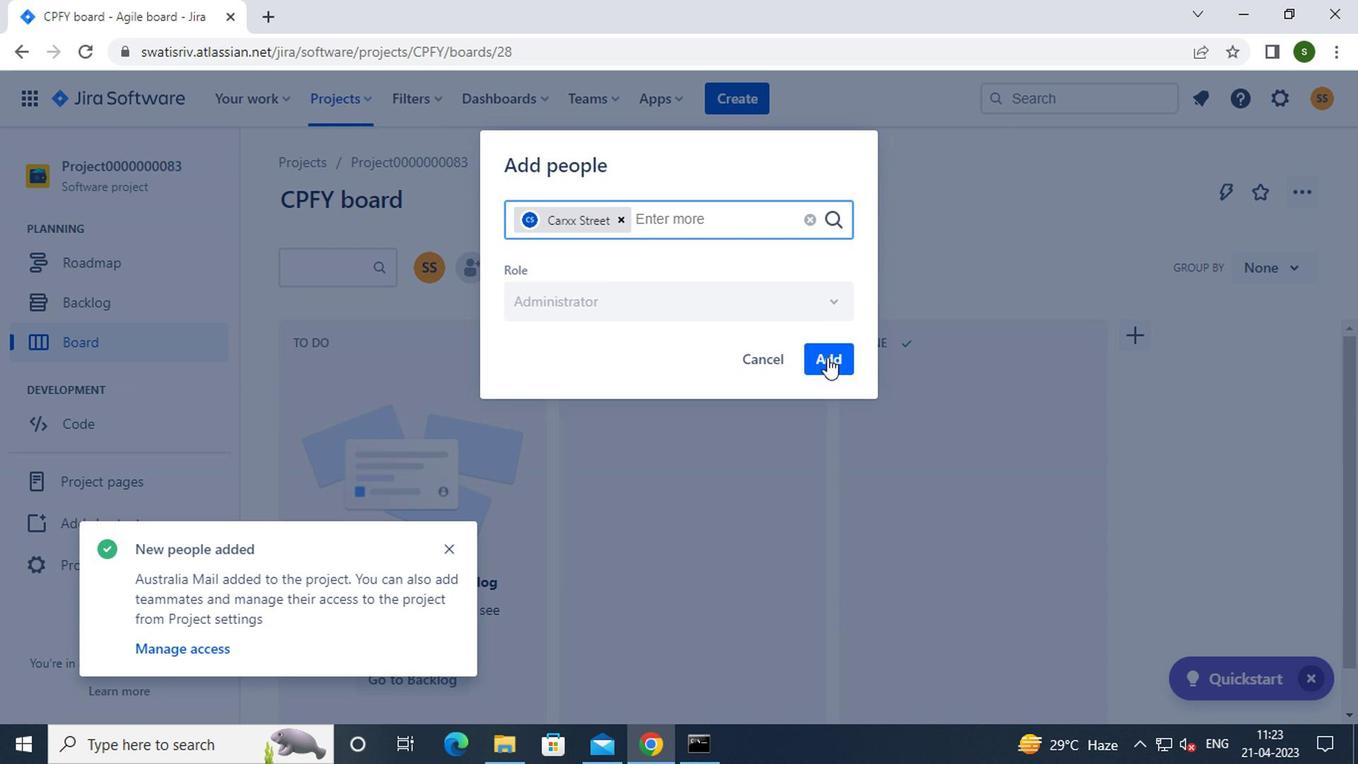 
Action: Mouse moved to (811, 241)
Screenshot: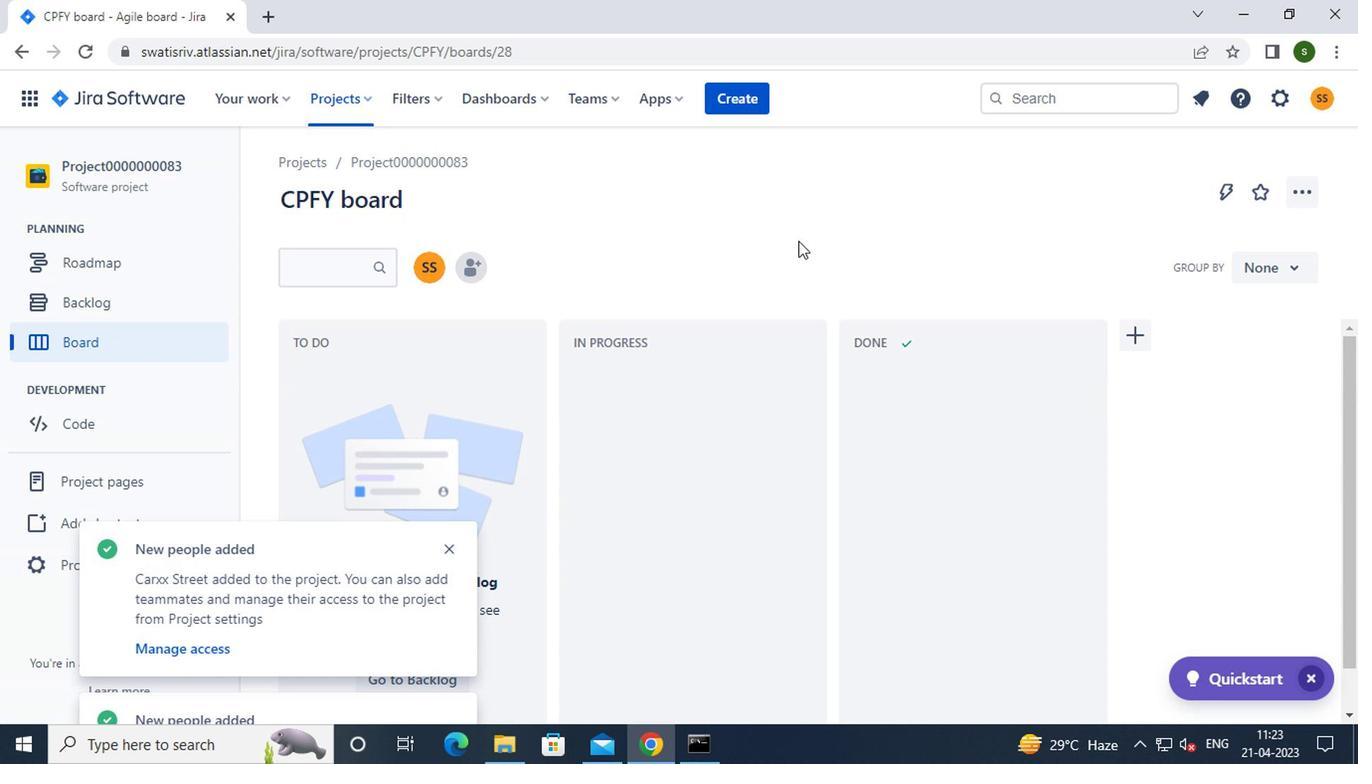 
